Task: Look for space in Laurel, United States from 12th July, 2023 to 16th July, 2023 for 8 adults in price range Rs.10000 to Rs.16000. Place can be private room with 8 bedrooms having 8 beds and 8 bathrooms. Property type can be house, flat, guest house. Amenities needed are: wifi, TV, free parkinig on premises, gym, breakfast. Booking option can be shelf check-in. Required host language is English.
Action: Mouse moved to (499, 119)
Screenshot: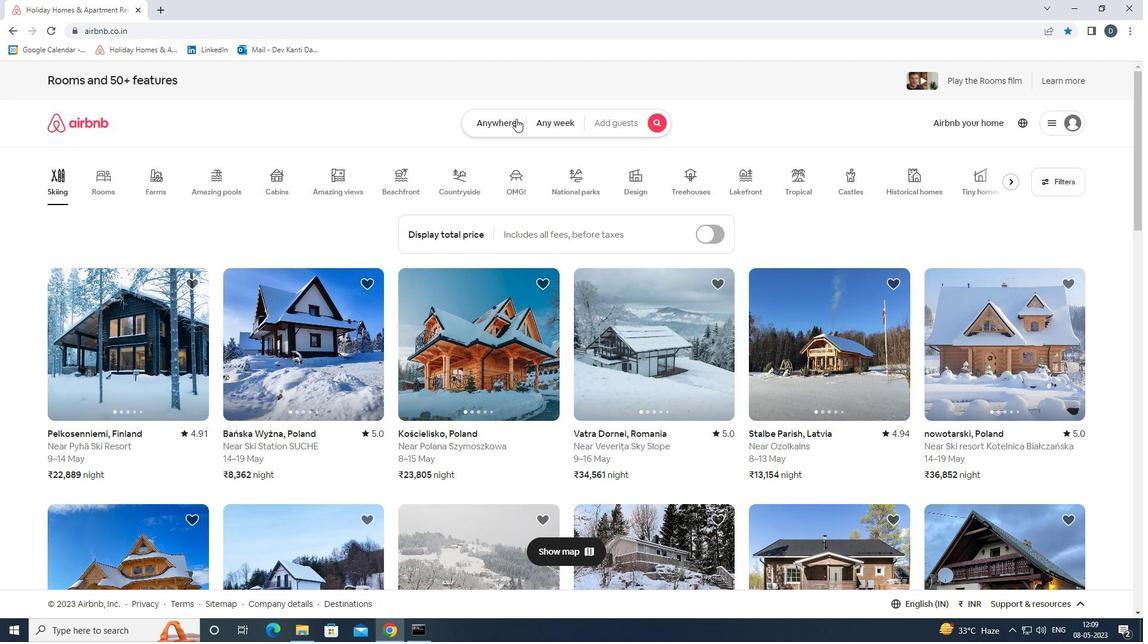 
Action: Mouse pressed left at (499, 119)
Screenshot: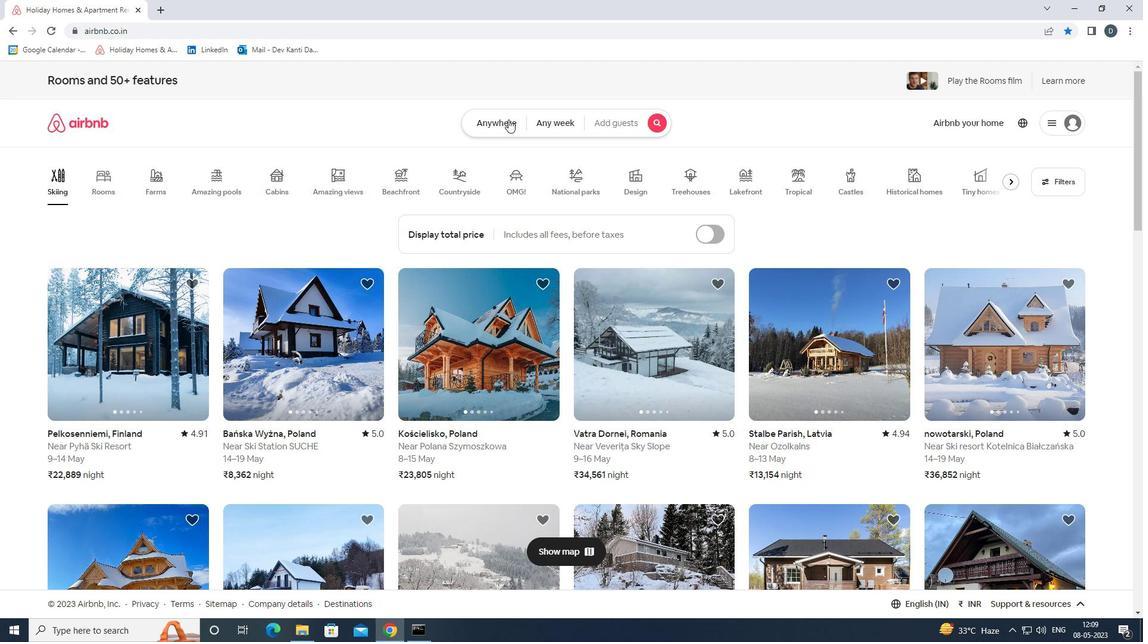 
Action: Mouse moved to (429, 169)
Screenshot: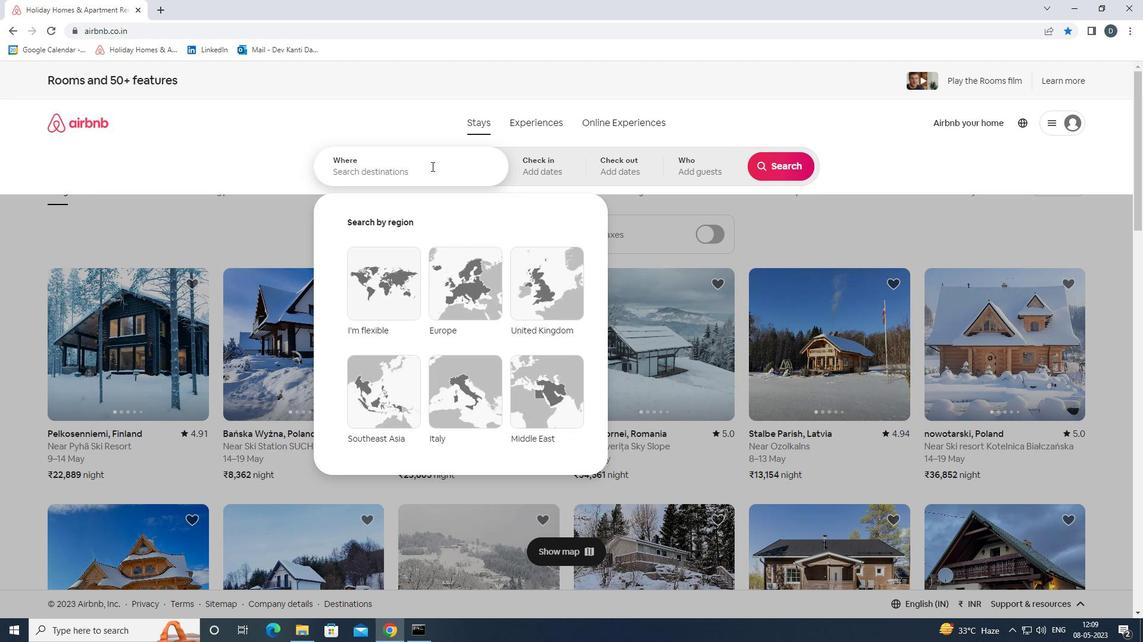
Action: Mouse pressed left at (429, 169)
Screenshot: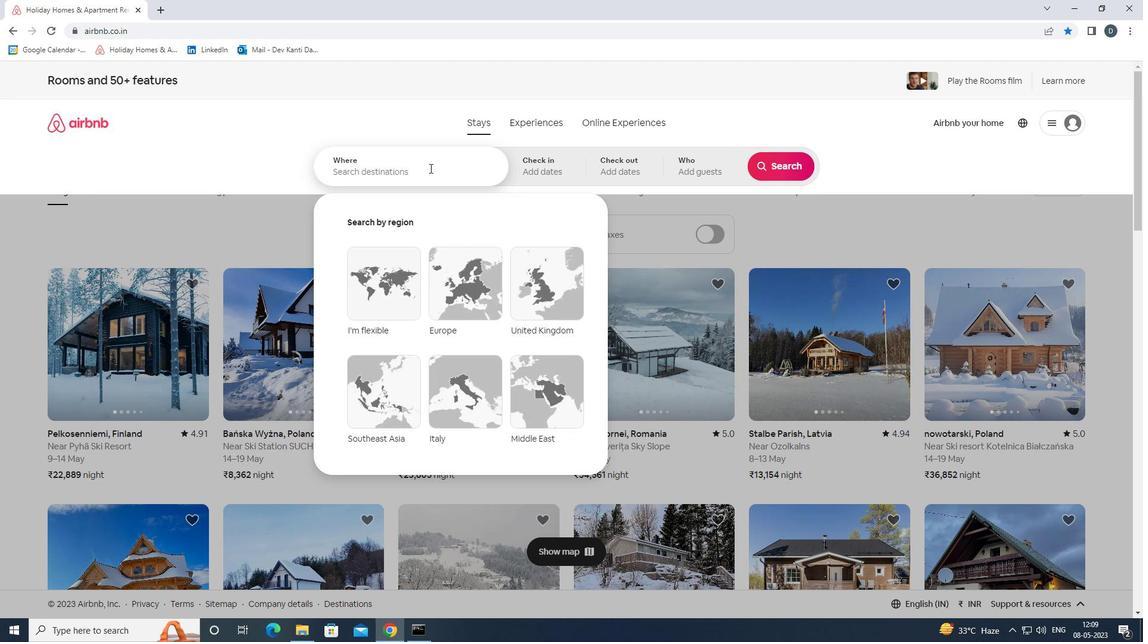 
Action: Key pressed <Key.shift><Key.shift><Key.shift><Key.shift><Key.shift><Key.shift><Key.shift><Key.shift><Key.shift><Key.shift><Key.shift><Key.shift><Key.shift><Key.shift><Key.shift><Key.shift><Key.shift><Key.shift><Key.shift><Key.shift><Key.shift><Key.shift><Key.shift><Key.shift><Key.shift><Key.shift><Key.shift><Key.shift><Key.shift><Key.shift><Key.shift><Key.shift><Key.shift>LAUREL,<Key.space><Key.shift><Key.shift><Key.shift><Key.shift><Key.shift><Key.shift><Key.shift><Key.shift><Key.shift><Key.shift><Key.shift><Key.shift><Key.shift>UNITED<Key.space><Key.shift><Key.shift><Key.shift>STATES<Key.enter>
Screenshot: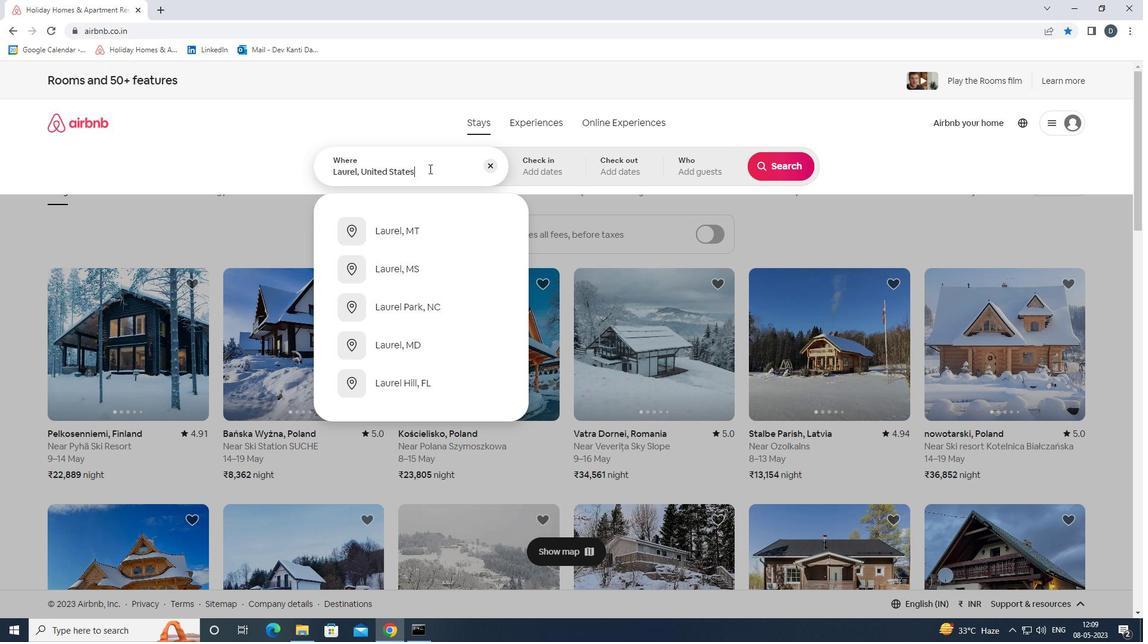 
Action: Mouse moved to (782, 262)
Screenshot: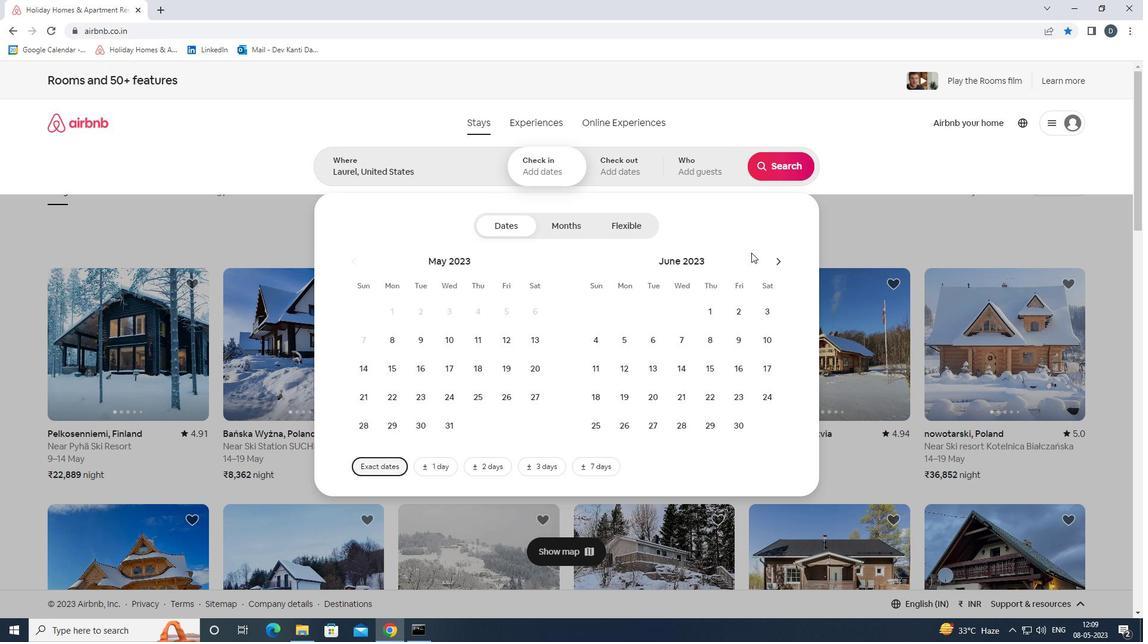 
Action: Mouse pressed left at (782, 262)
Screenshot: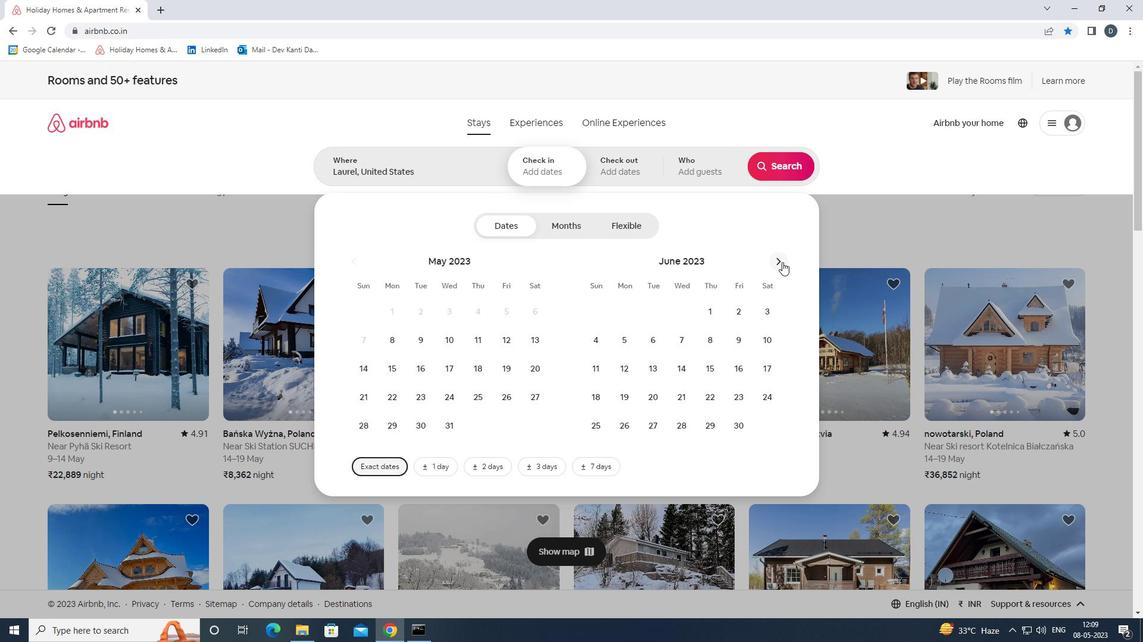 
Action: Mouse moved to (684, 367)
Screenshot: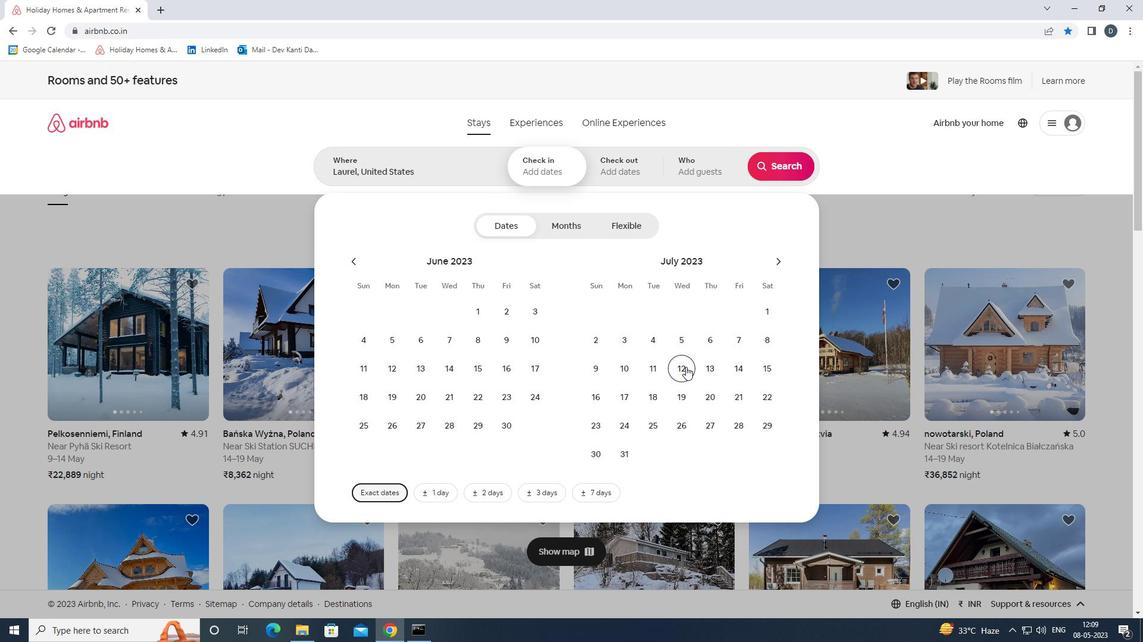 
Action: Mouse pressed left at (684, 367)
Screenshot: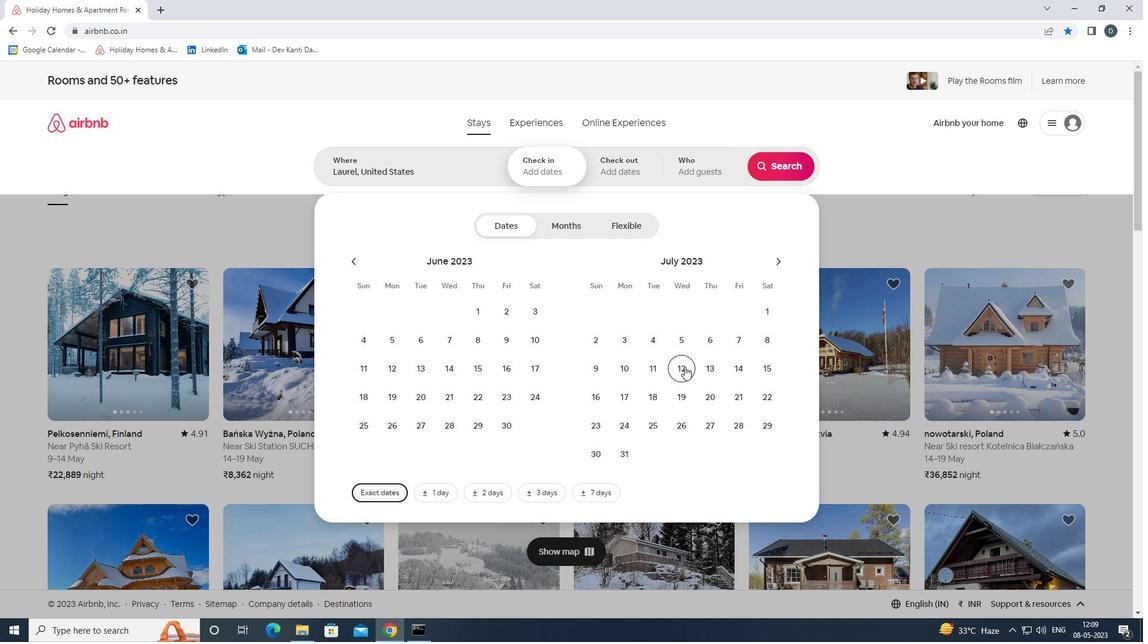 
Action: Mouse moved to (599, 394)
Screenshot: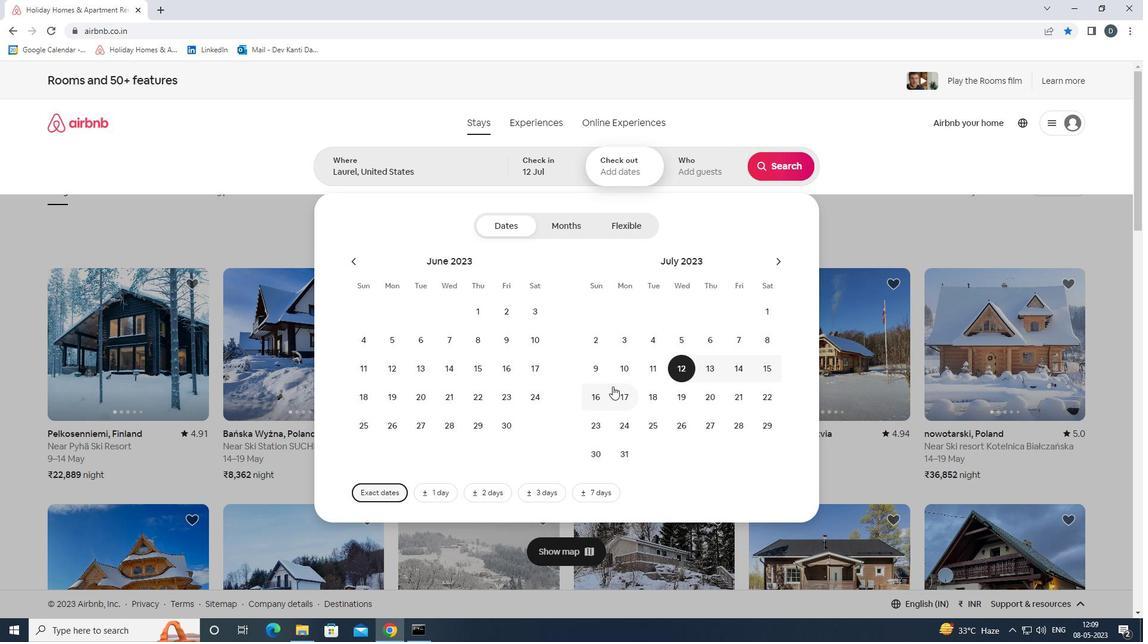 
Action: Mouse pressed left at (599, 394)
Screenshot: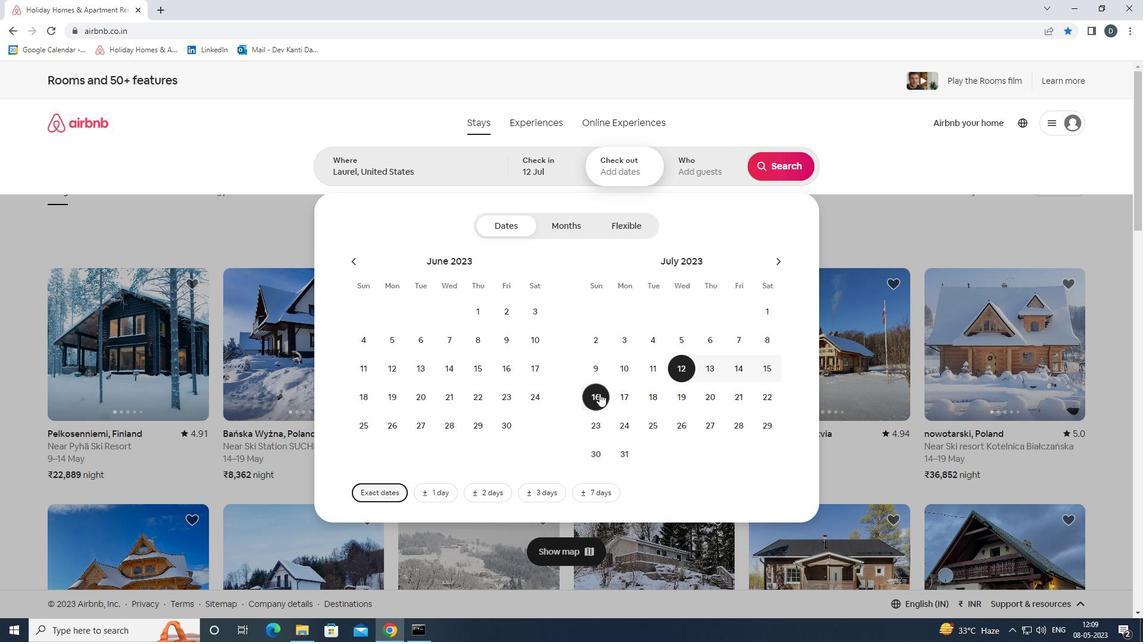 
Action: Mouse moved to (699, 174)
Screenshot: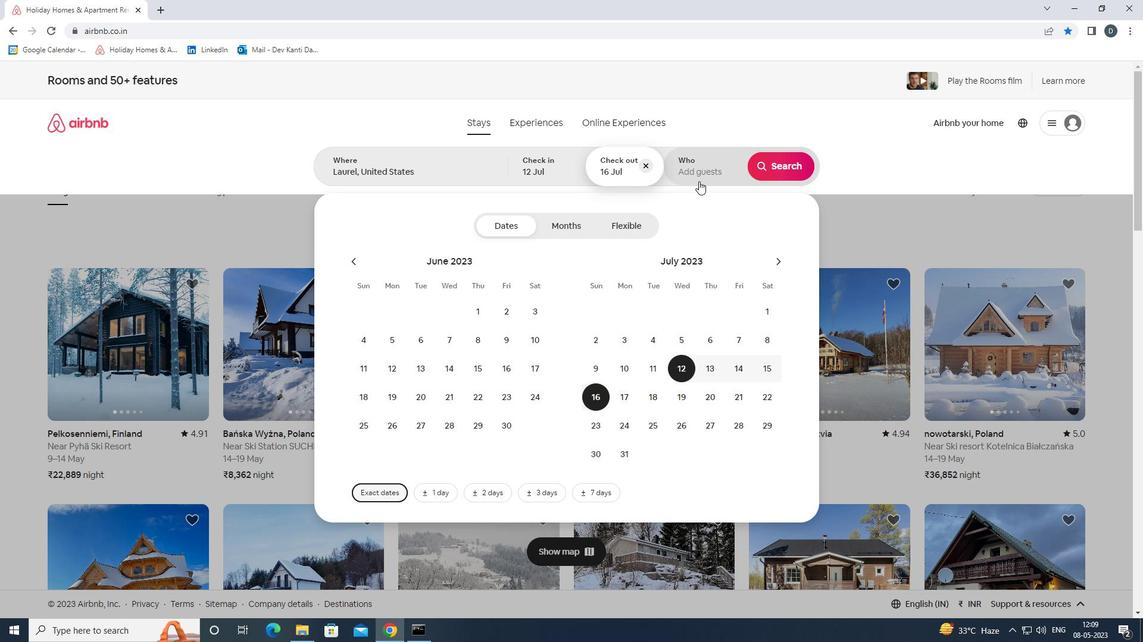 
Action: Mouse pressed left at (699, 174)
Screenshot: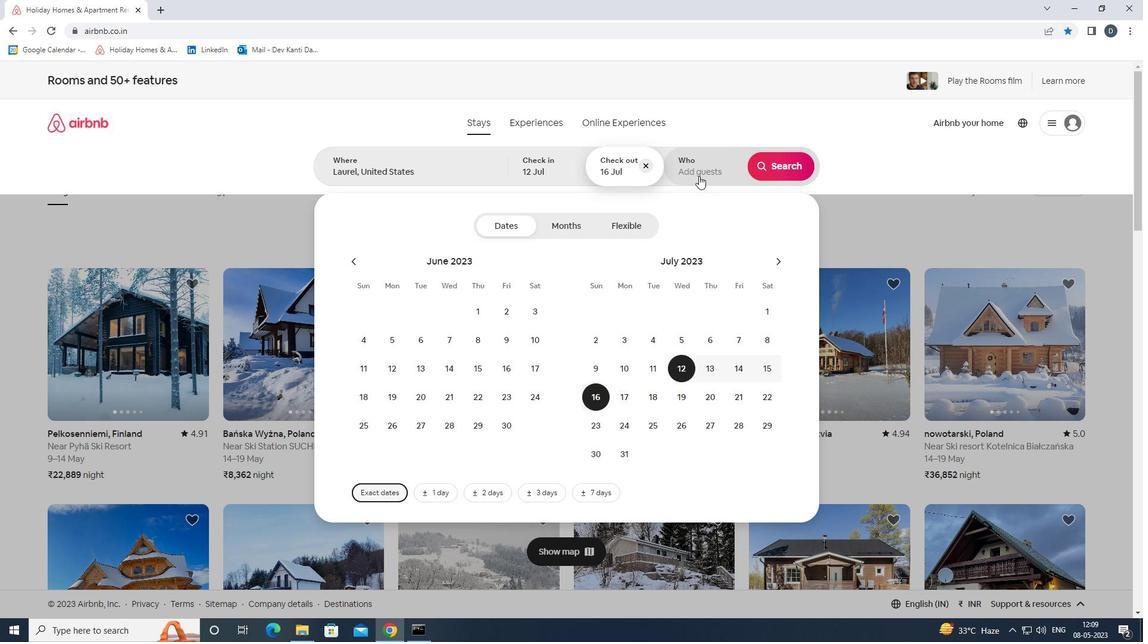 
Action: Mouse moved to (782, 231)
Screenshot: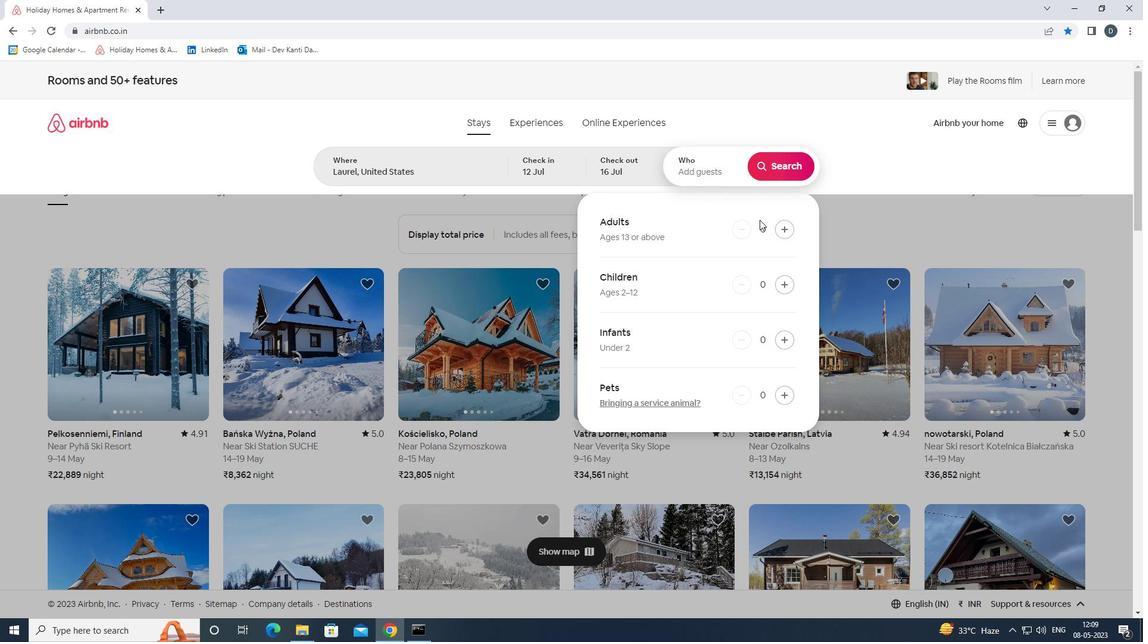 
Action: Mouse pressed left at (782, 231)
Screenshot: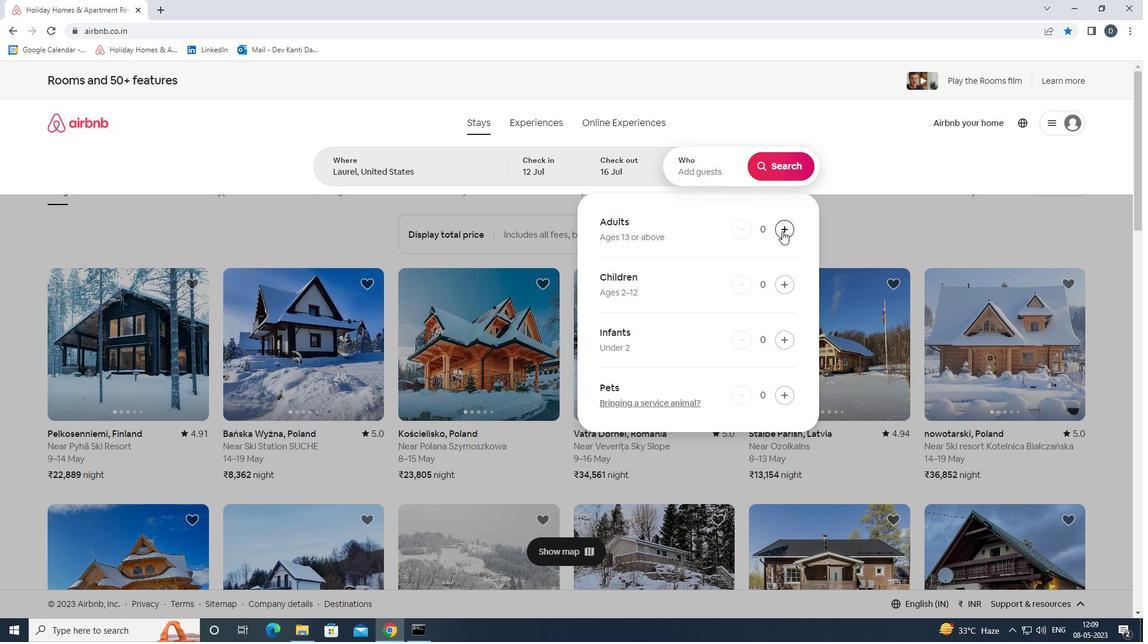 
Action: Mouse pressed left at (782, 231)
Screenshot: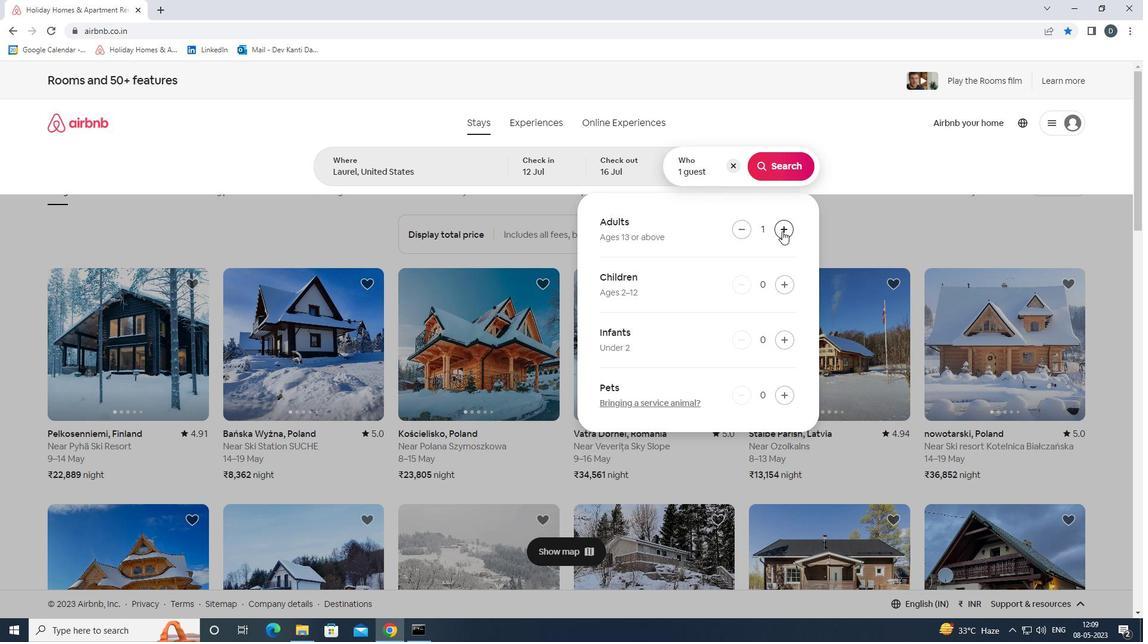 
Action: Mouse pressed left at (782, 231)
Screenshot: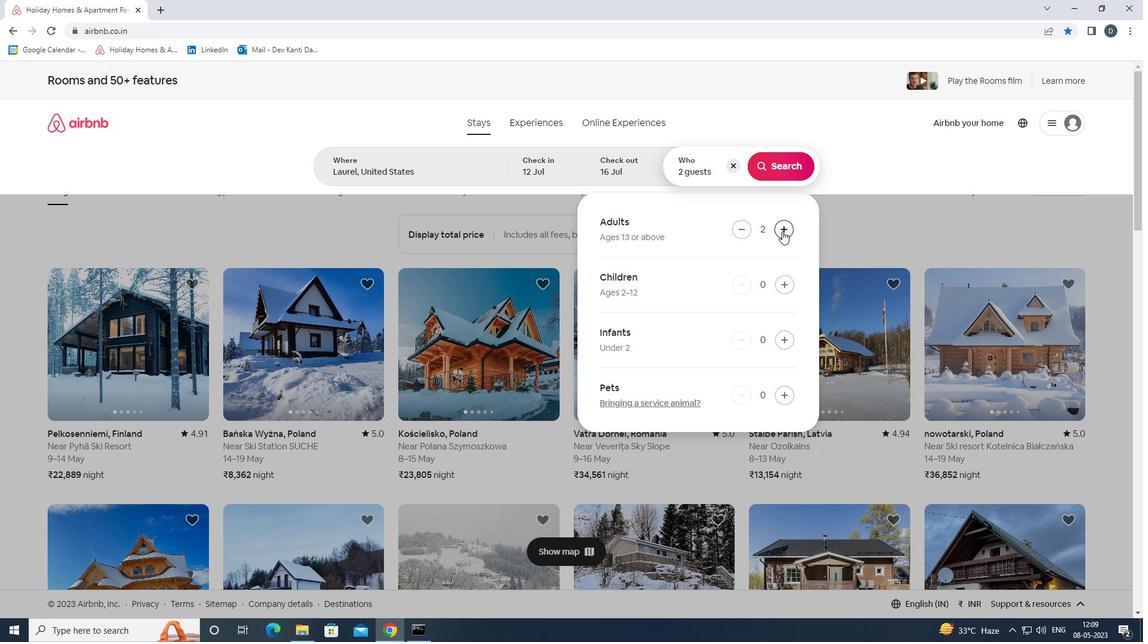 
Action: Mouse pressed left at (782, 231)
Screenshot: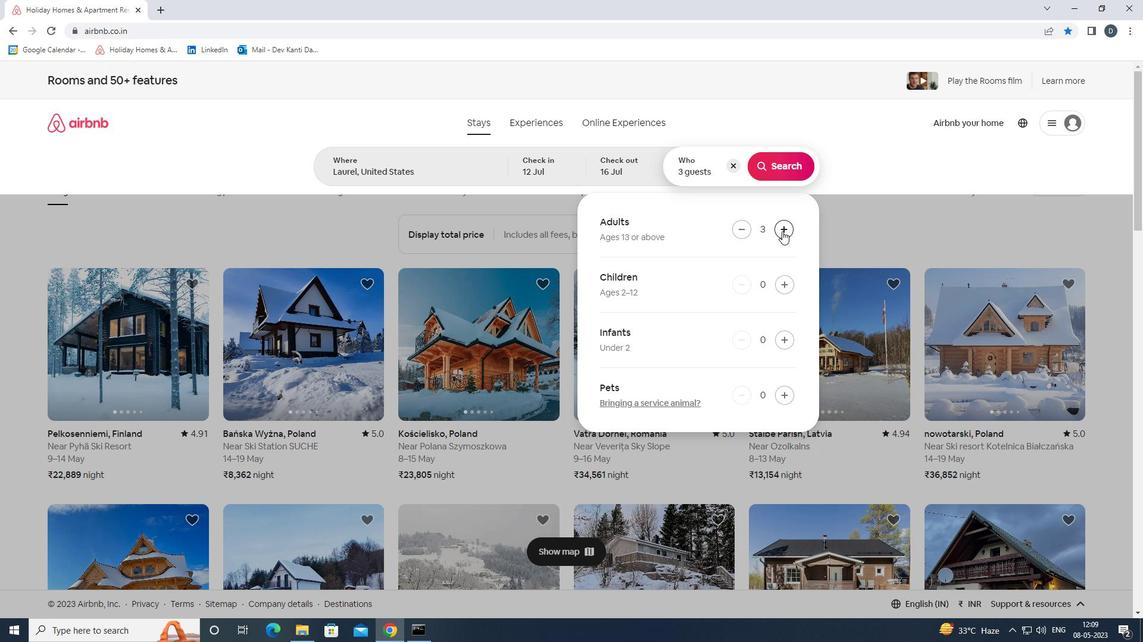 
Action: Mouse pressed left at (782, 231)
Screenshot: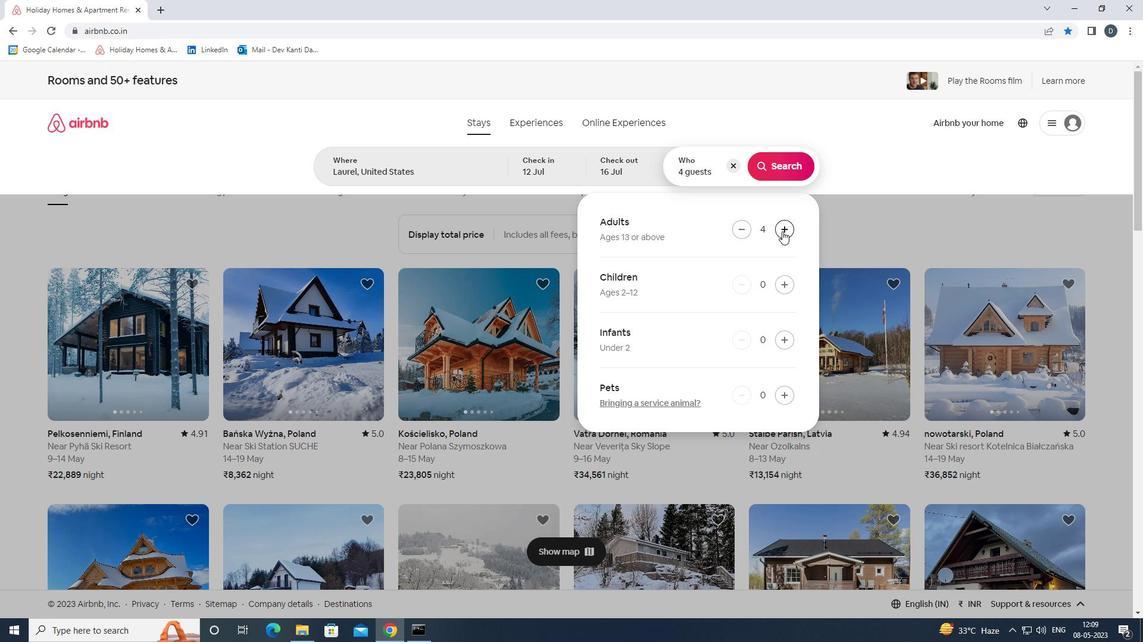 
Action: Mouse pressed left at (782, 231)
Screenshot: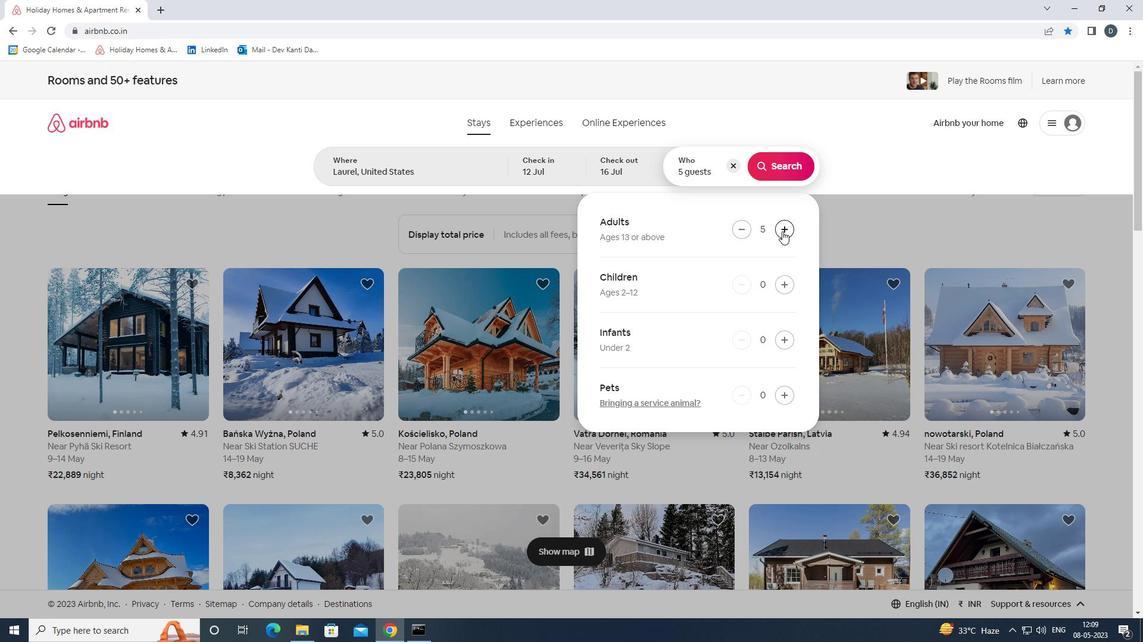 
Action: Mouse pressed left at (782, 231)
Screenshot: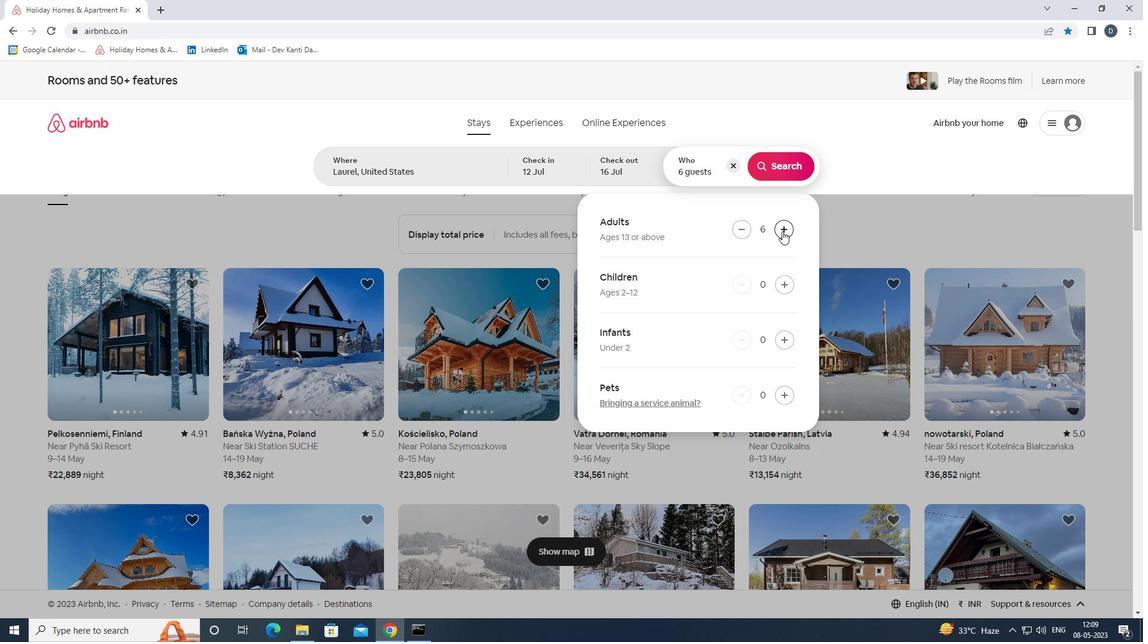 
Action: Mouse pressed left at (782, 231)
Screenshot: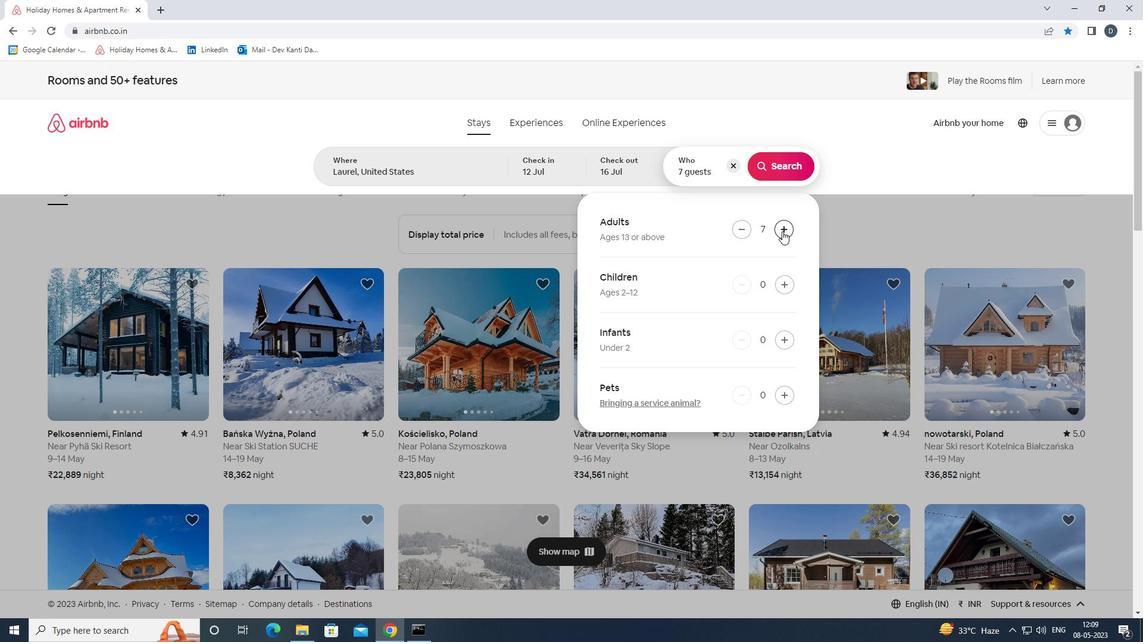 
Action: Mouse moved to (778, 177)
Screenshot: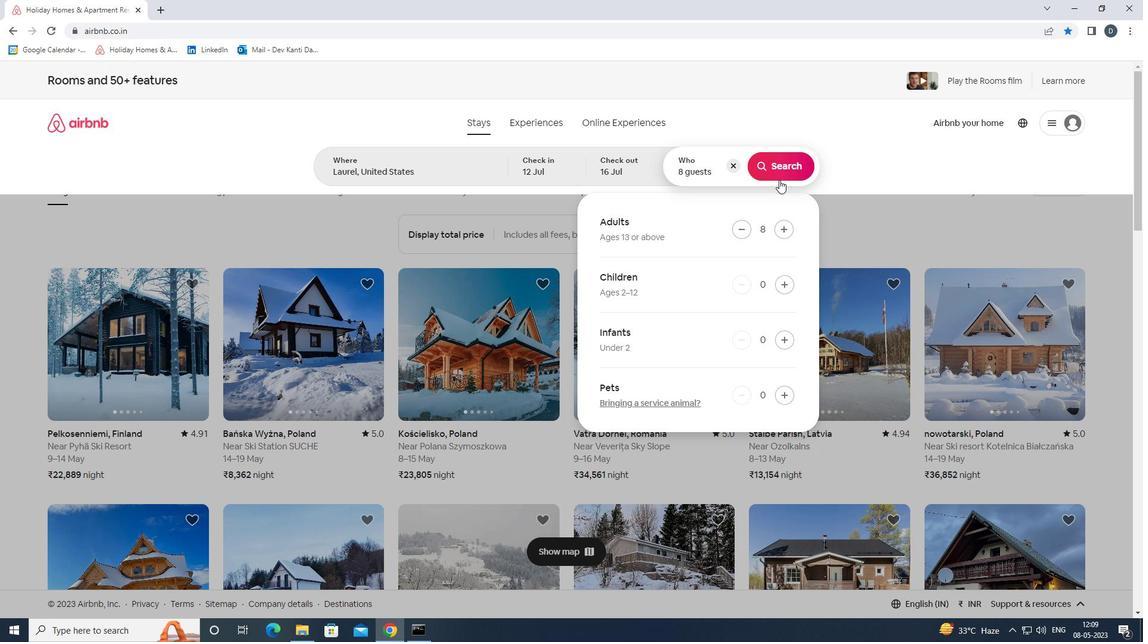 
Action: Mouse pressed left at (778, 177)
Screenshot: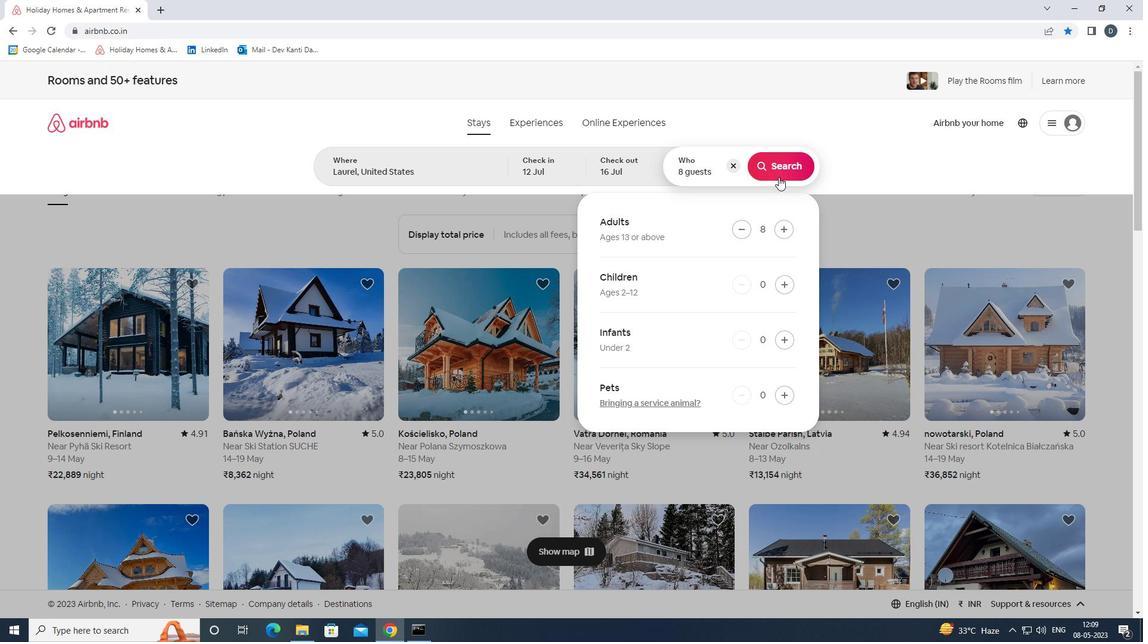 
Action: Mouse moved to (1080, 127)
Screenshot: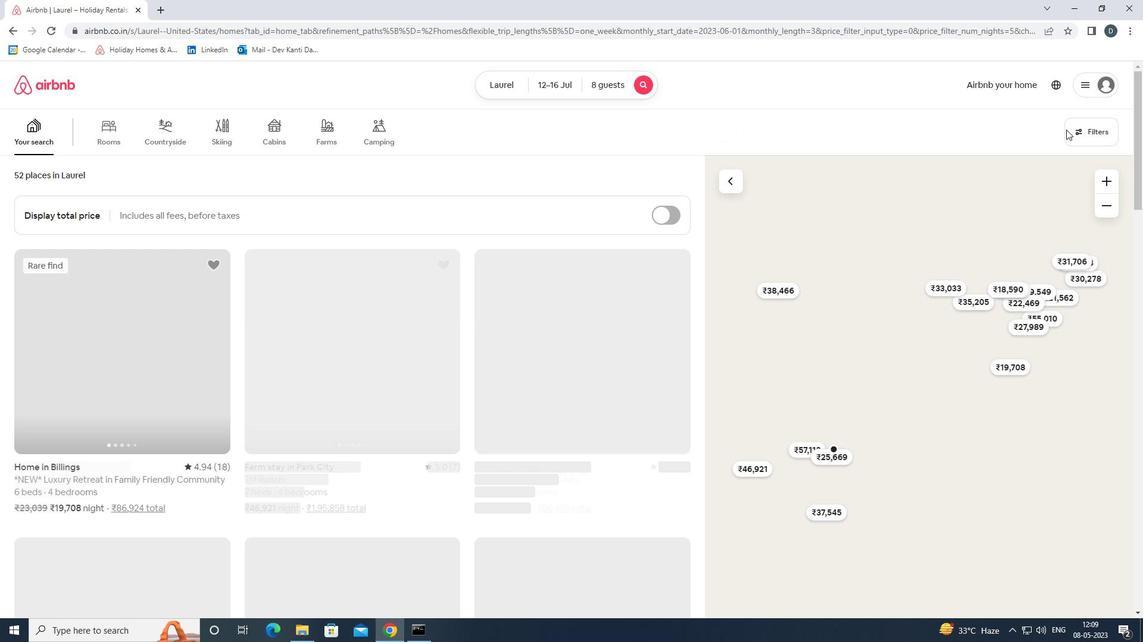 
Action: Mouse pressed left at (1080, 127)
Screenshot: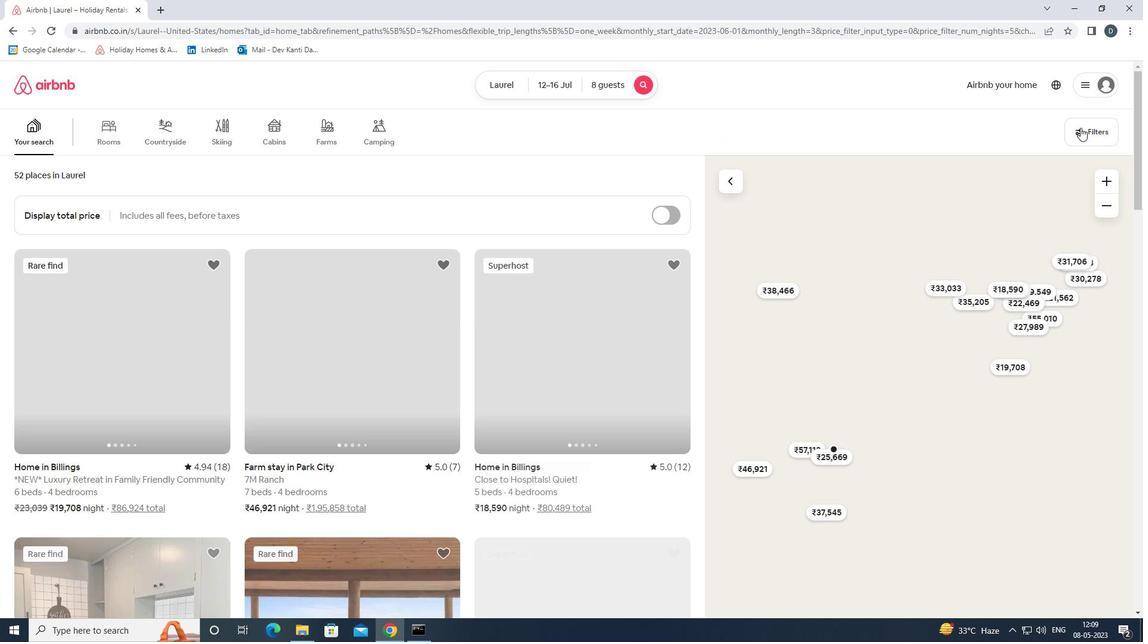 
Action: Mouse moved to (481, 428)
Screenshot: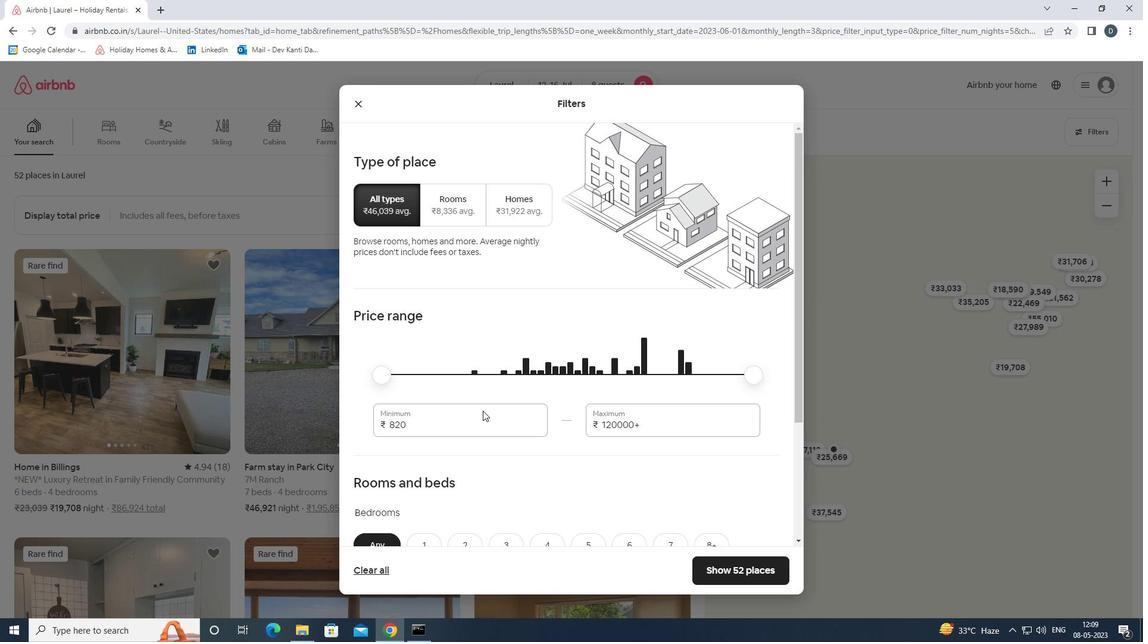 
Action: Mouse pressed left at (481, 428)
Screenshot: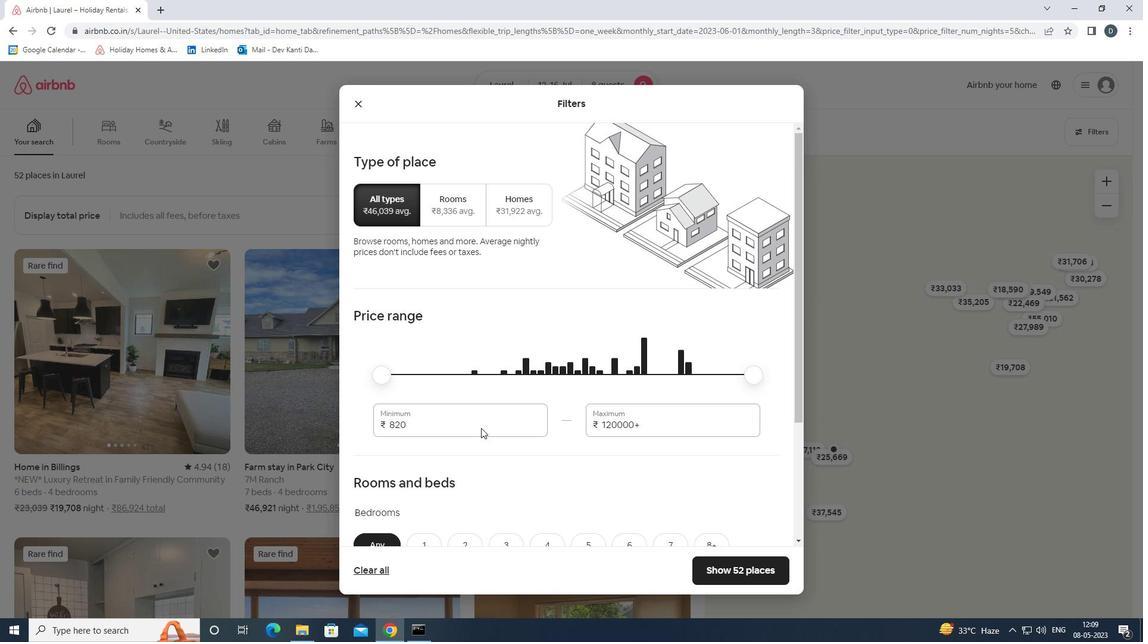 
Action: Mouse pressed left at (481, 428)
Screenshot: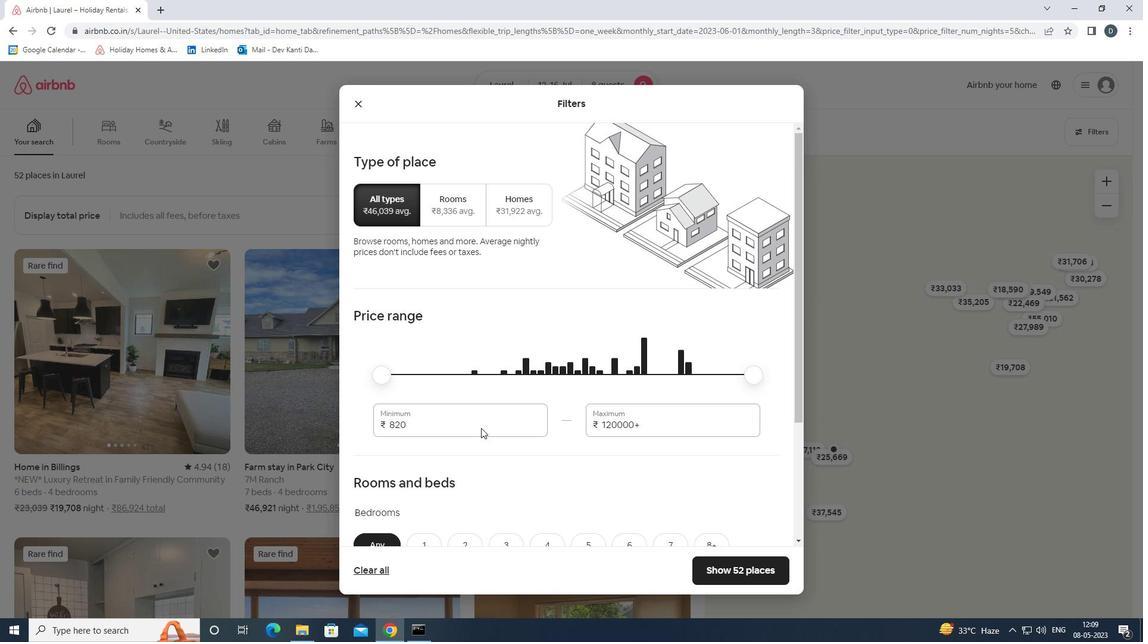 
Action: Mouse moved to (489, 434)
Screenshot: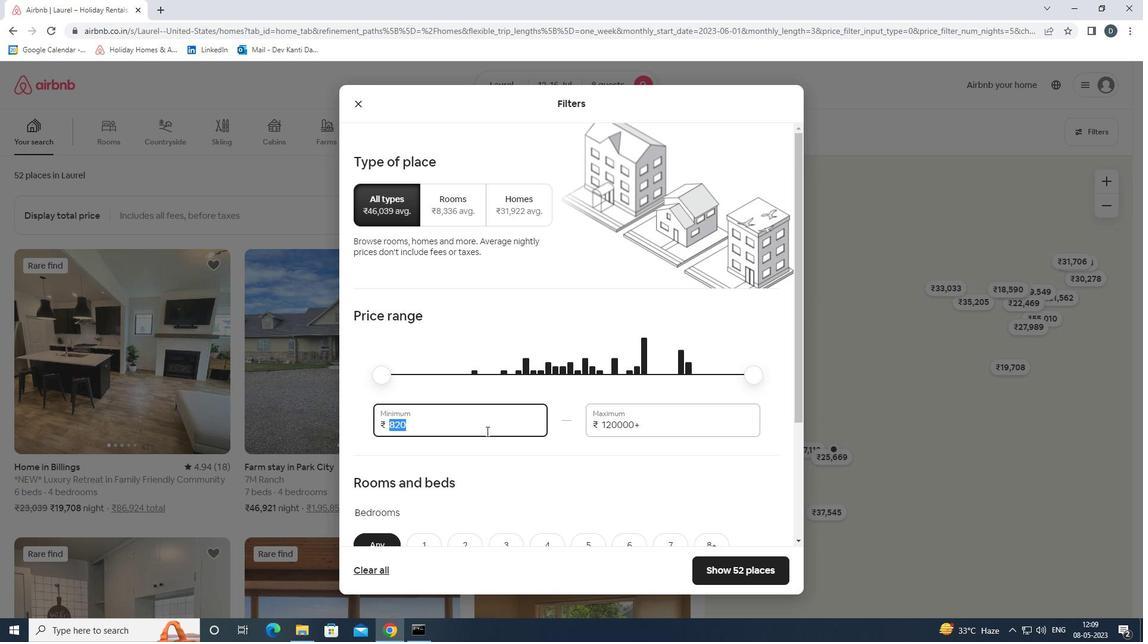 
Action: Key pressed 10000<Key.tab>16000
Screenshot: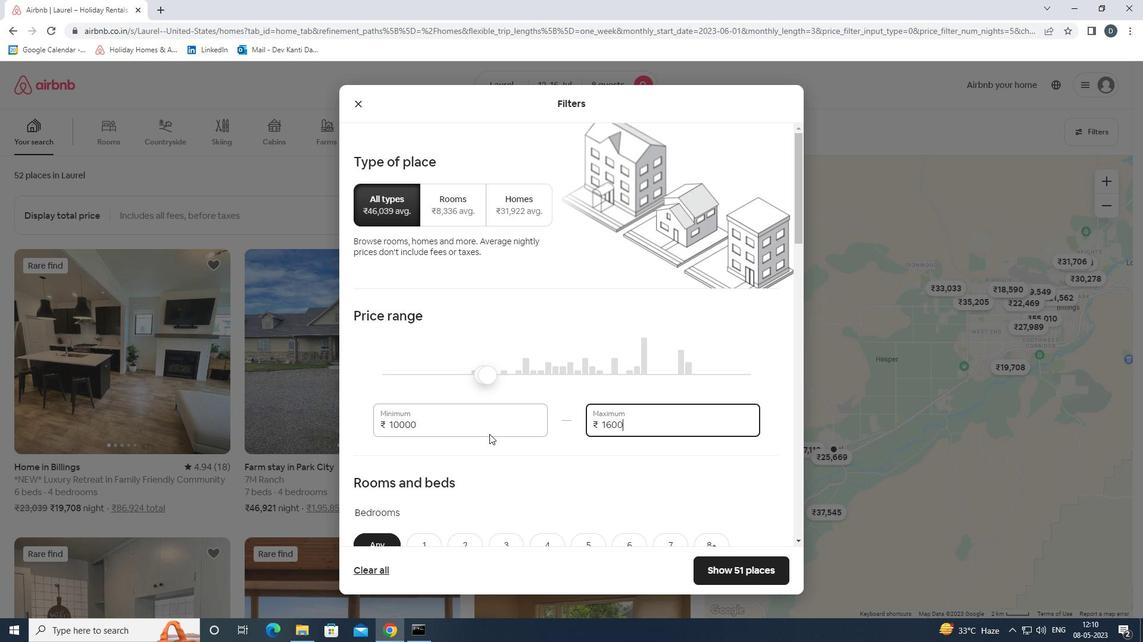 
Action: Mouse scrolled (489, 434) with delta (0, 0)
Screenshot: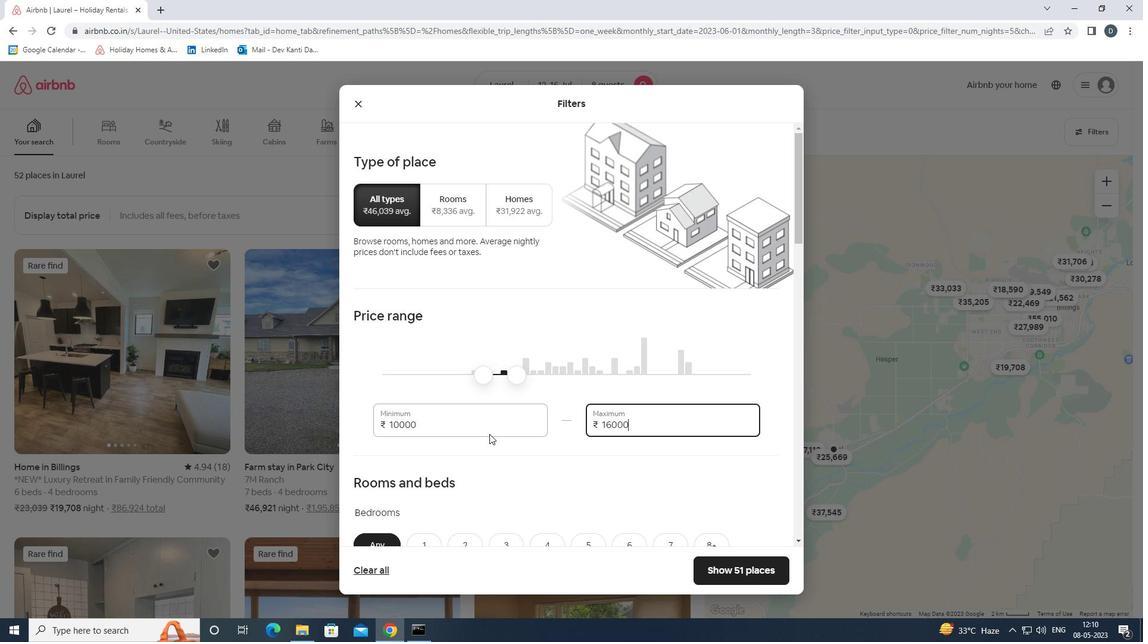
Action: Mouse moved to (491, 434)
Screenshot: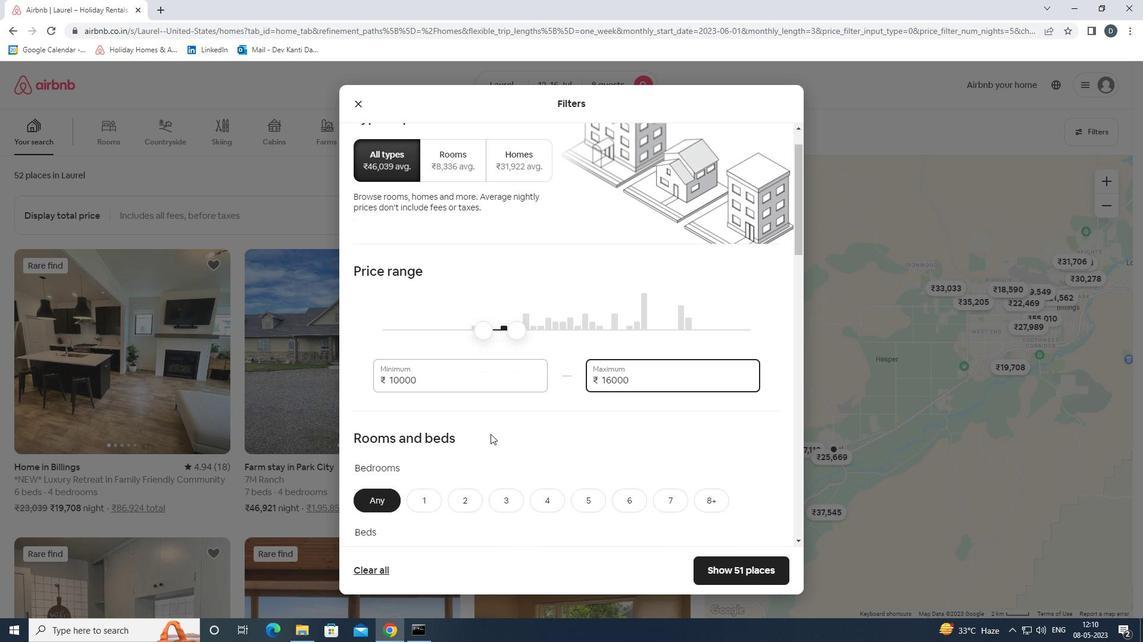 
Action: Mouse scrolled (491, 433) with delta (0, 0)
Screenshot: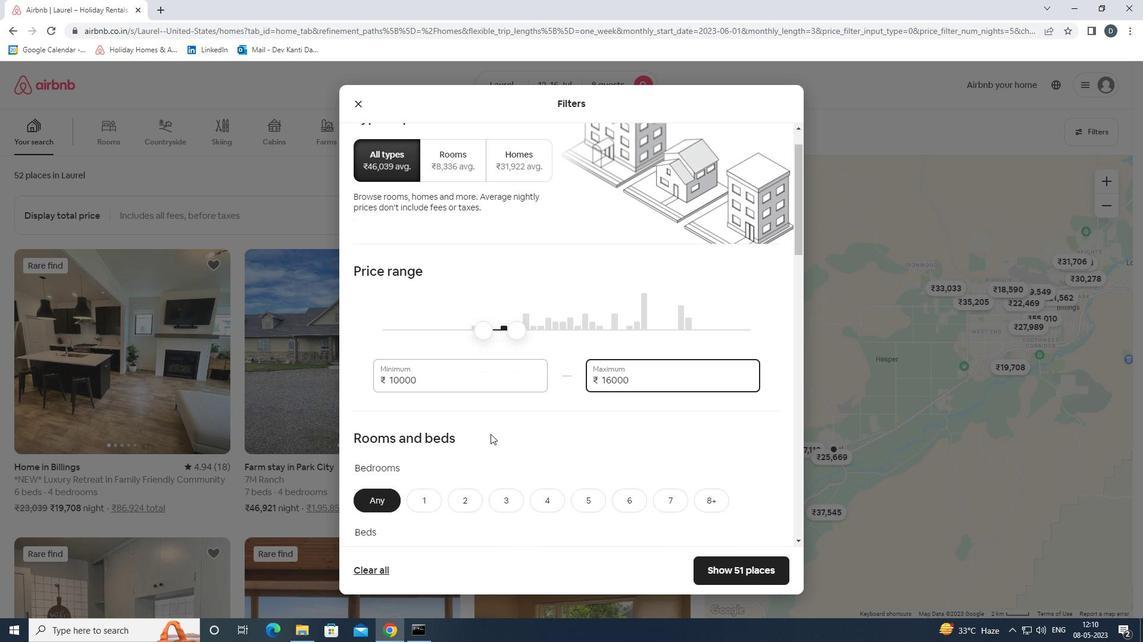 
Action: Mouse moved to (492, 430)
Screenshot: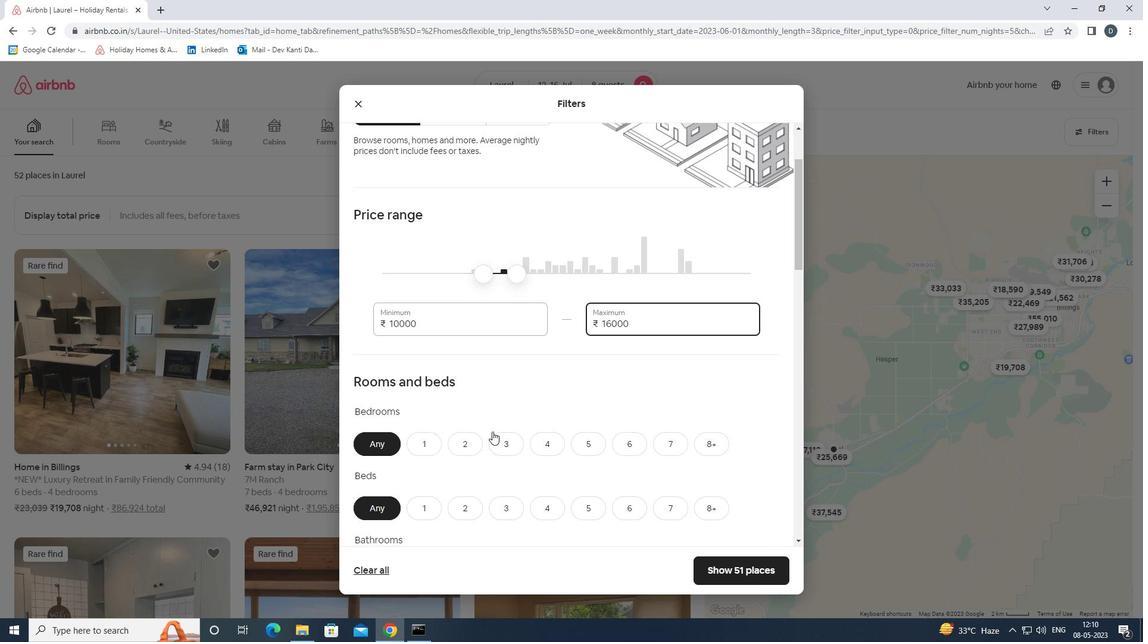 
Action: Mouse scrolled (492, 429) with delta (0, 0)
Screenshot: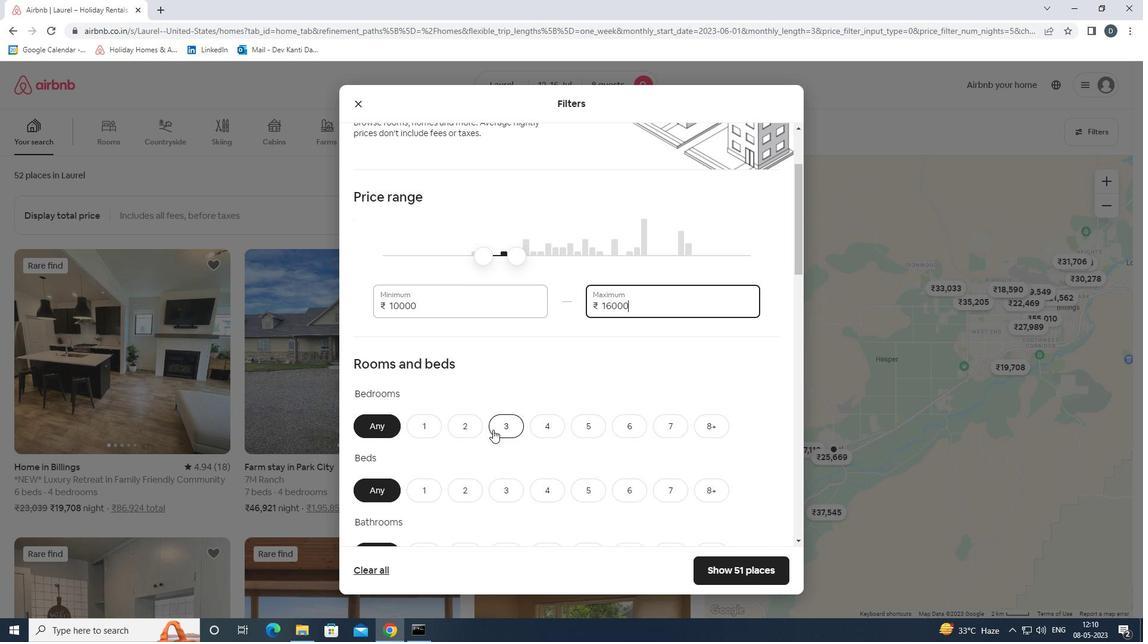 
Action: Mouse moved to (714, 368)
Screenshot: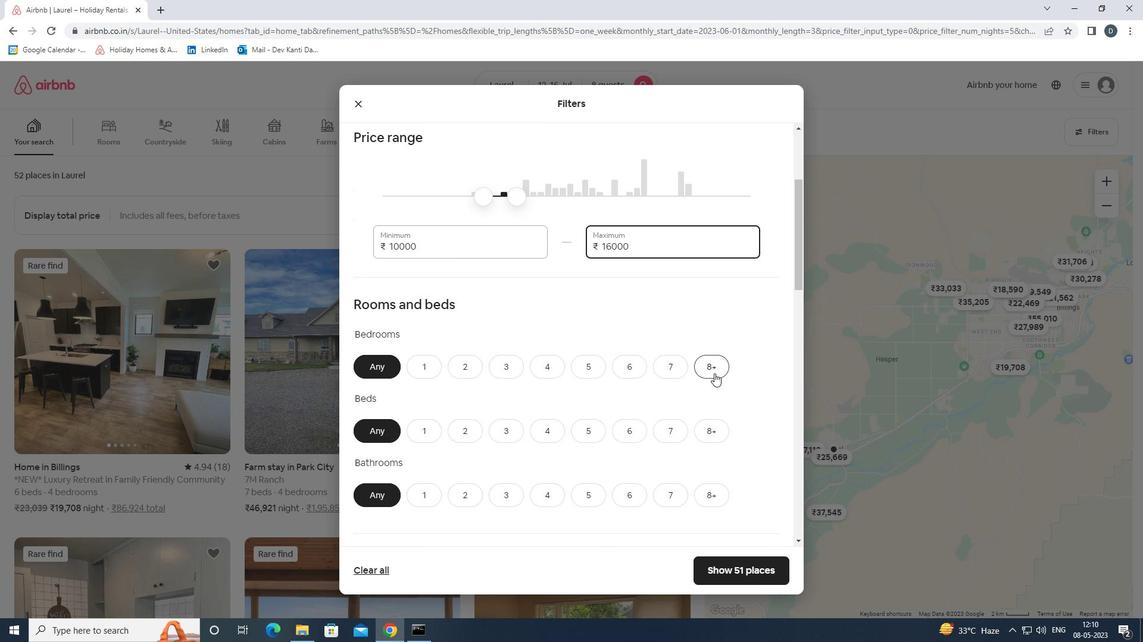 
Action: Mouse pressed left at (714, 368)
Screenshot: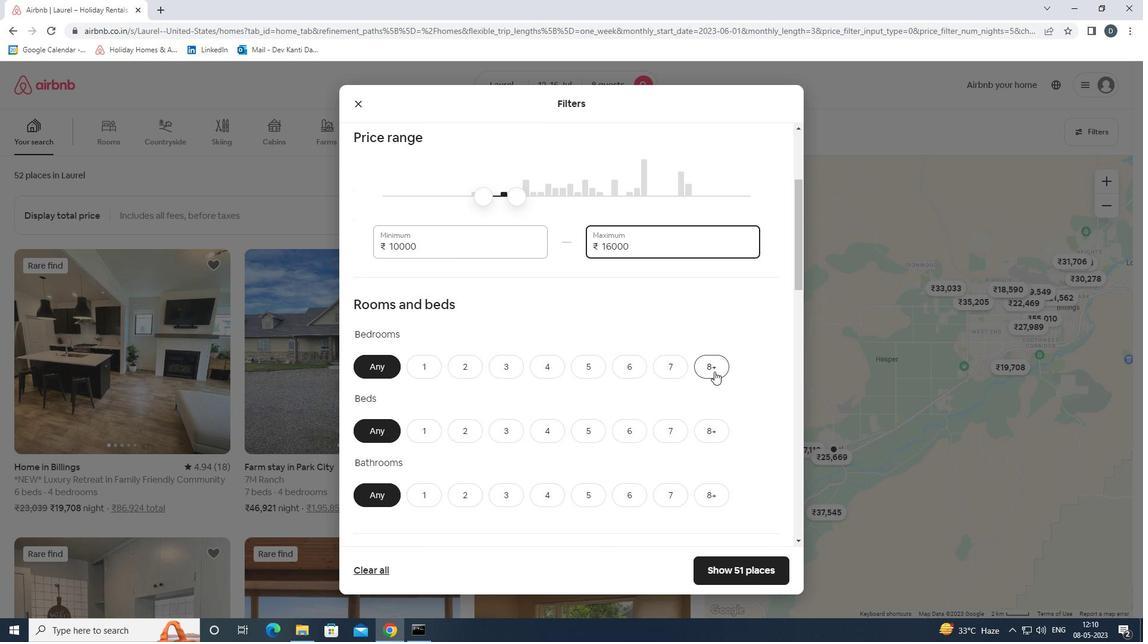 
Action: Mouse moved to (717, 431)
Screenshot: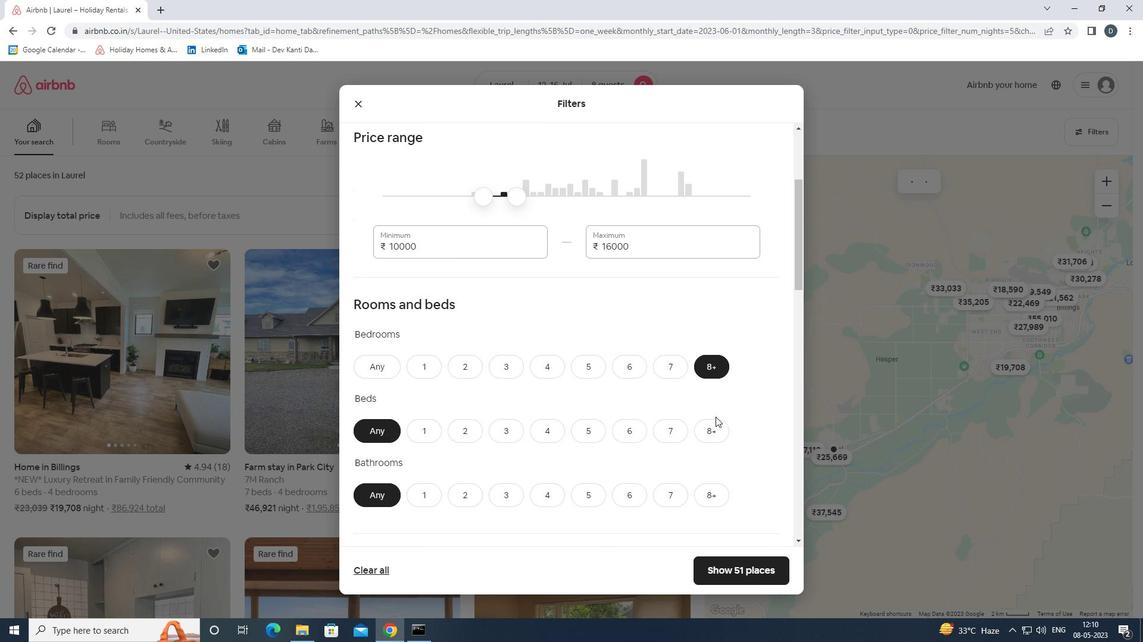
Action: Mouse pressed left at (717, 431)
Screenshot: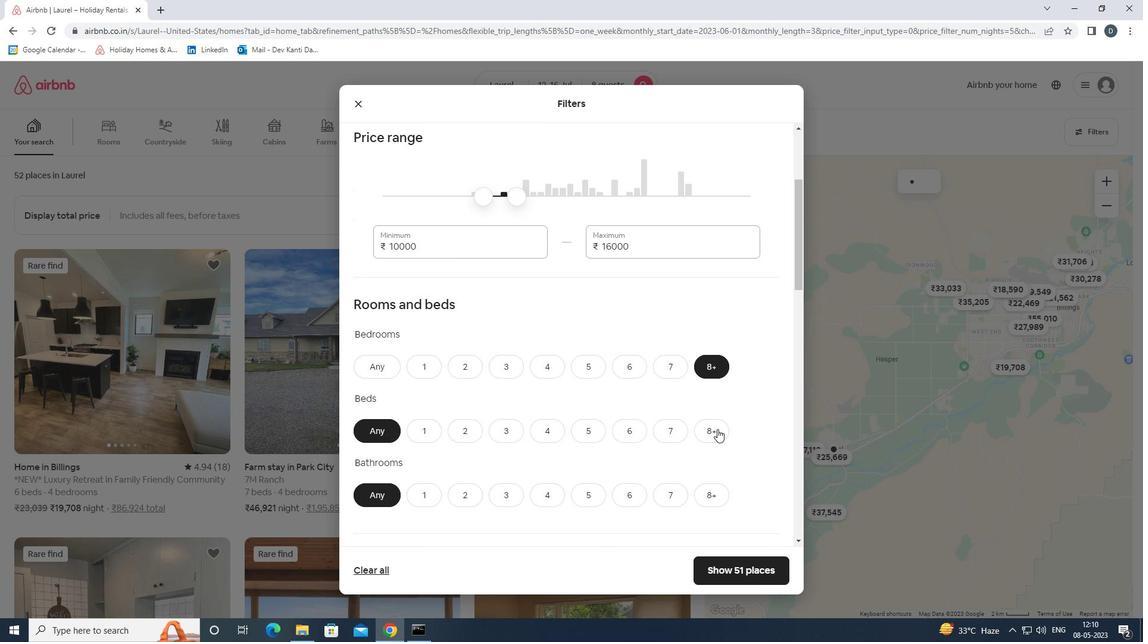
Action: Mouse moved to (715, 494)
Screenshot: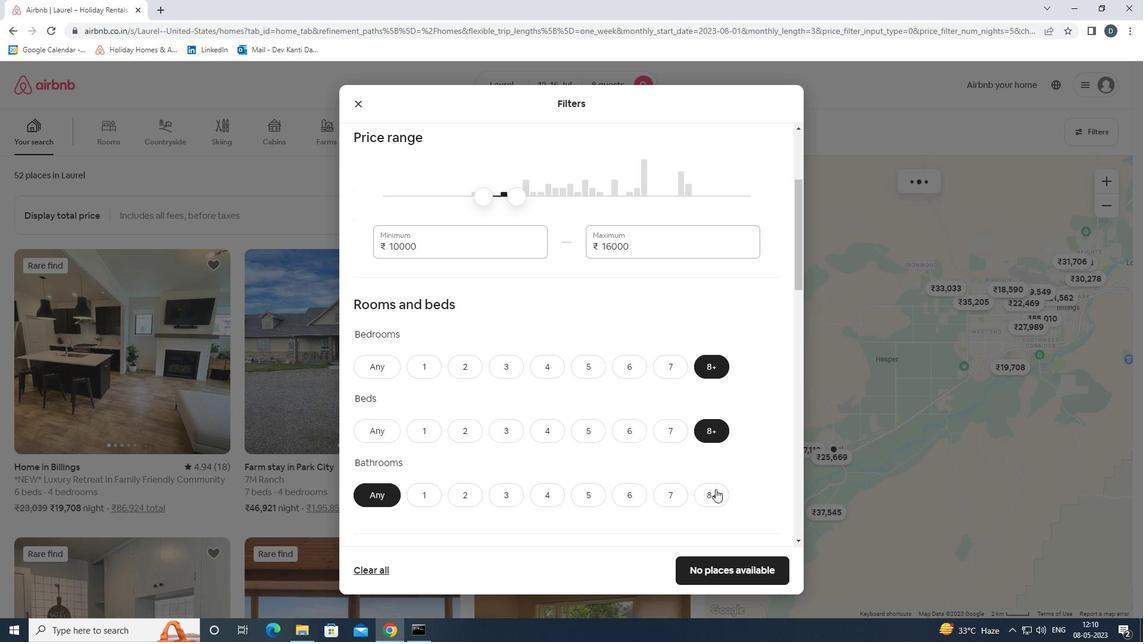 
Action: Mouse pressed left at (715, 494)
Screenshot: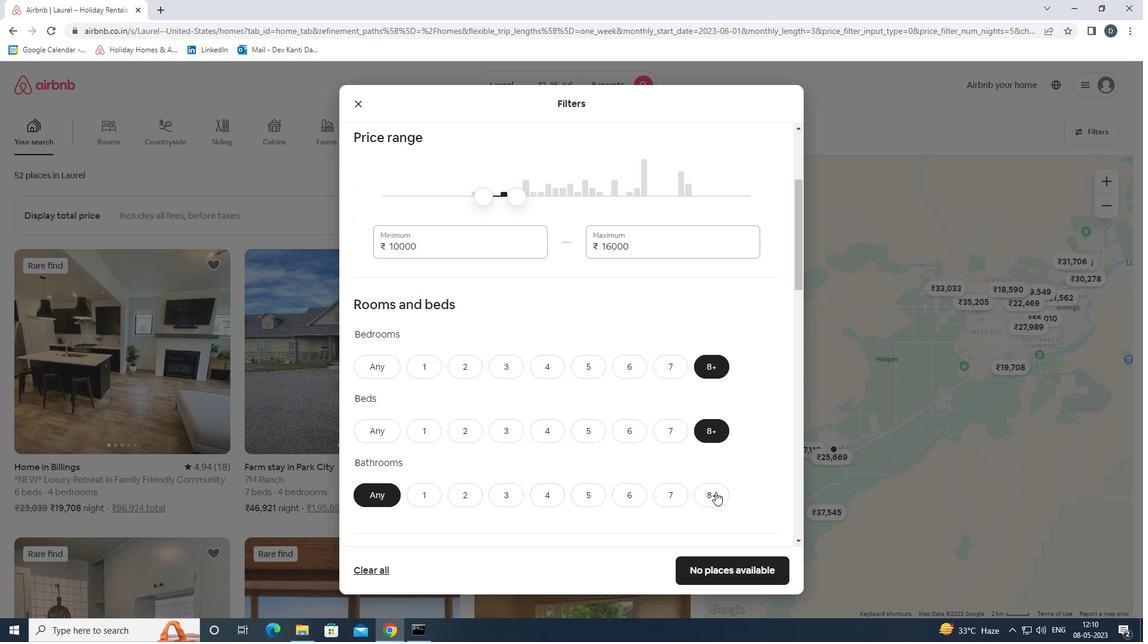 
Action: Mouse scrolled (715, 494) with delta (0, 0)
Screenshot: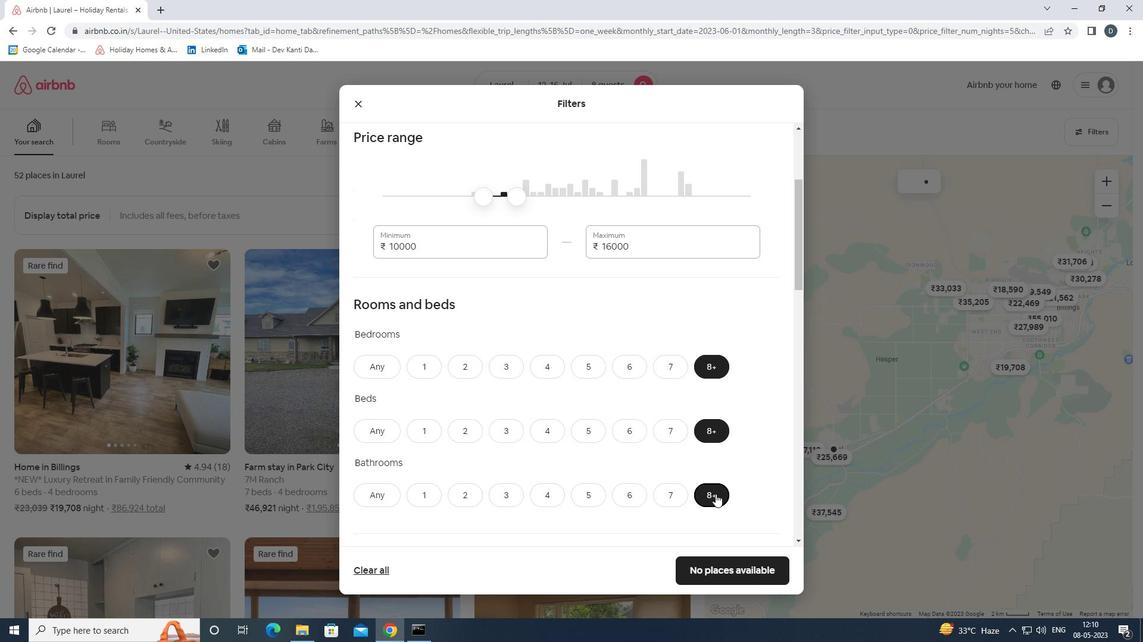 
Action: Mouse scrolled (715, 494) with delta (0, 0)
Screenshot: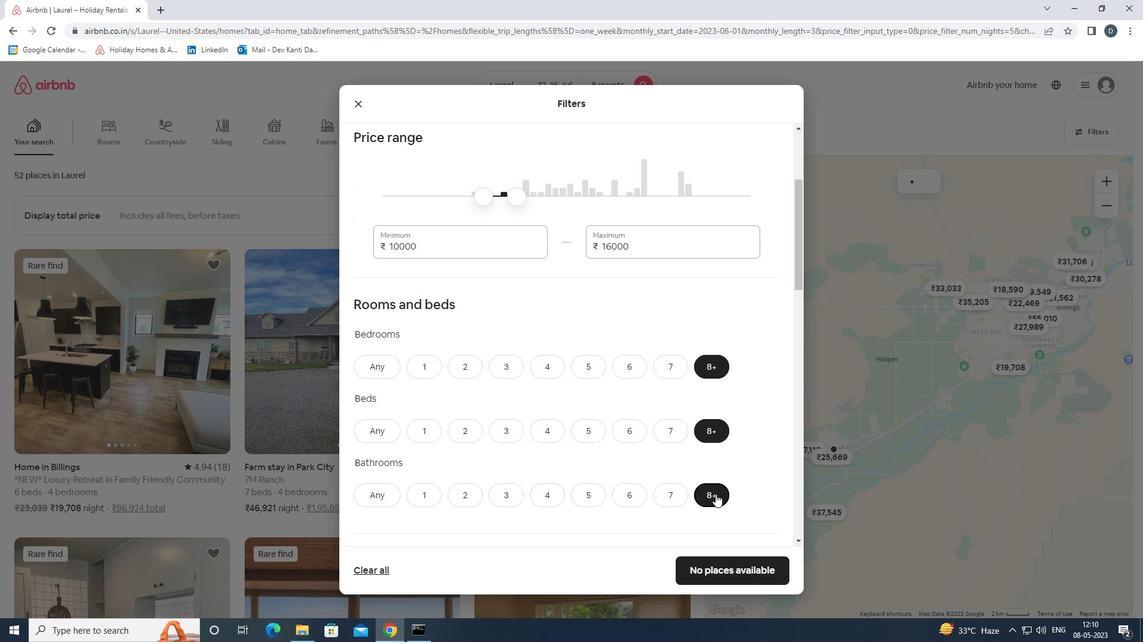 
Action: Mouse scrolled (715, 494) with delta (0, 0)
Screenshot: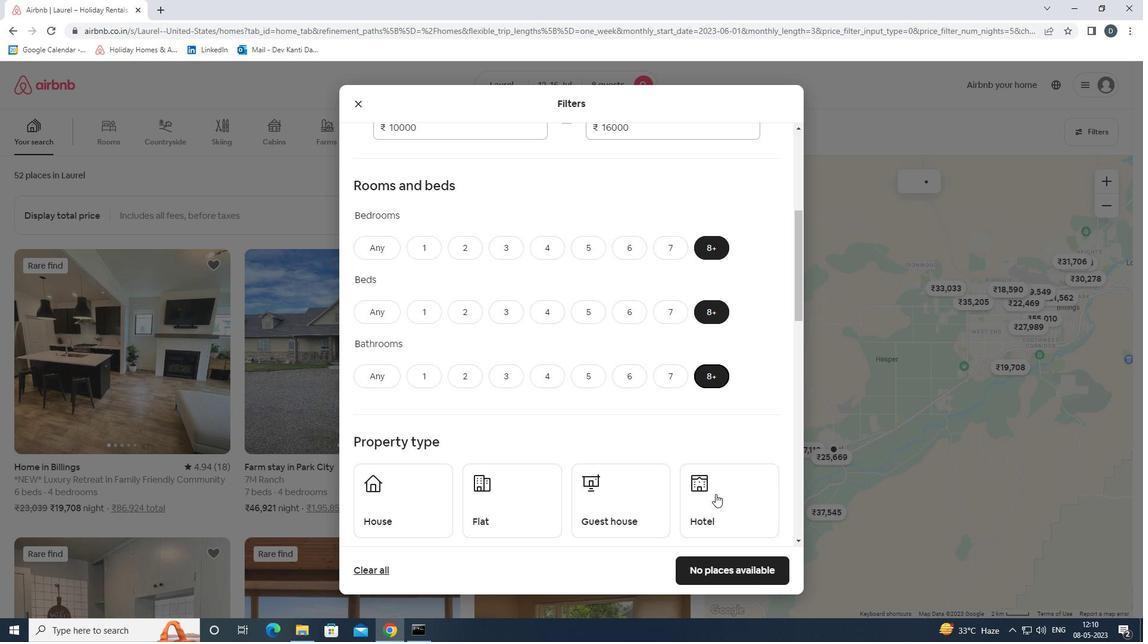 
Action: Mouse moved to (397, 451)
Screenshot: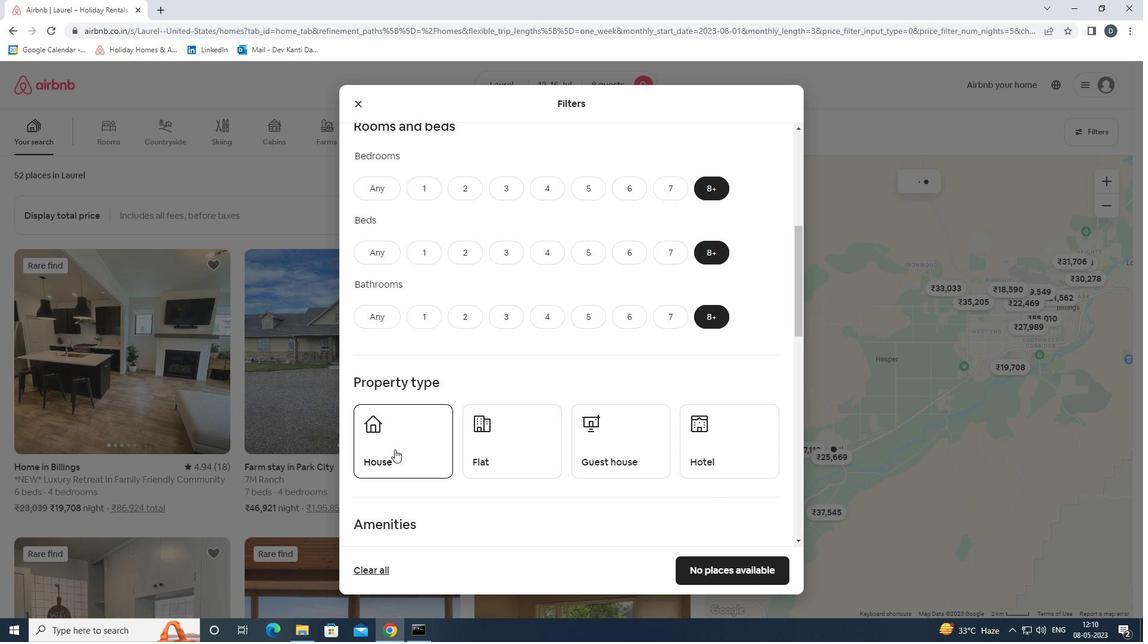 
Action: Mouse pressed left at (397, 451)
Screenshot: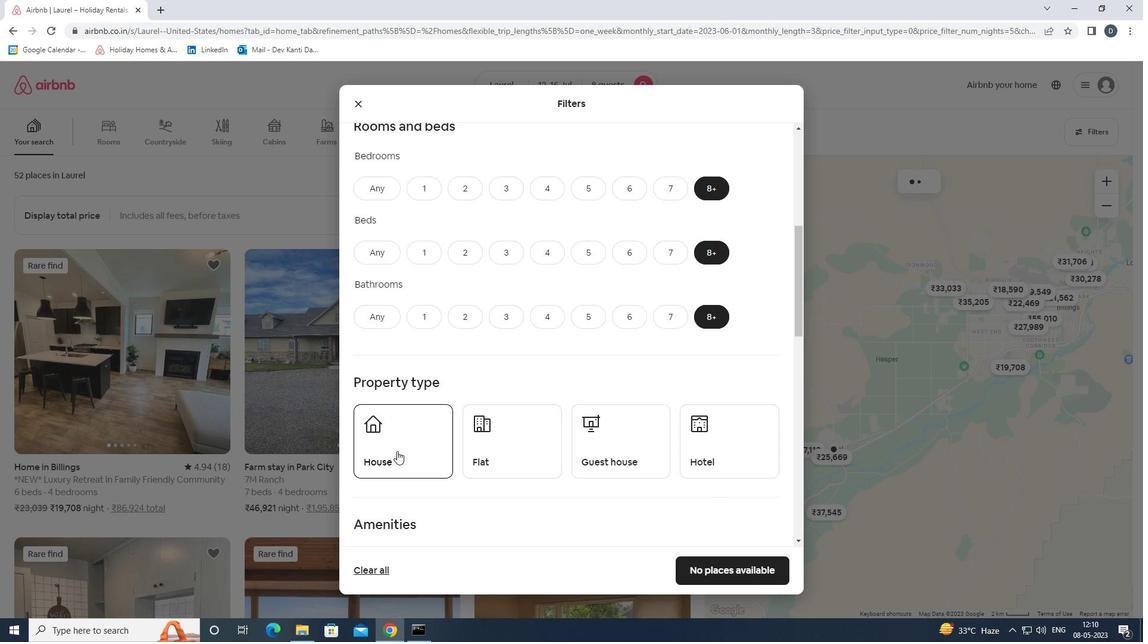 
Action: Mouse moved to (485, 430)
Screenshot: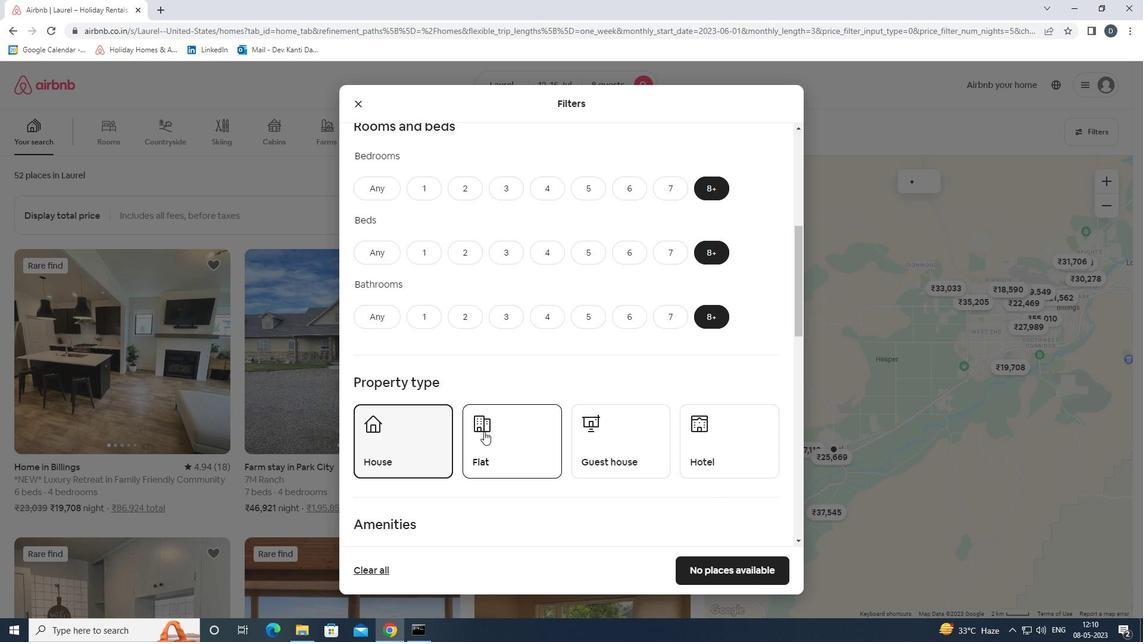 
Action: Mouse pressed left at (485, 430)
Screenshot: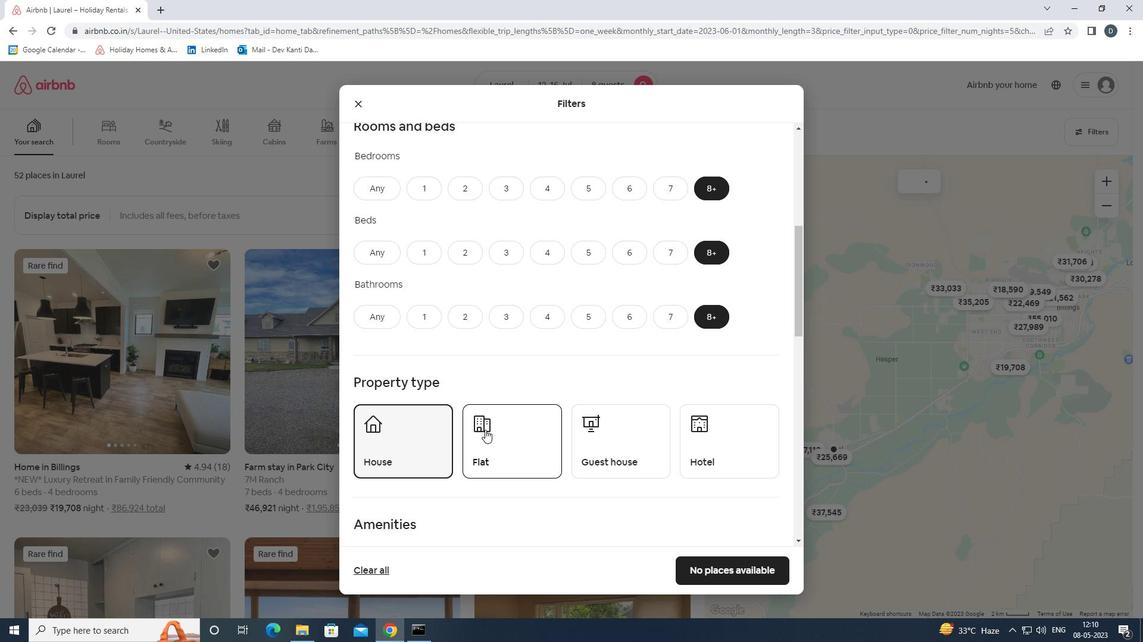 
Action: Mouse moved to (595, 432)
Screenshot: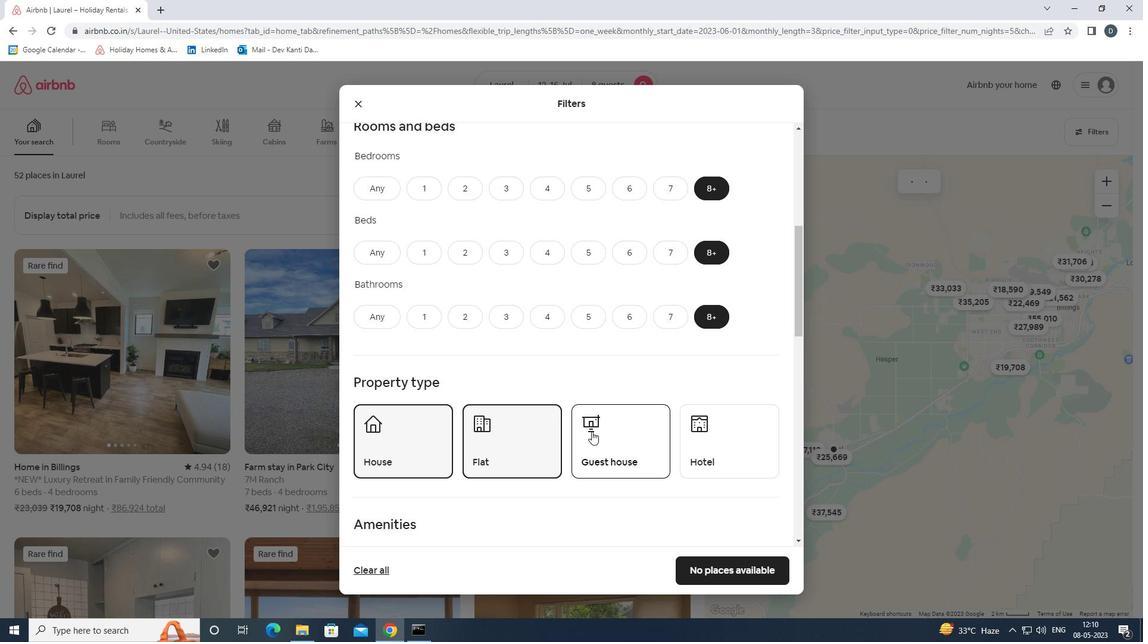 
Action: Mouse pressed left at (595, 432)
Screenshot: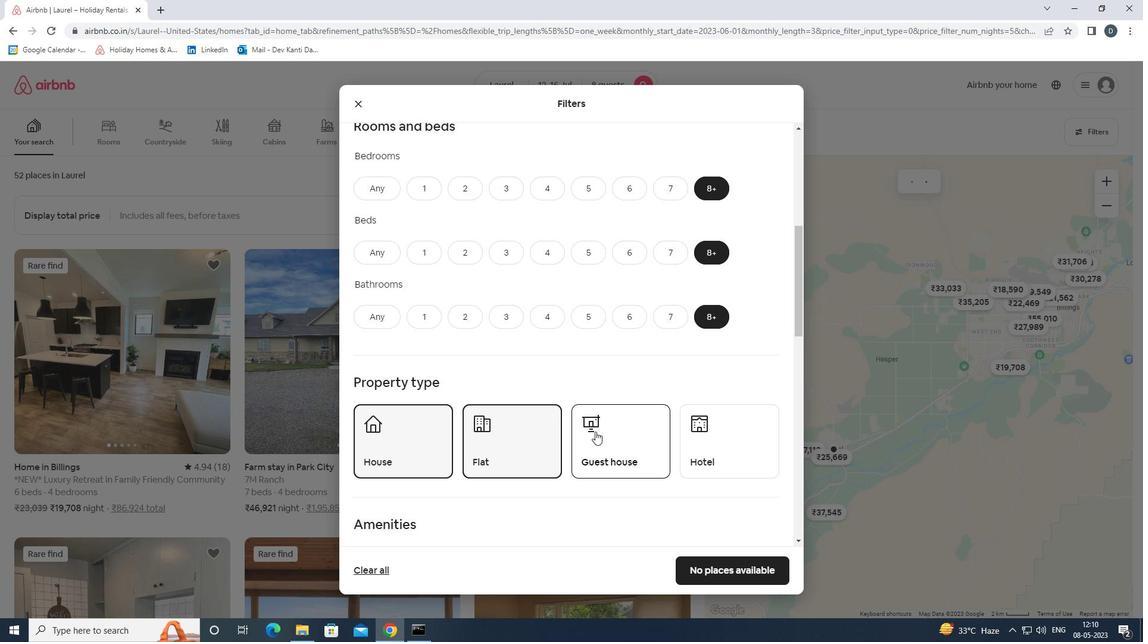 
Action: Mouse moved to (610, 482)
Screenshot: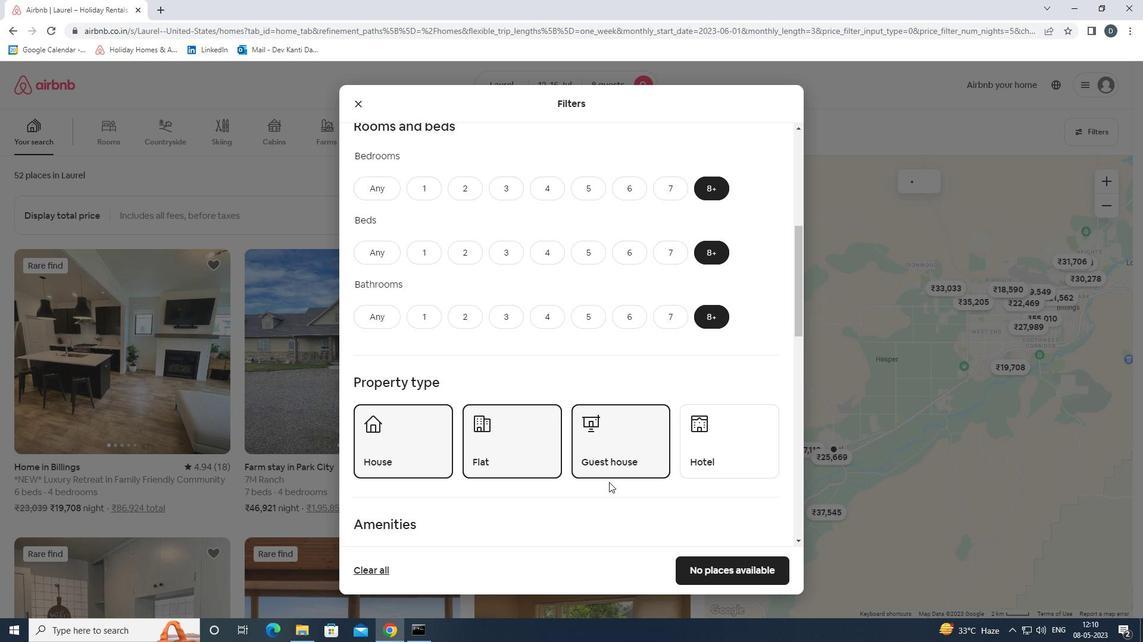 
Action: Mouse scrolled (610, 481) with delta (0, 0)
Screenshot: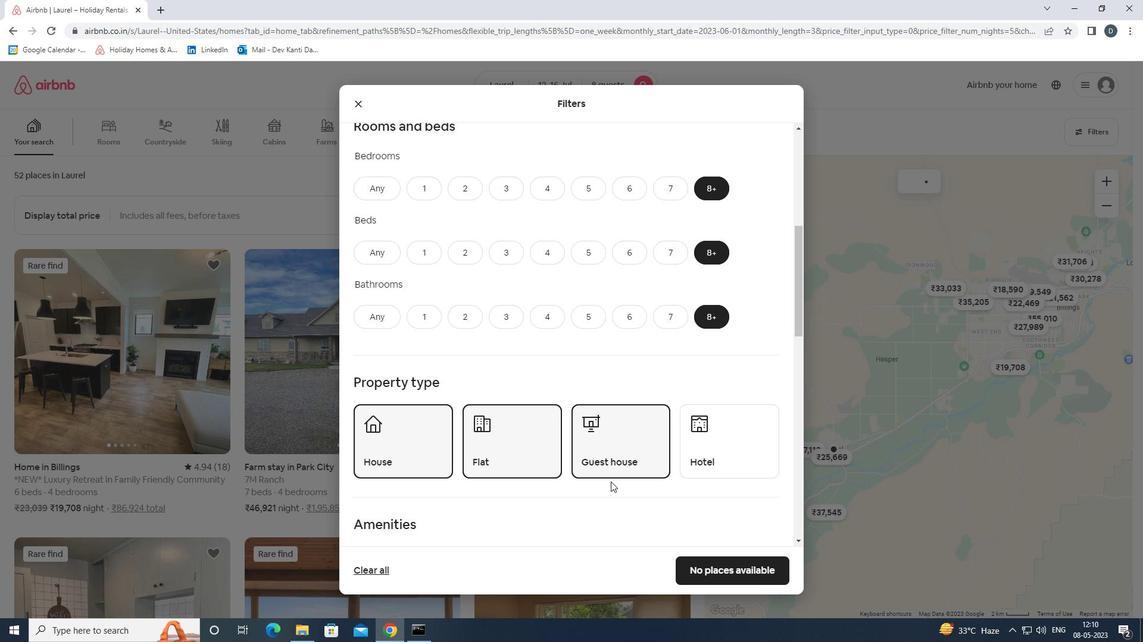 
Action: Mouse moved to (611, 481)
Screenshot: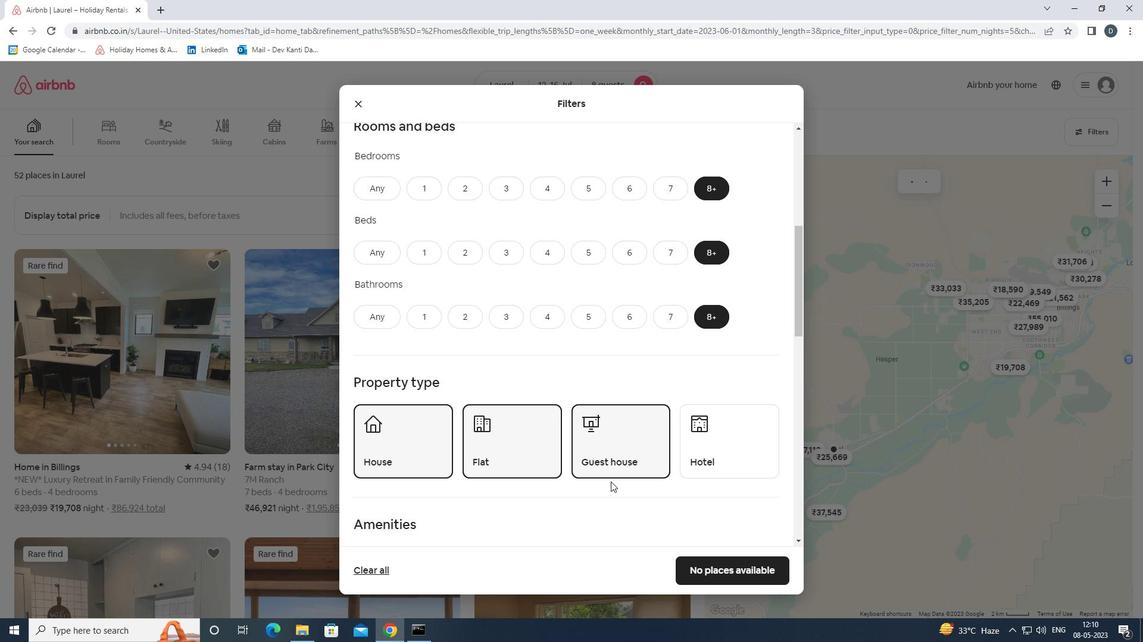 
Action: Mouse scrolled (611, 481) with delta (0, 0)
Screenshot: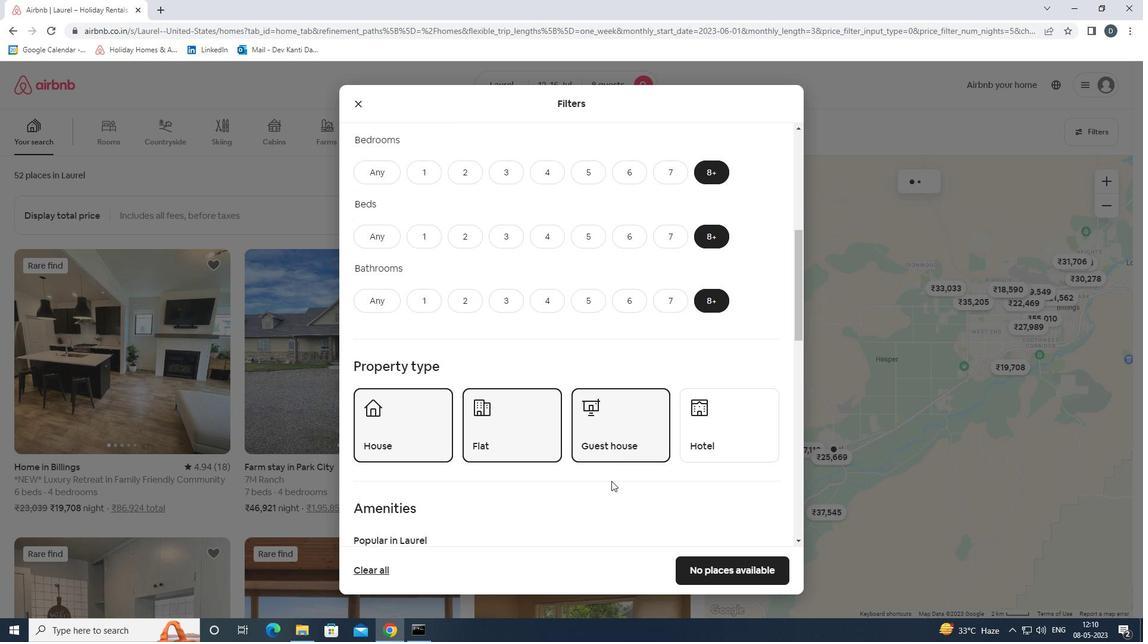
Action: Mouse moved to (612, 480)
Screenshot: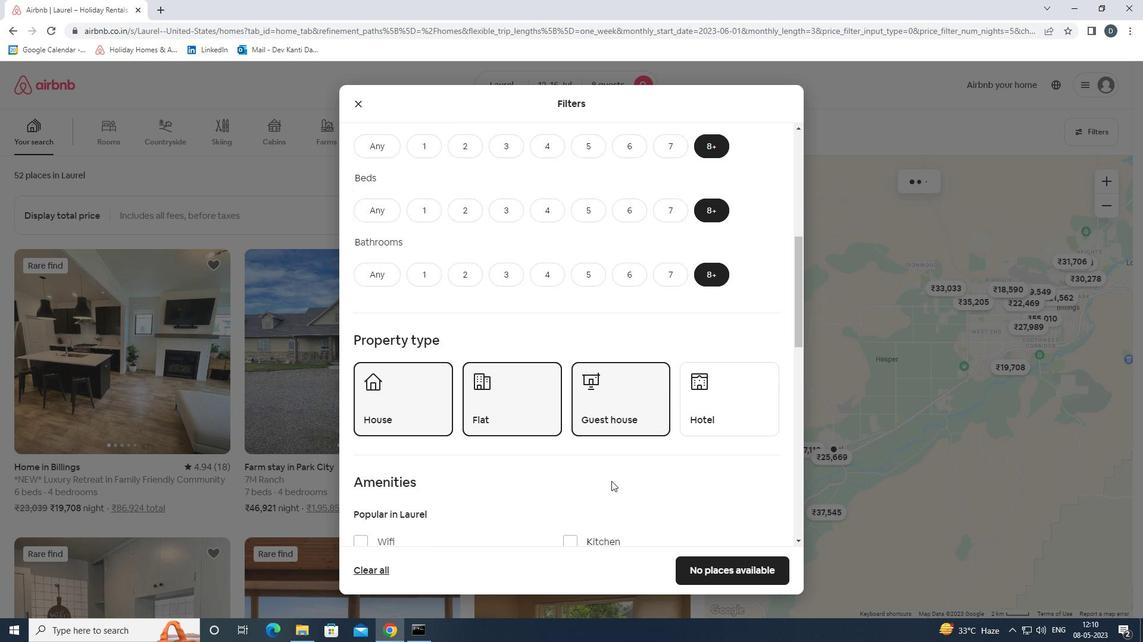 
Action: Mouse scrolled (612, 479) with delta (0, 0)
Screenshot: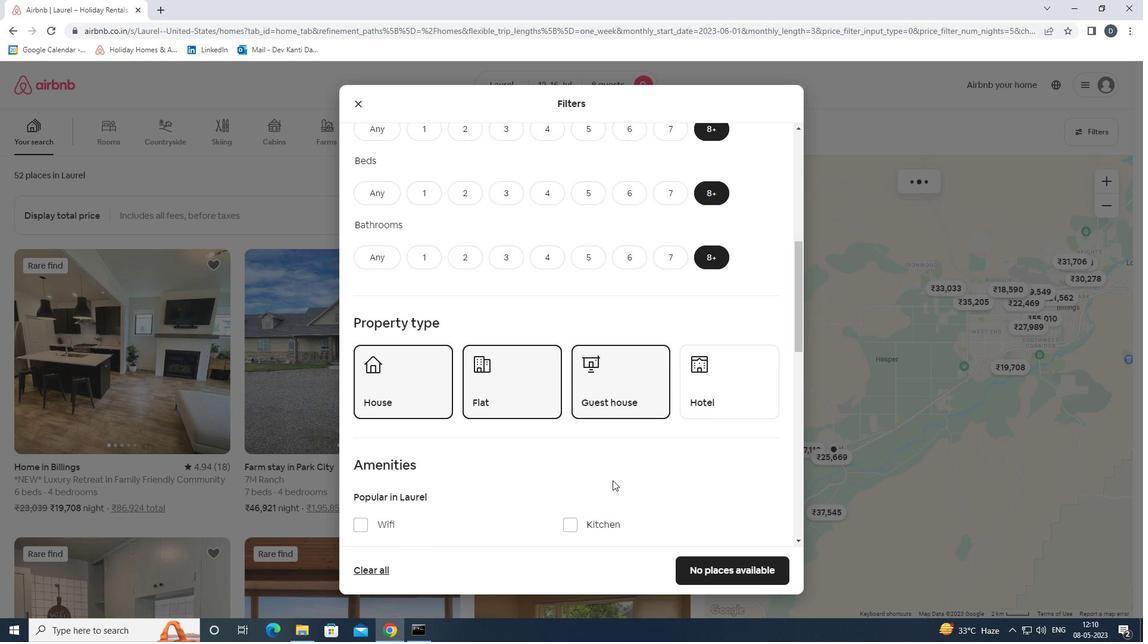 
Action: Mouse moved to (614, 476)
Screenshot: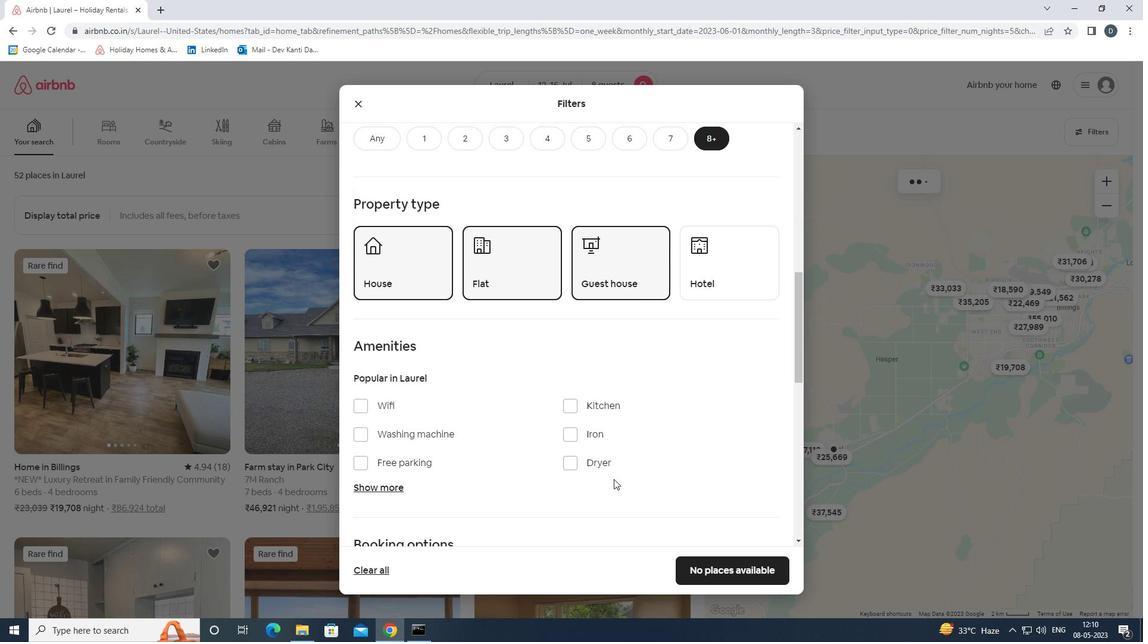 
Action: Mouse scrolled (614, 475) with delta (0, 0)
Screenshot: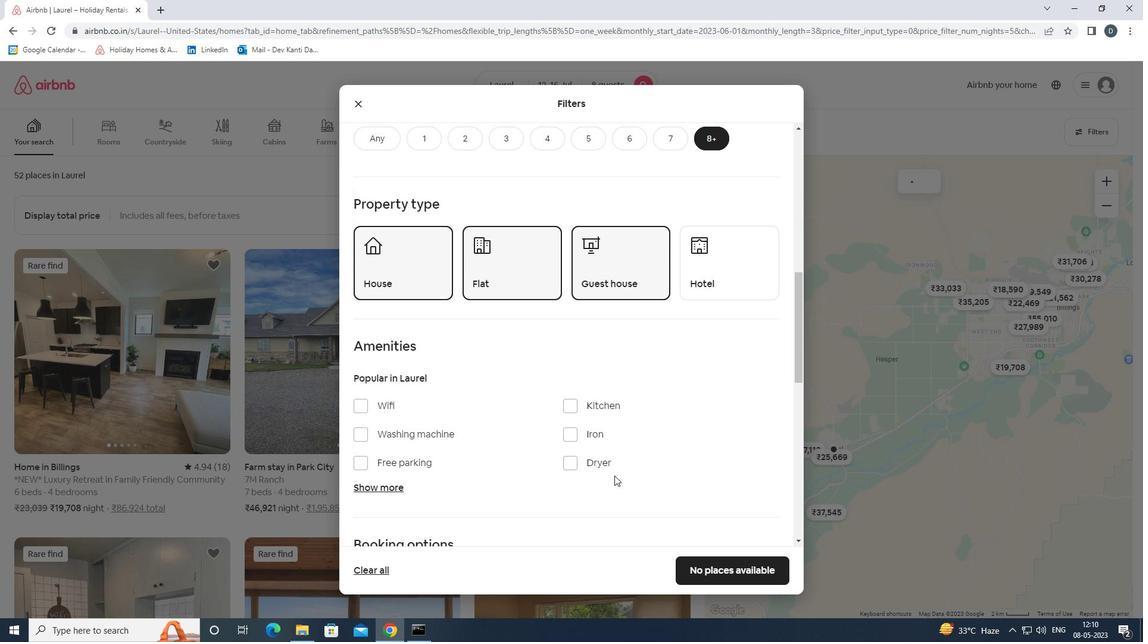 
Action: Mouse moved to (384, 349)
Screenshot: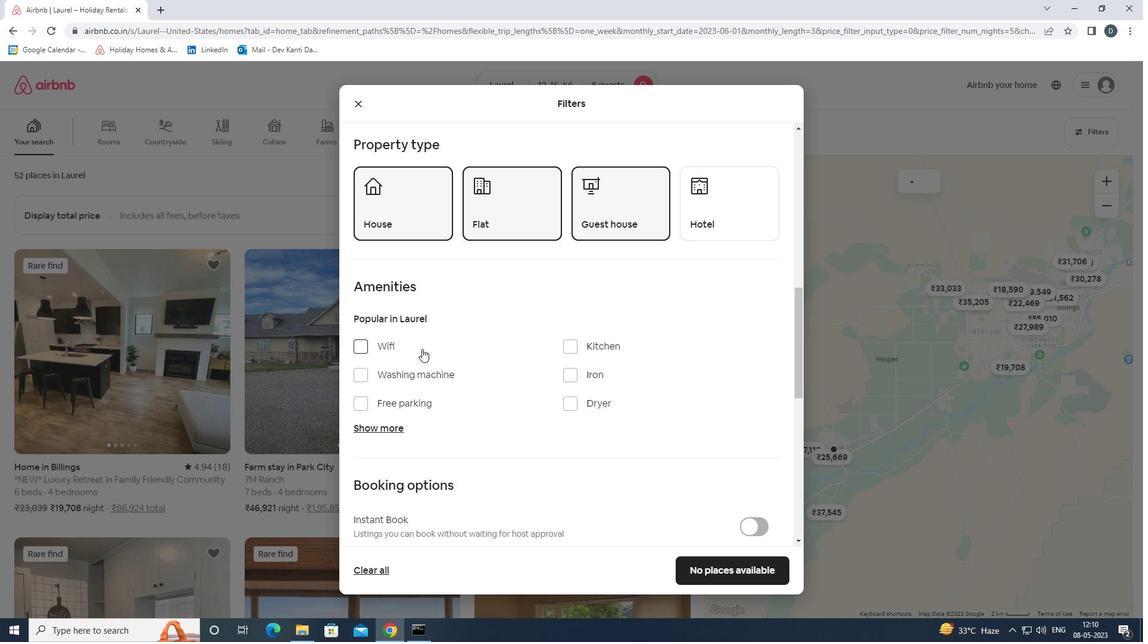 
Action: Mouse pressed left at (384, 349)
Screenshot: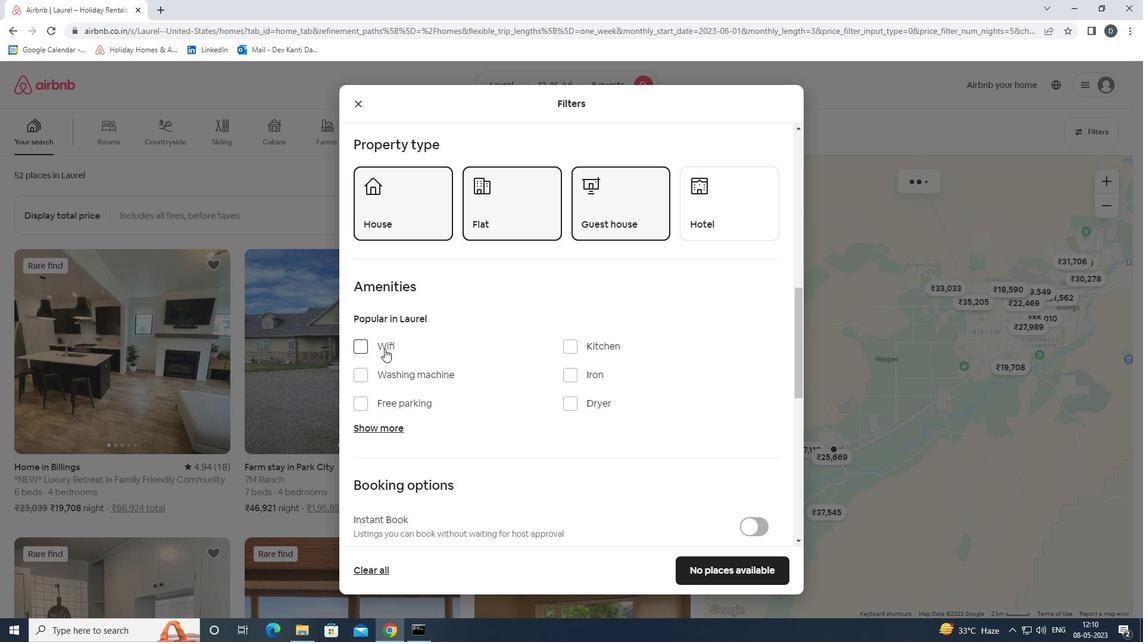 
Action: Mouse moved to (394, 398)
Screenshot: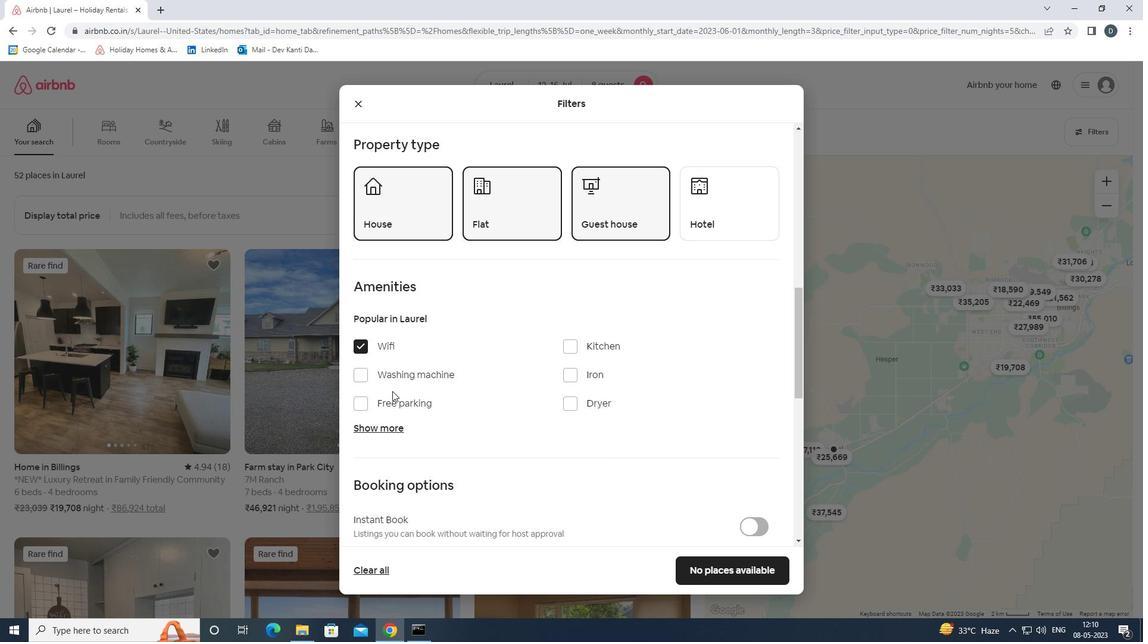 
Action: Mouse pressed left at (394, 398)
Screenshot: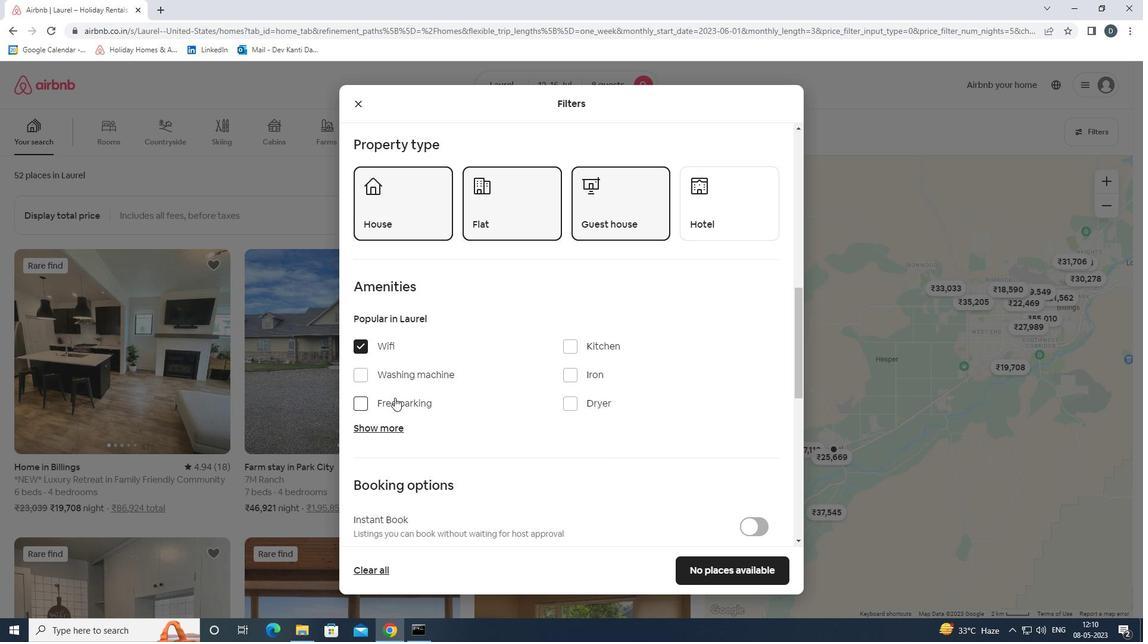 
Action: Mouse moved to (393, 426)
Screenshot: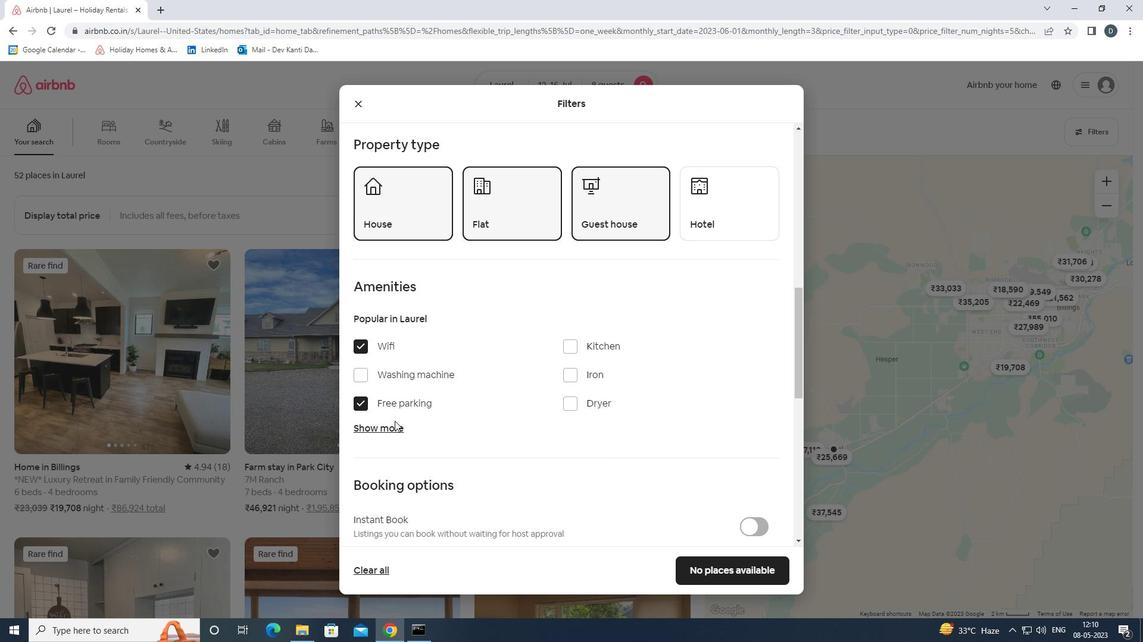 
Action: Mouse pressed left at (393, 426)
Screenshot: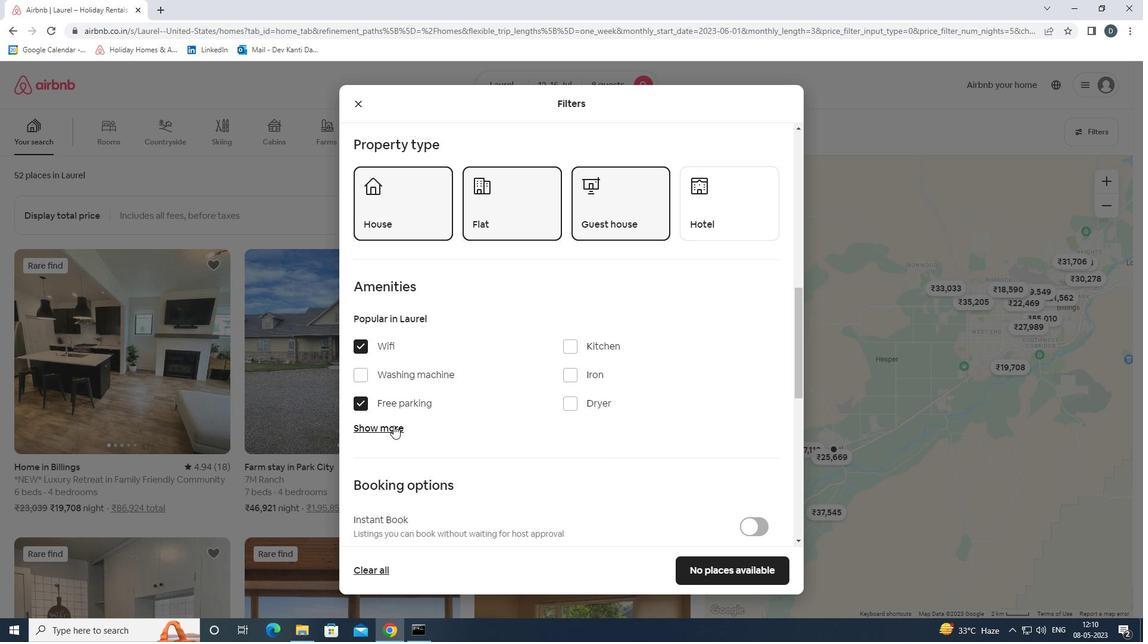 
Action: Mouse moved to (393, 426)
Screenshot: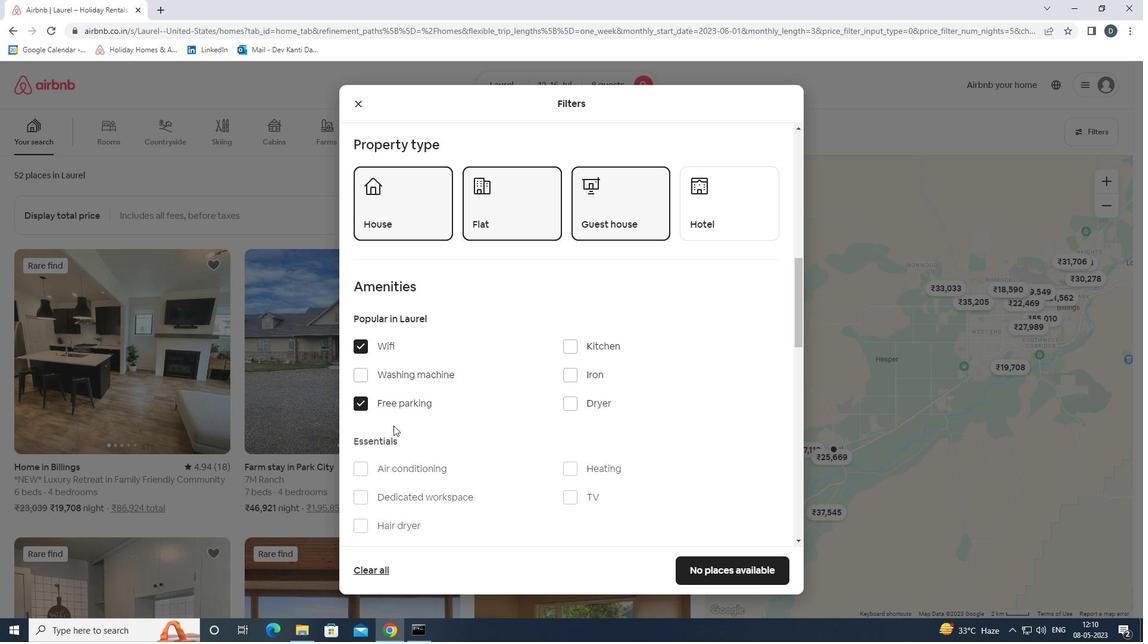 
Action: Mouse scrolled (393, 426) with delta (0, 0)
Screenshot: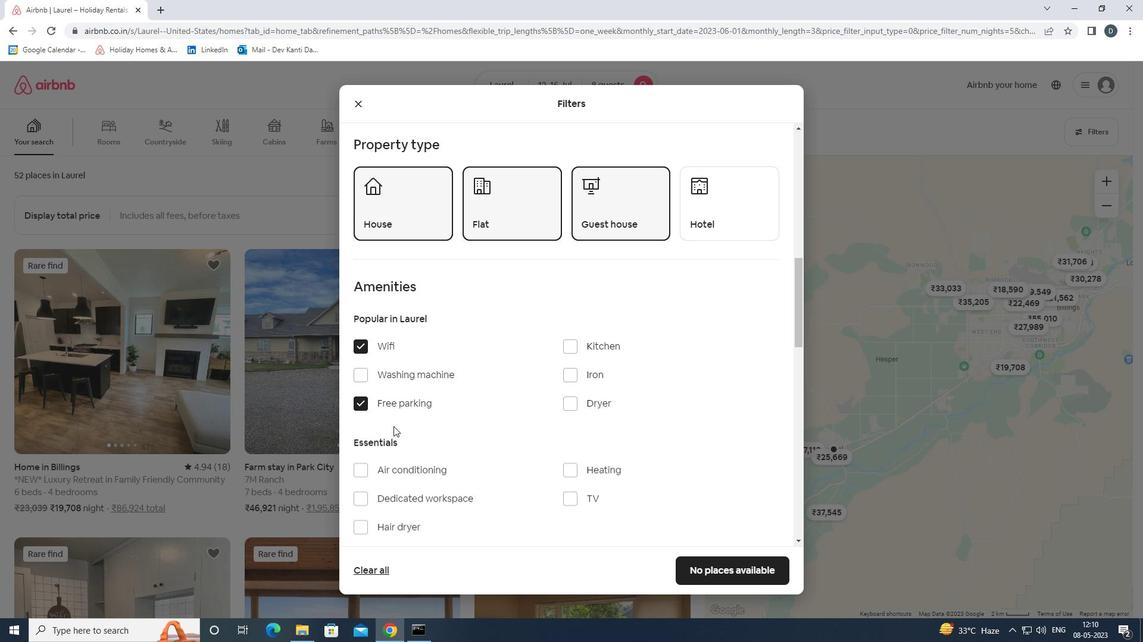 
Action: Mouse scrolled (393, 426) with delta (0, 0)
Screenshot: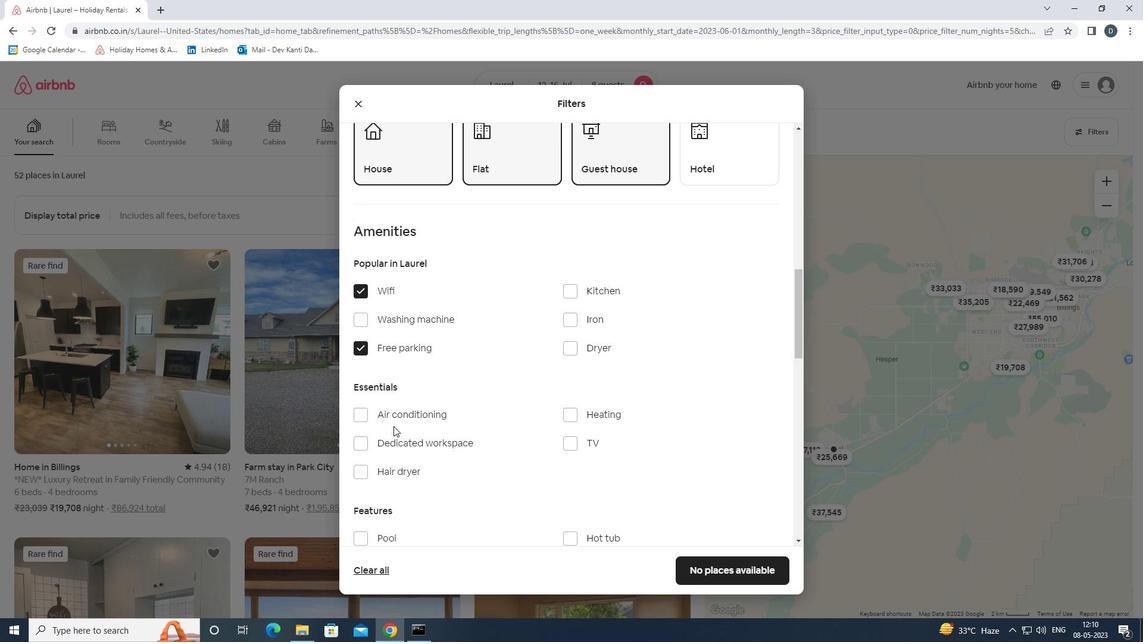 
Action: Mouse moved to (598, 380)
Screenshot: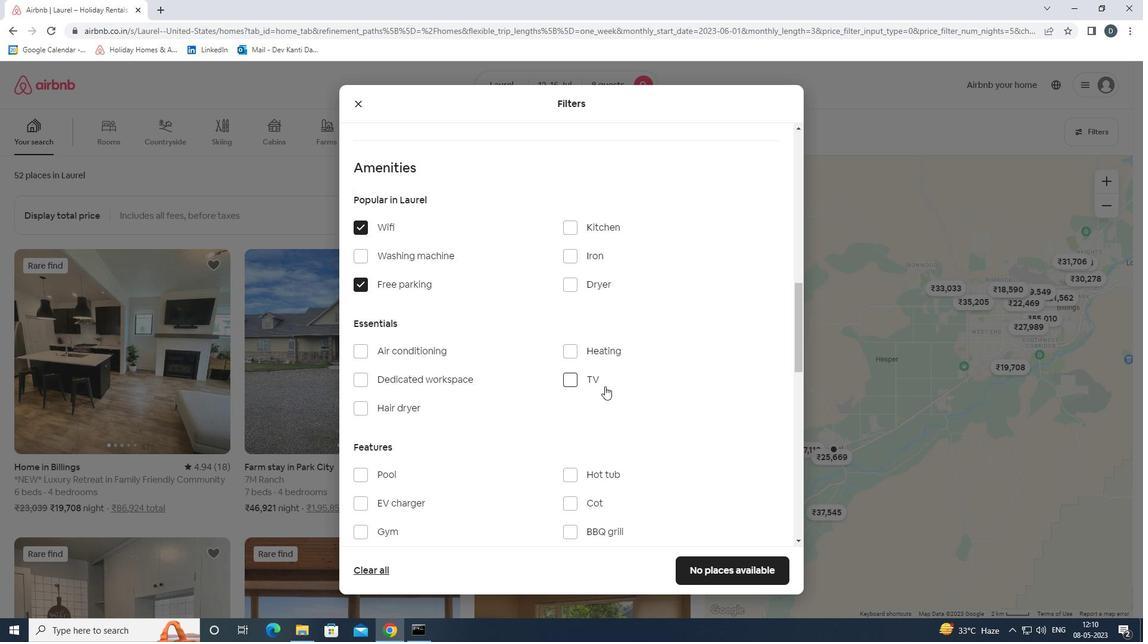 
Action: Mouse pressed left at (598, 380)
Screenshot: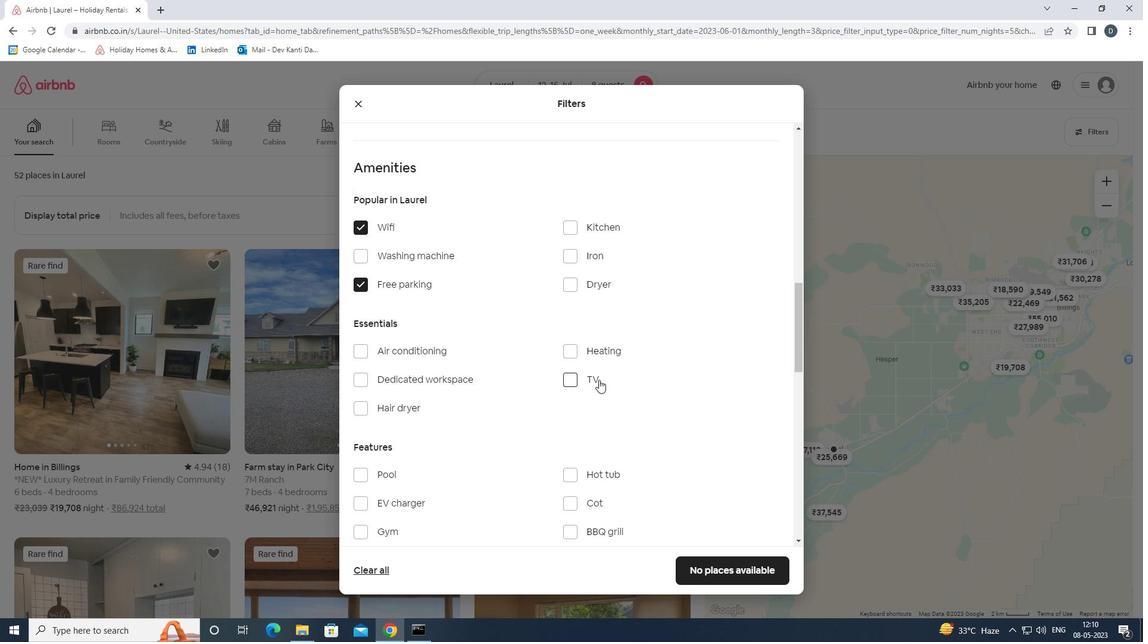 
Action: Mouse scrolled (598, 379) with delta (0, 0)
Screenshot: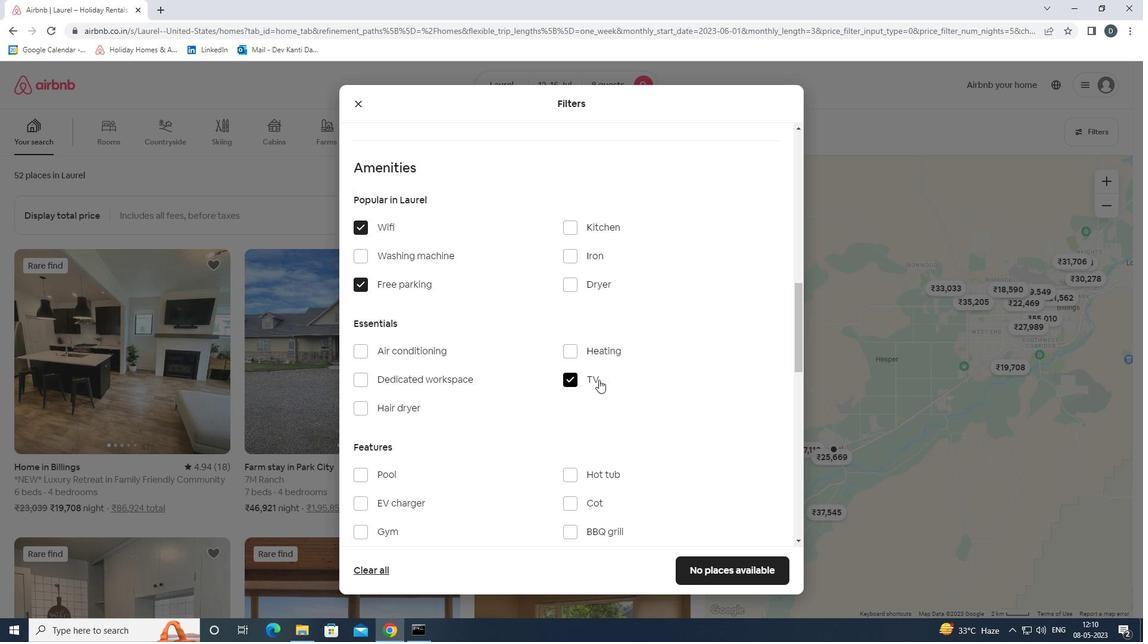
Action: Mouse scrolled (598, 379) with delta (0, 0)
Screenshot: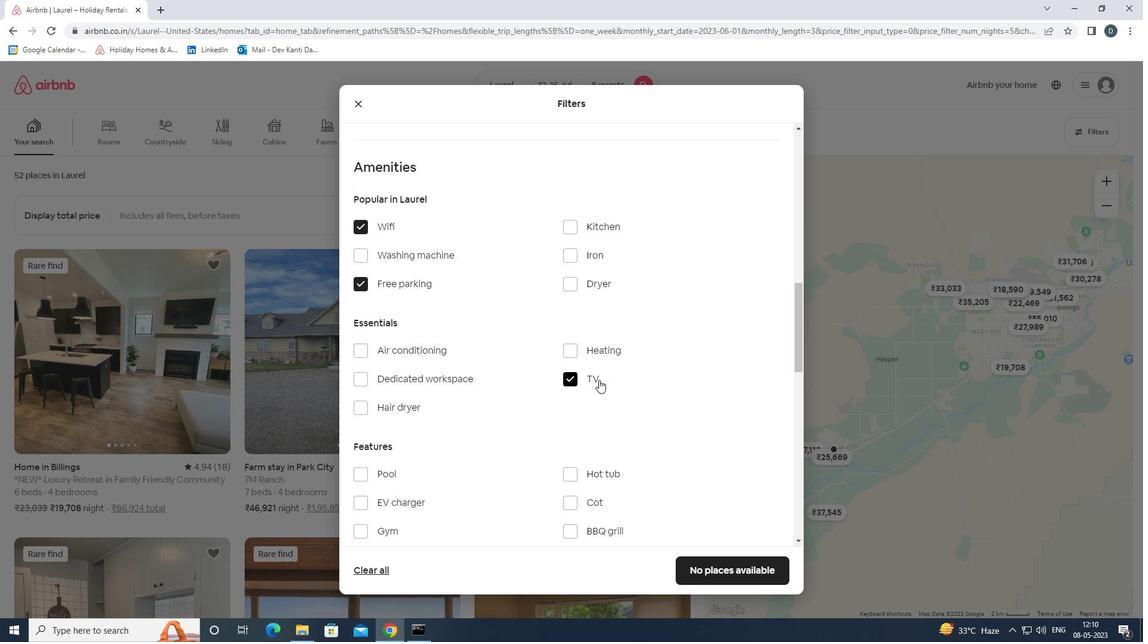 
Action: Mouse moved to (429, 417)
Screenshot: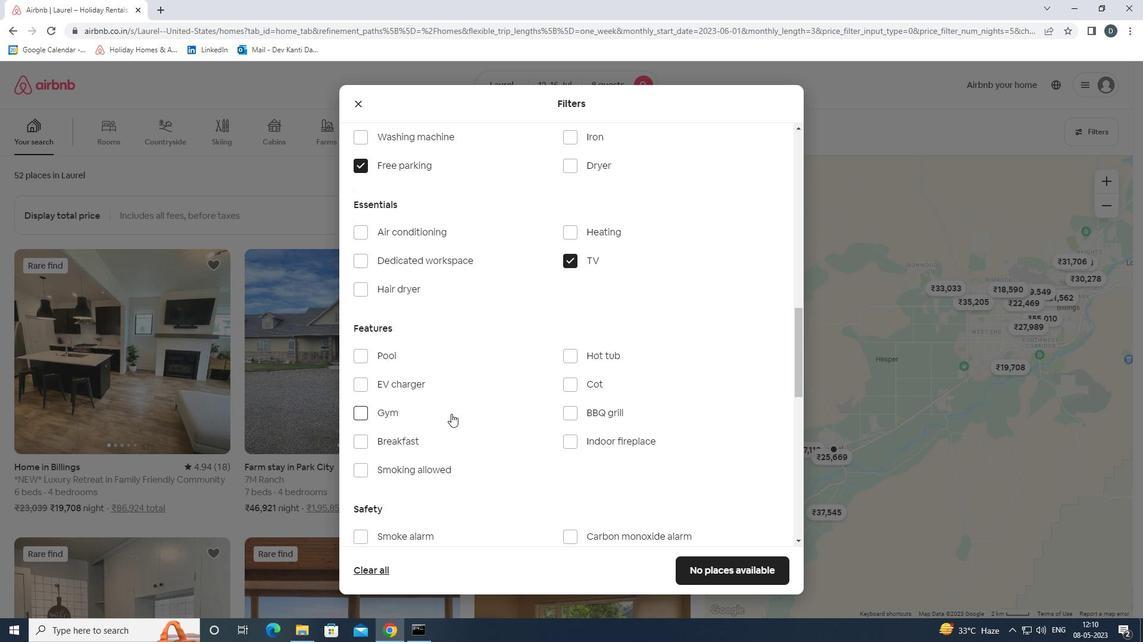 
Action: Mouse pressed left at (429, 417)
Screenshot: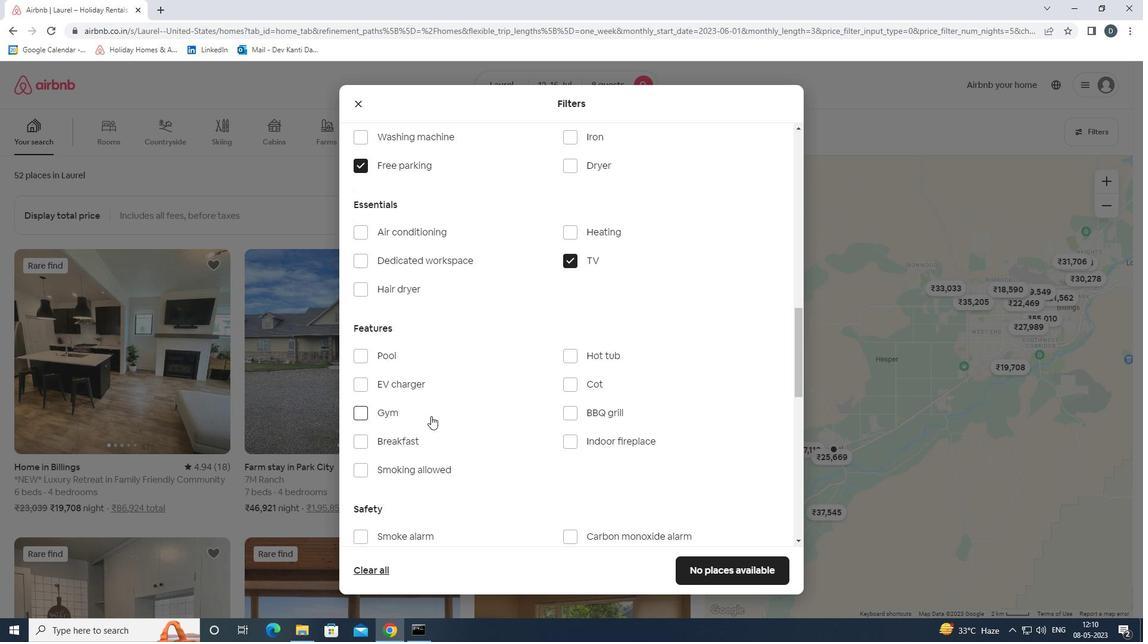 
Action: Mouse moved to (428, 439)
Screenshot: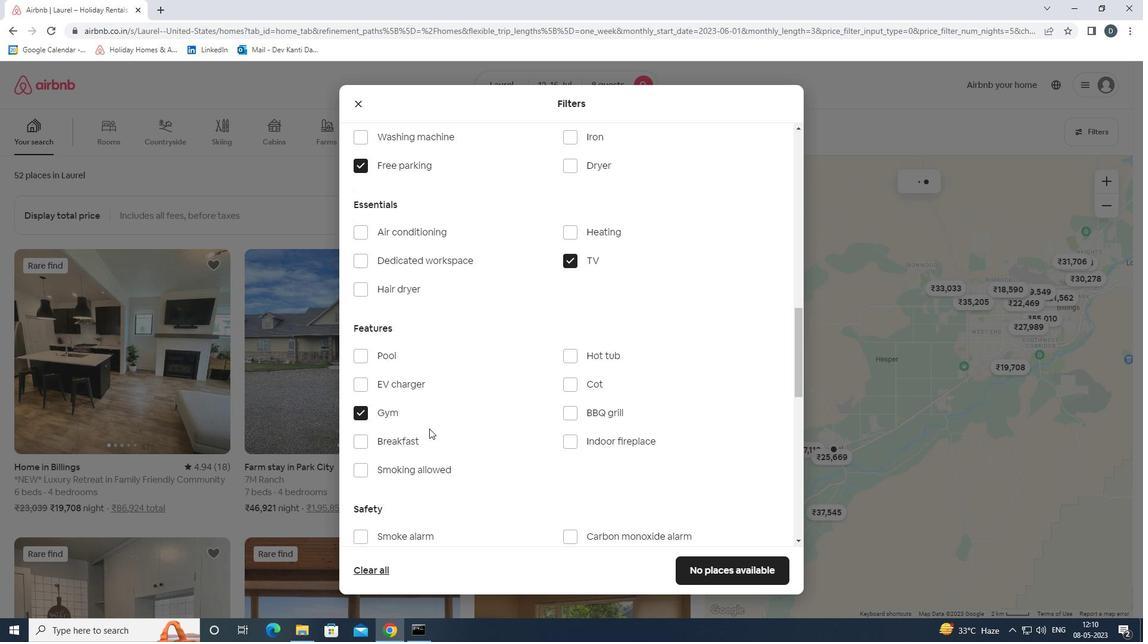 
Action: Mouse pressed left at (428, 439)
Screenshot: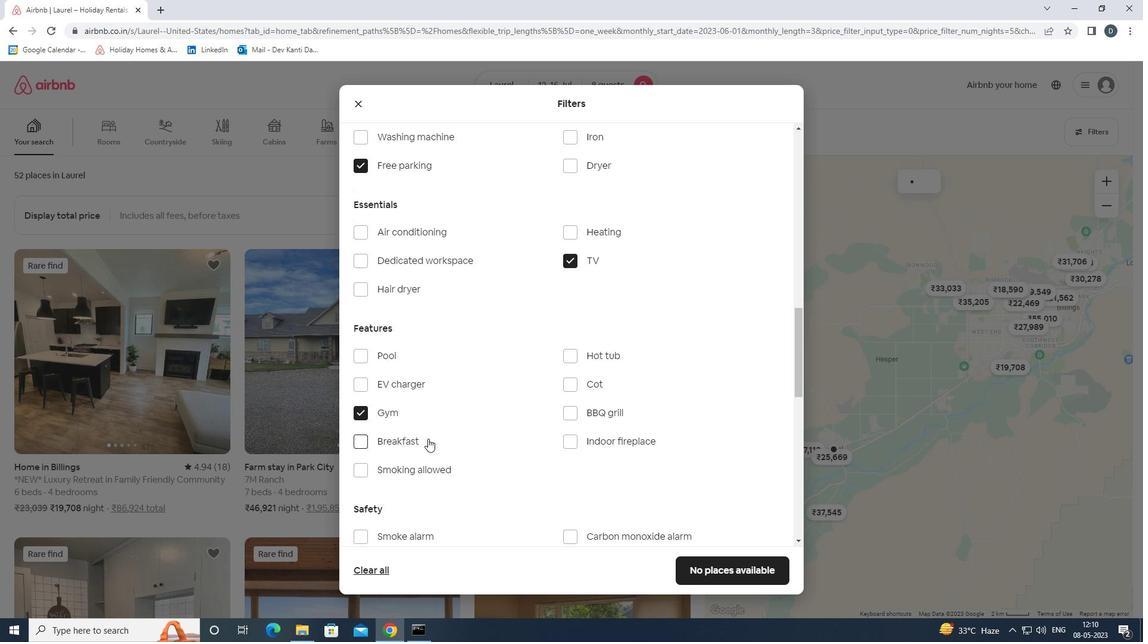 
Action: Mouse moved to (687, 426)
Screenshot: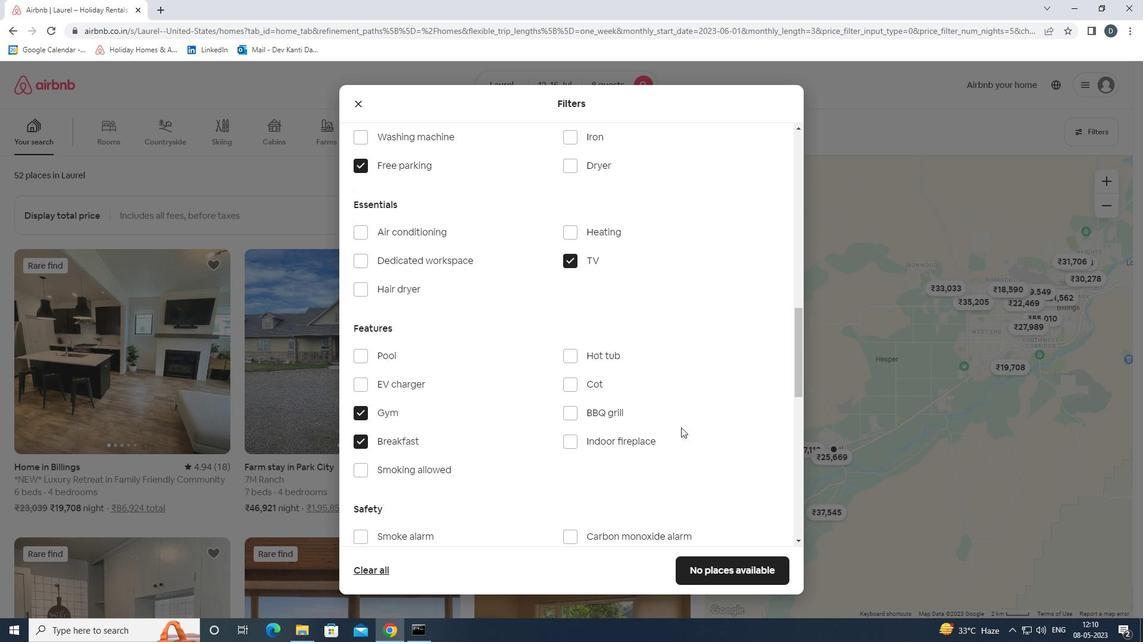 
Action: Mouse scrolled (687, 425) with delta (0, 0)
Screenshot: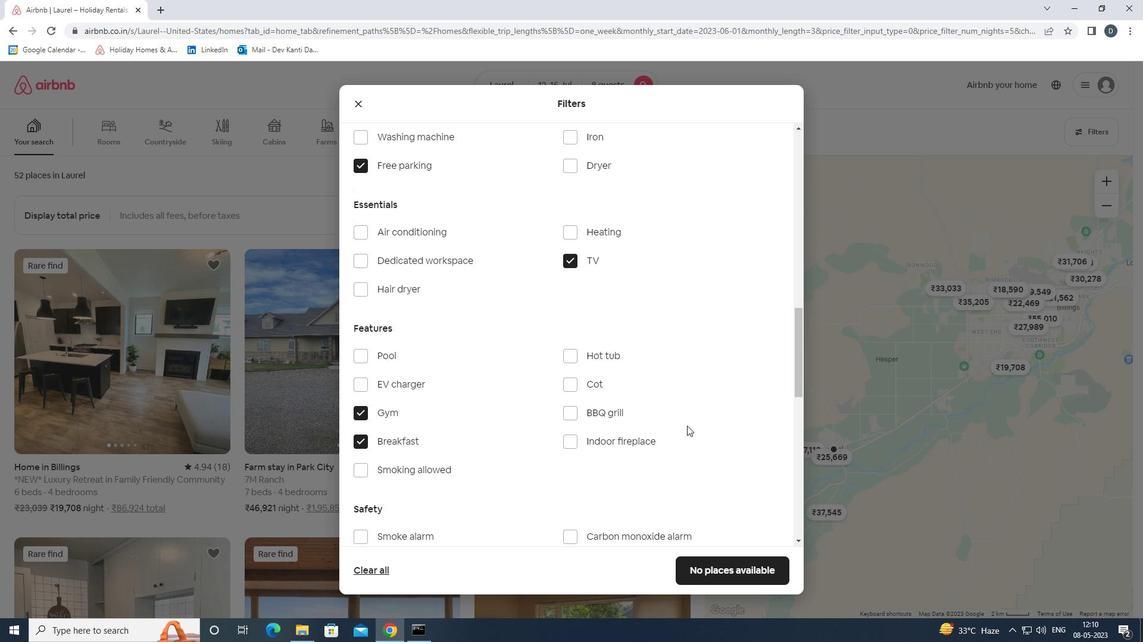 
Action: Mouse moved to (687, 426)
Screenshot: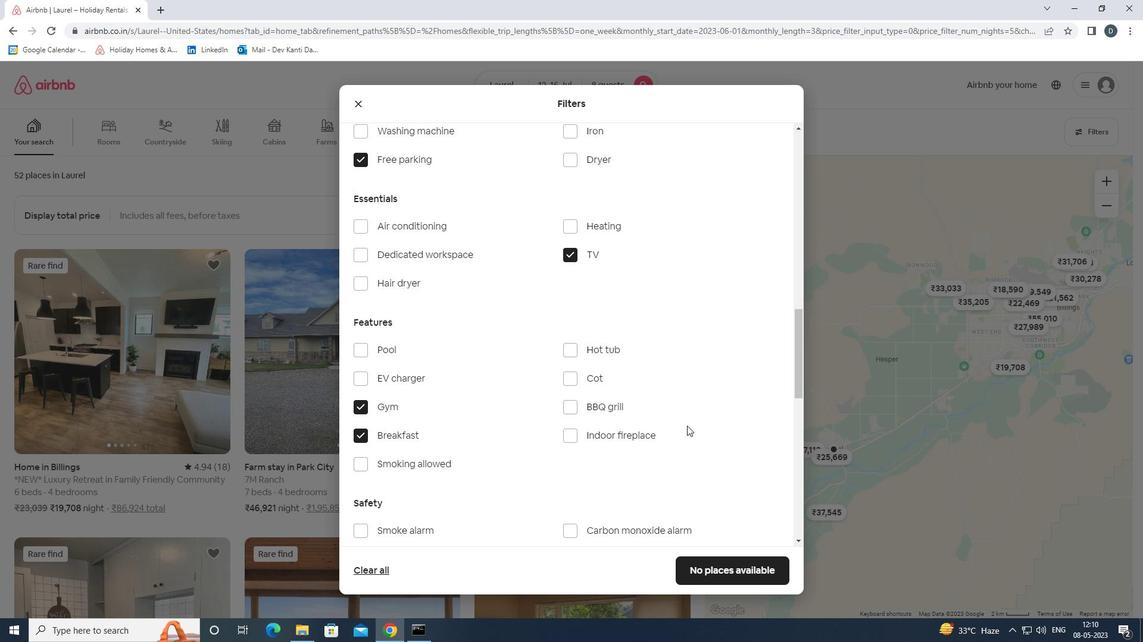 
Action: Mouse scrolled (687, 425) with delta (0, 0)
Screenshot: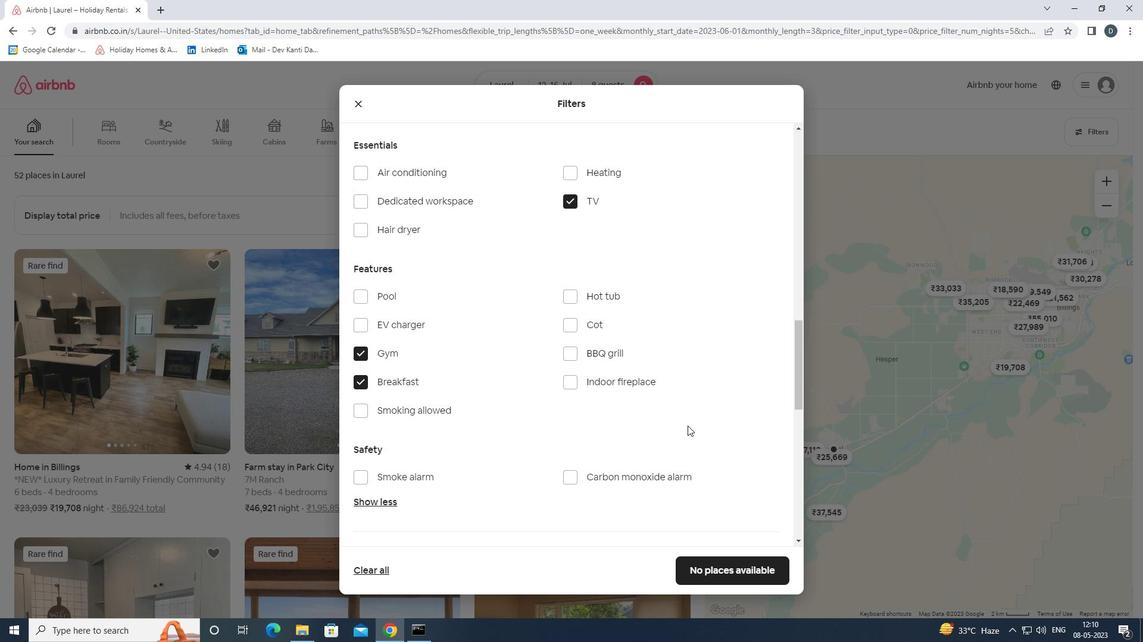 
Action: Mouse scrolled (687, 425) with delta (0, 0)
Screenshot: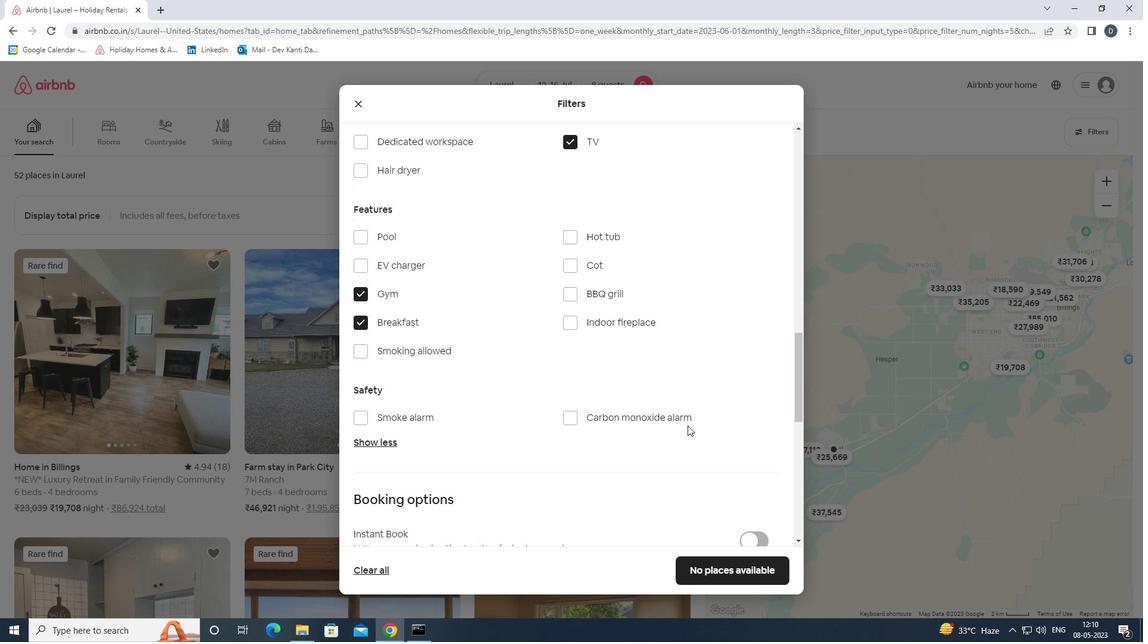 
Action: Mouse scrolled (687, 425) with delta (0, 0)
Screenshot: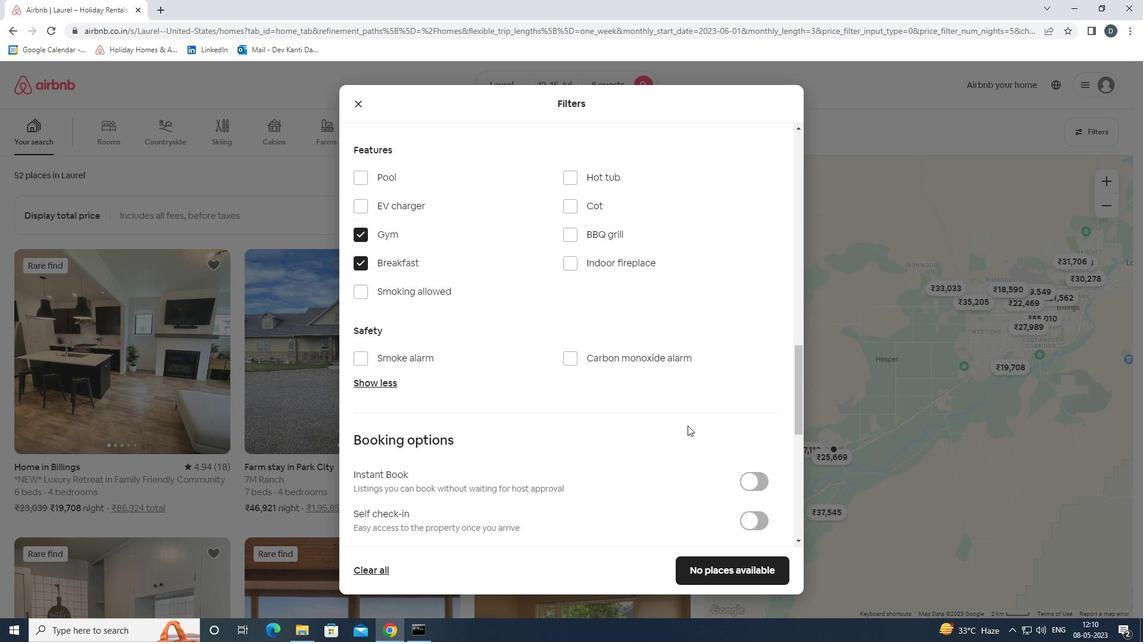 
Action: Mouse moved to (756, 458)
Screenshot: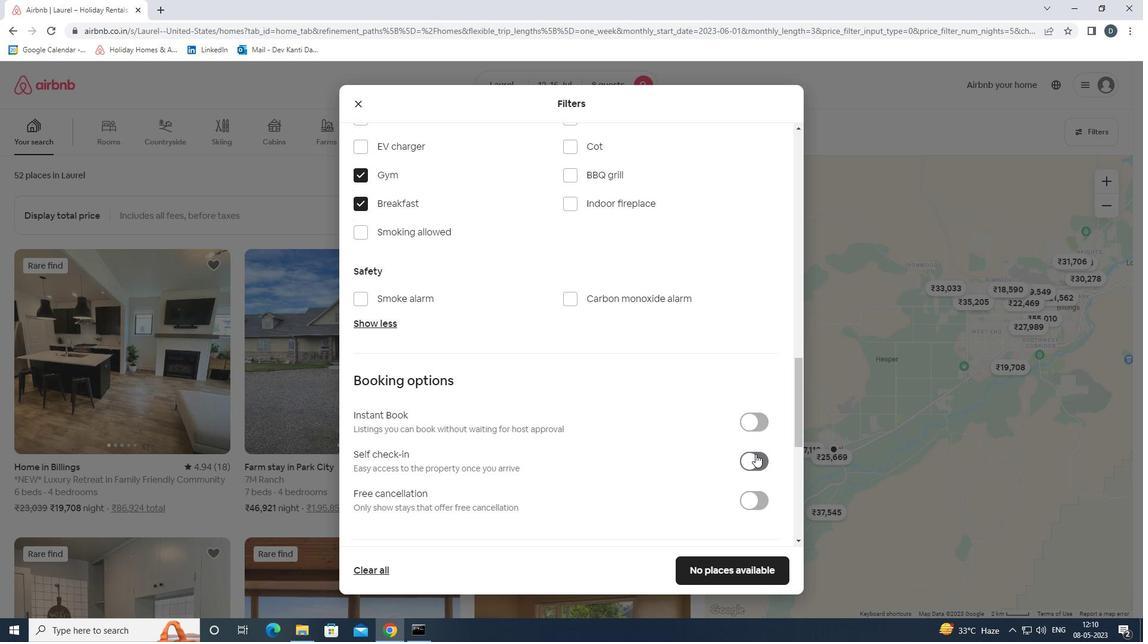 
Action: Mouse pressed left at (756, 458)
Screenshot: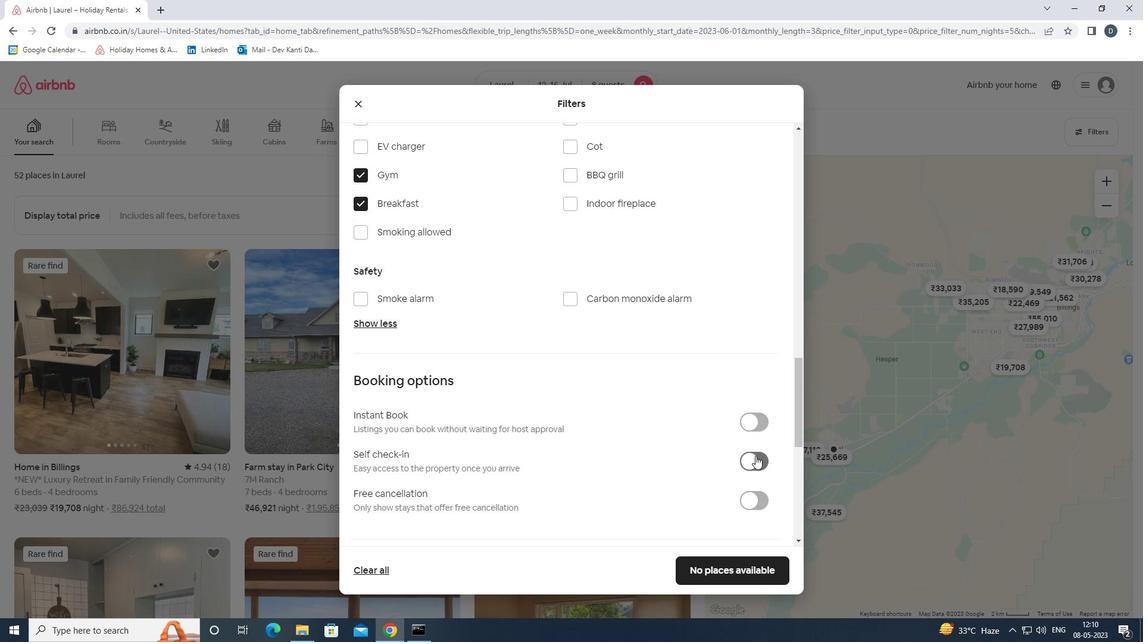 
Action: Mouse scrolled (756, 457) with delta (0, 0)
Screenshot: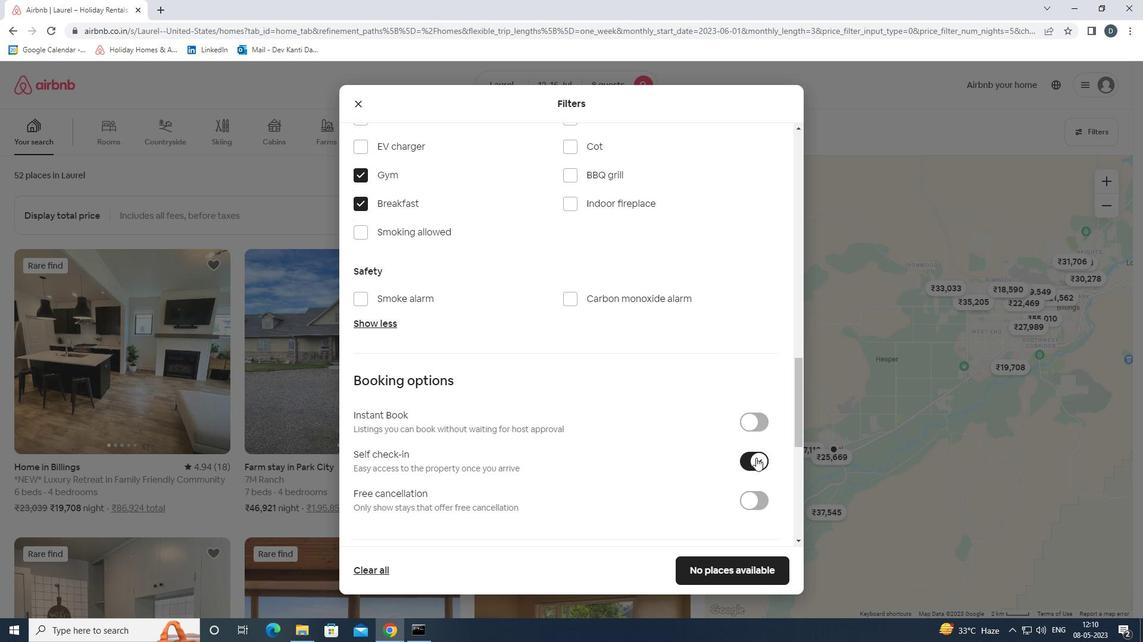 
Action: Mouse scrolled (756, 457) with delta (0, 0)
Screenshot: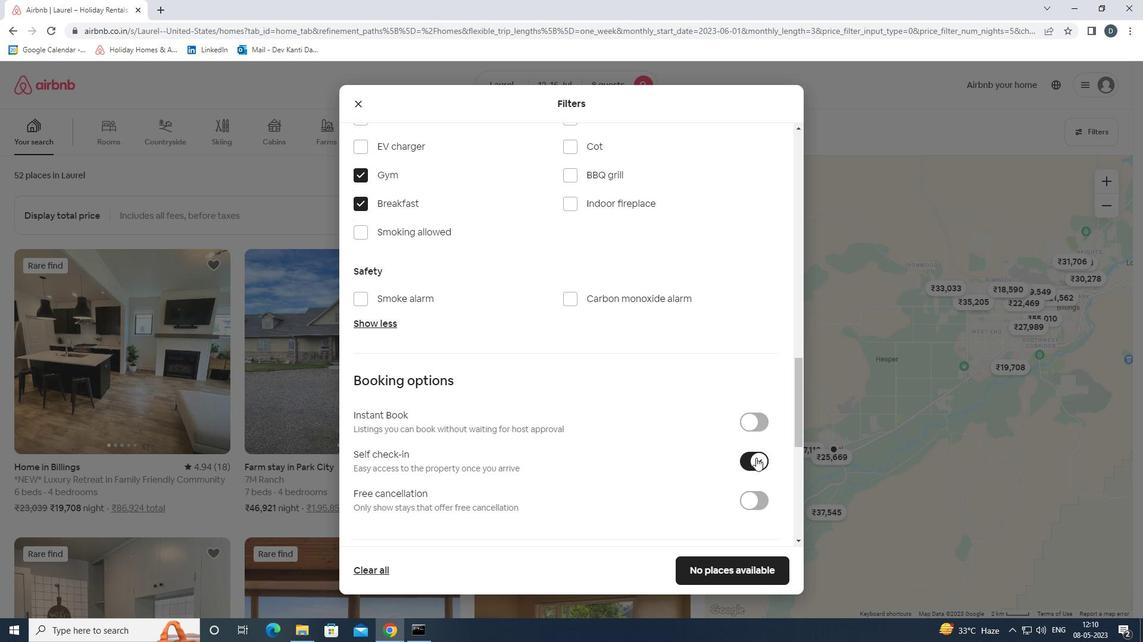 
Action: Mouse scrolled (756, 457) with delta (0, 0)
Screenshot: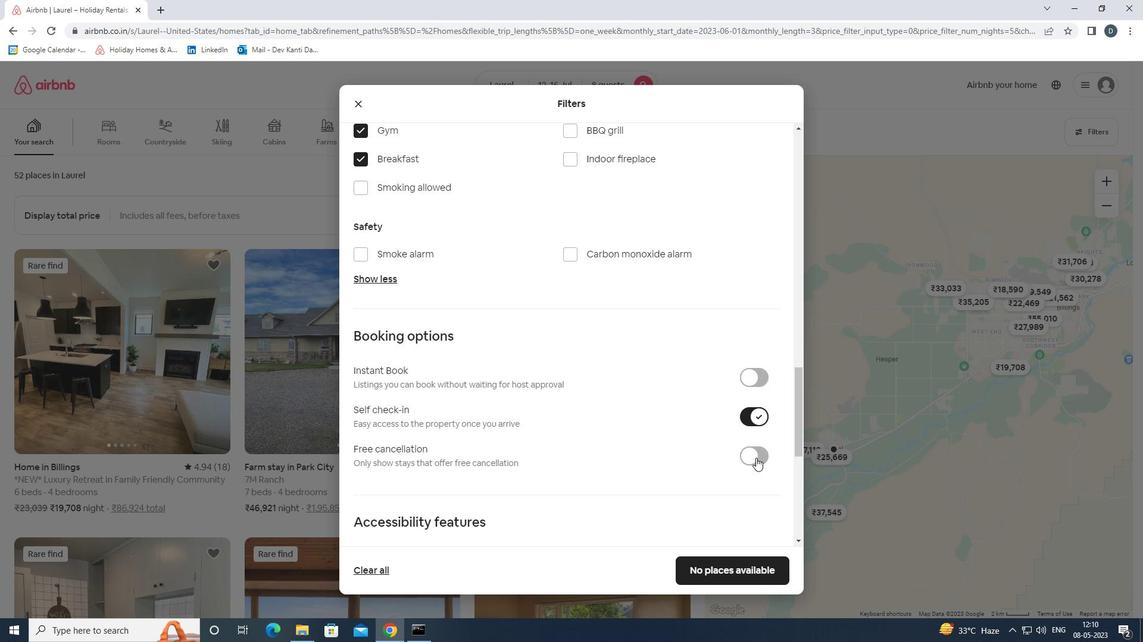 
Action: Mouse scrolled (756, 457) with delta (0, 0)
Screenshot: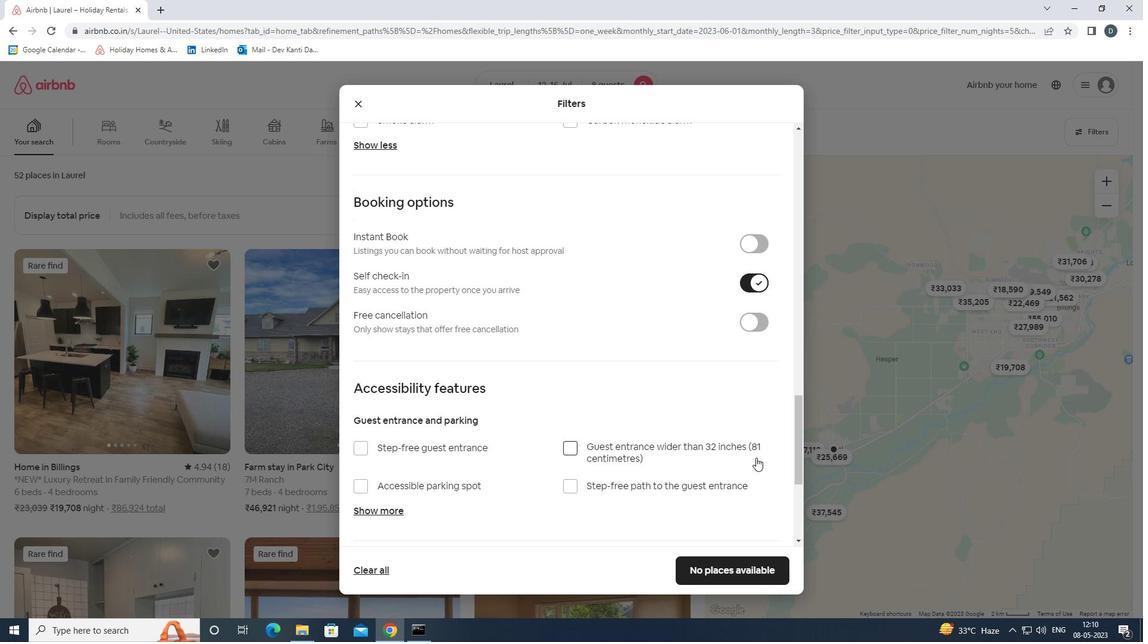
Action: Mouse scrolled (756, 457) with delta (0, 0)
Screenshot: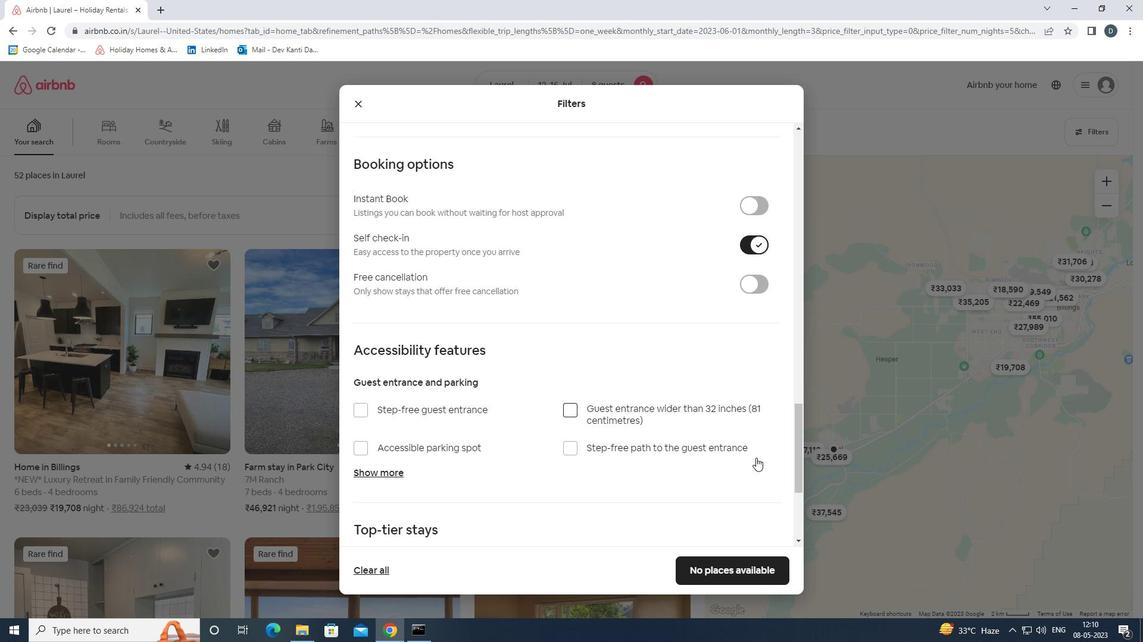 
Action: Mouse scrolled (756, 457) with delta (0, 0)
Screenshot: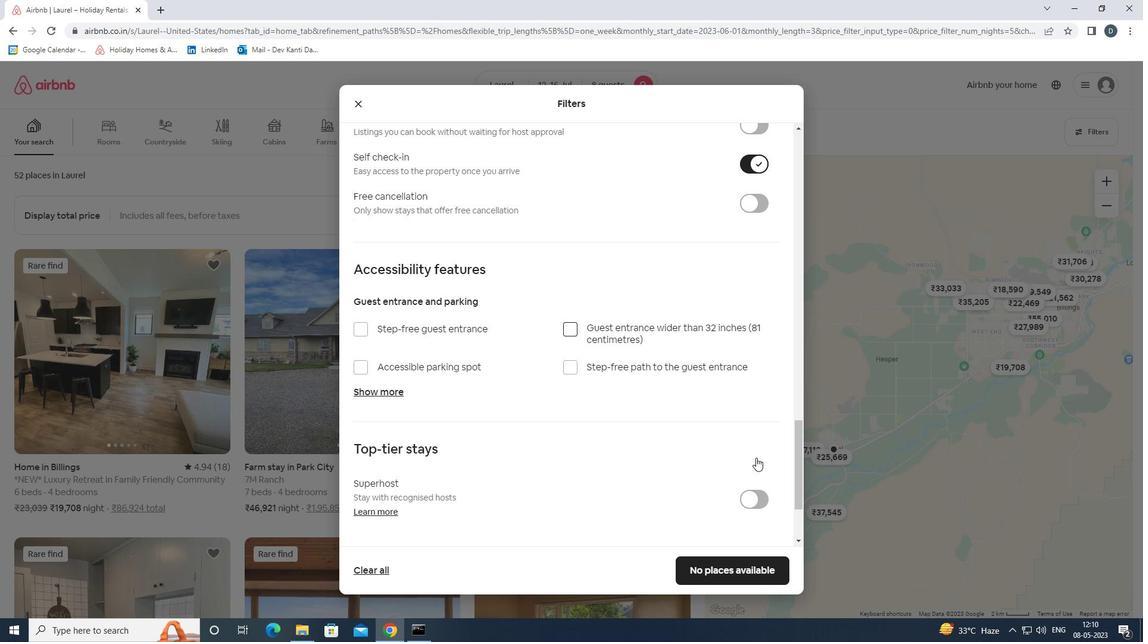 
Action: Mouse scrolled (756, 457) with delta (0, 0)
Screenshot: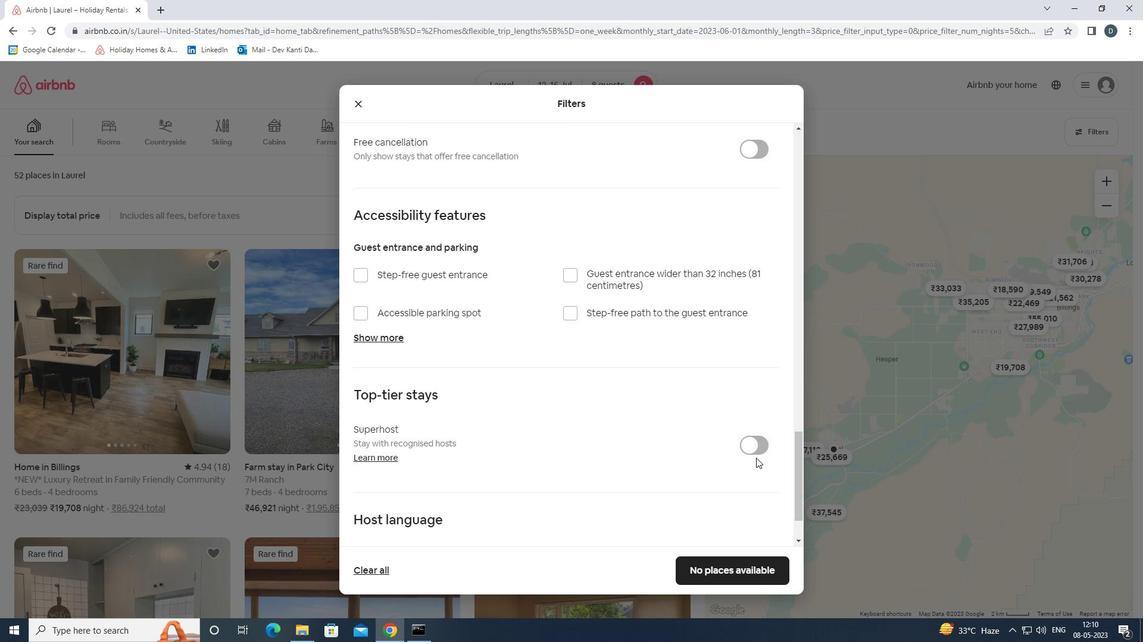 
Action: Mouse scrolled (756, 457) with delta (0, 0)
Screenshot: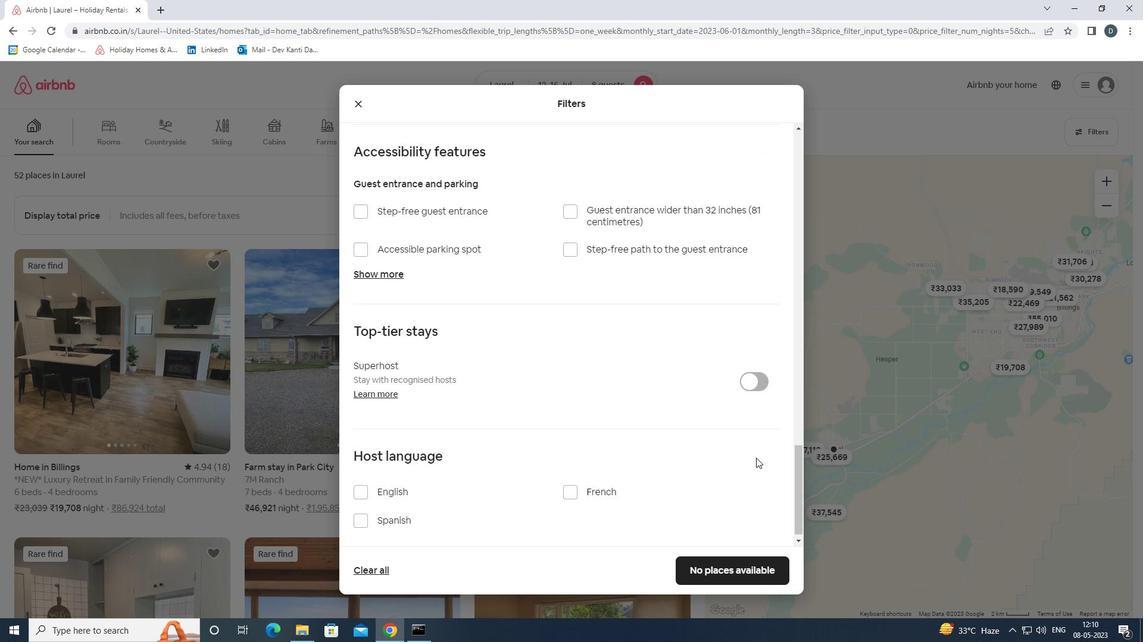 
Action: Mouse moved to (393, 484)
Screenshot: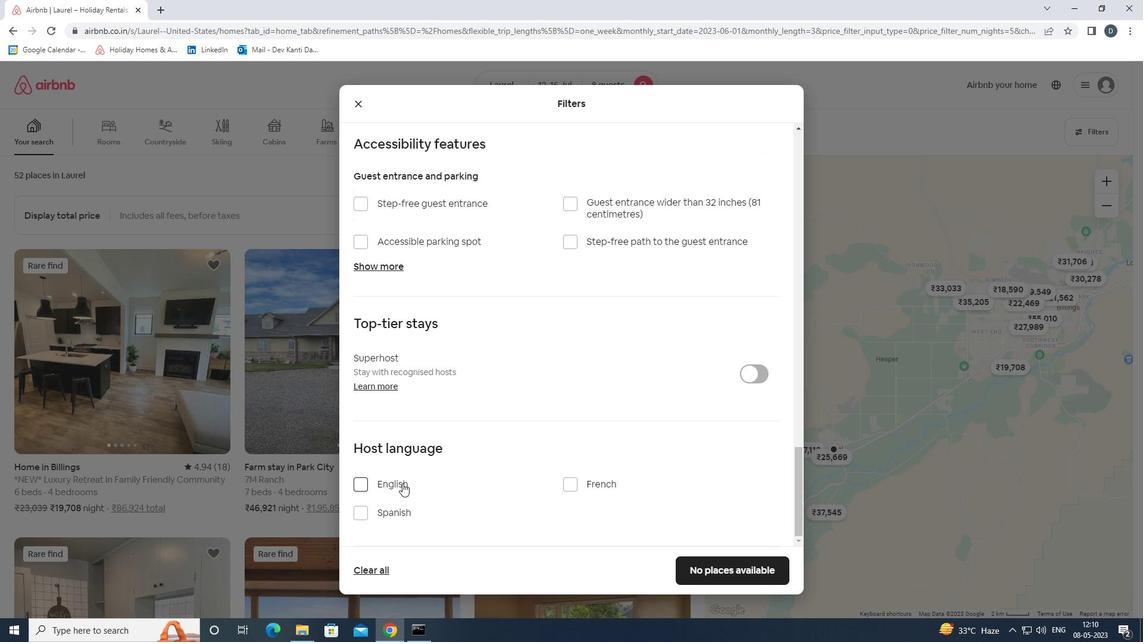 
Action: Mouse pressed left at (393, 484)
Screenshot: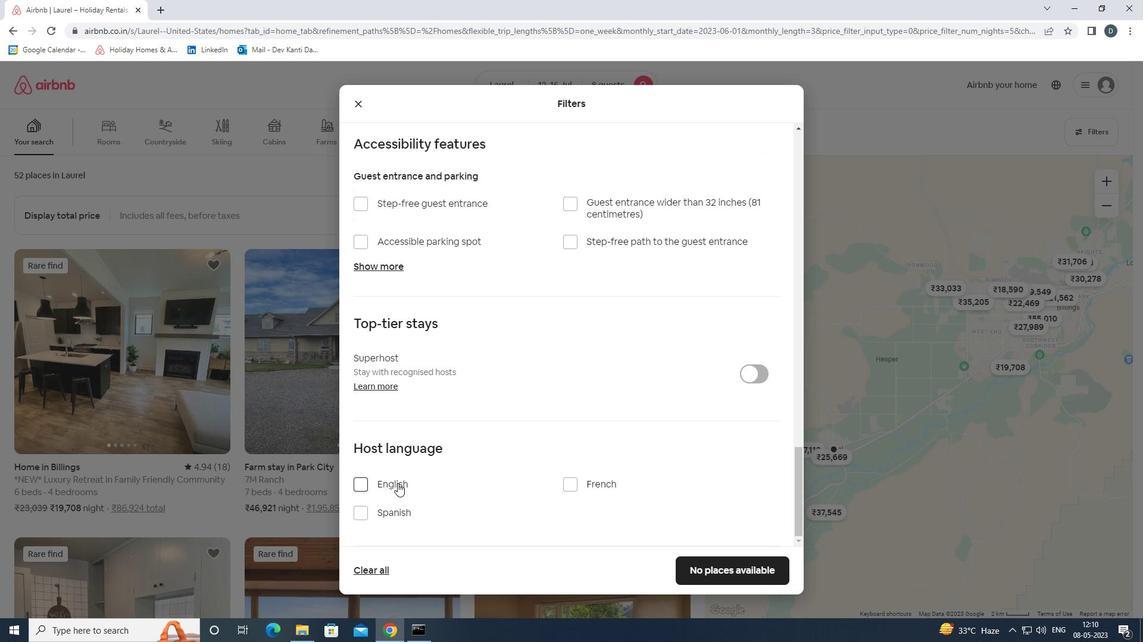 
Action: Mouse moved to (690, 565)
Screenshot: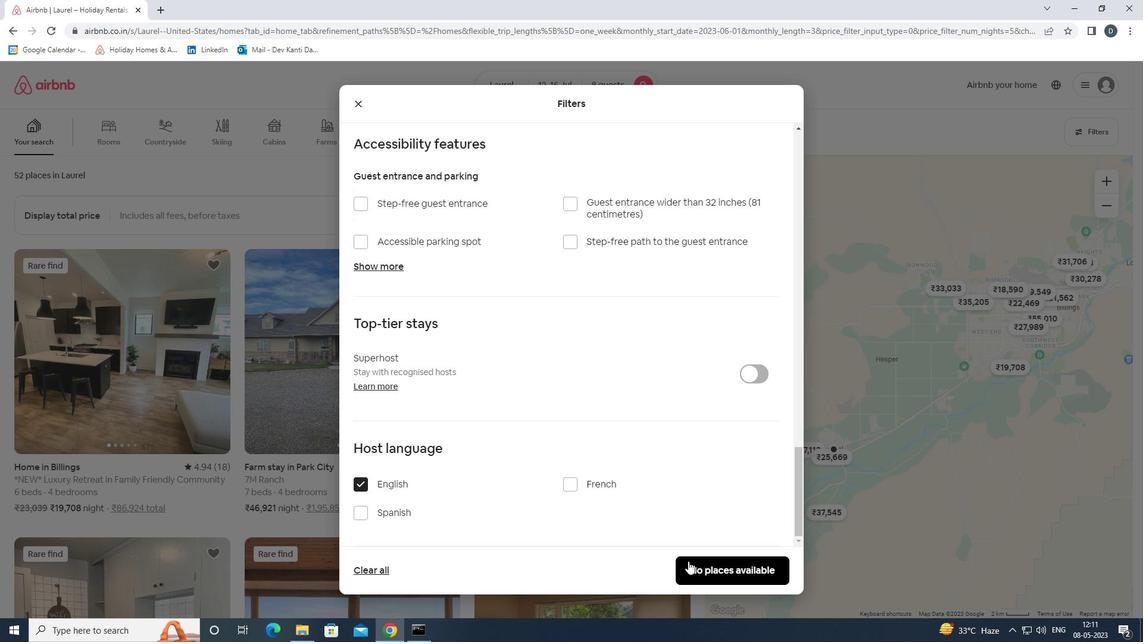 
Action: Mouse pressed left at (690, 565)
Screenshot: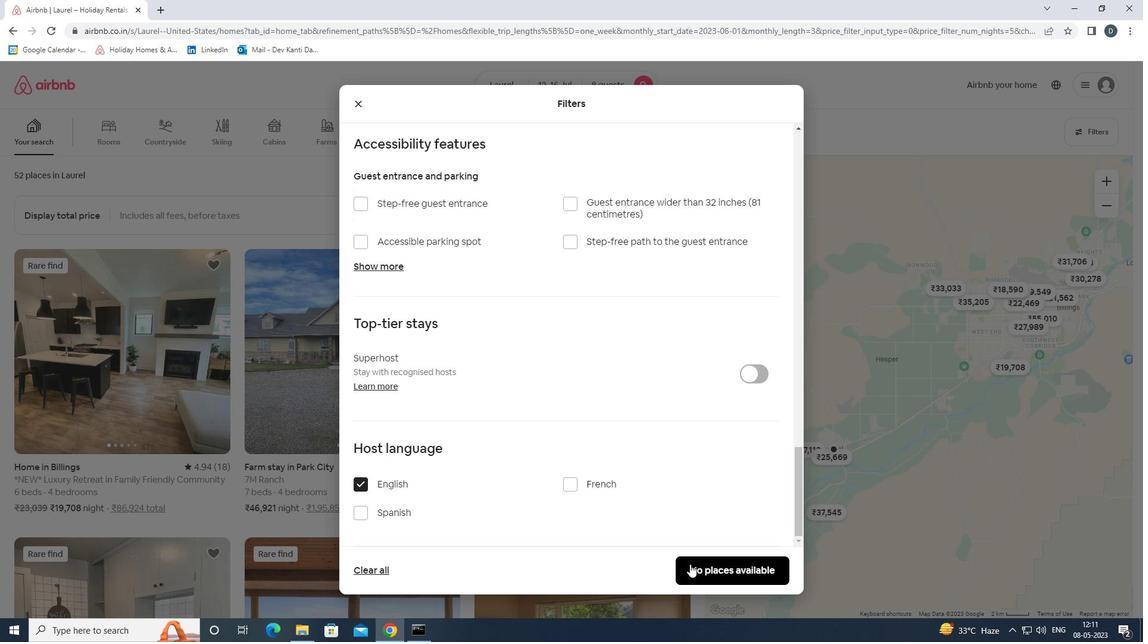 
Action: Mouse moved to (688, 515)
Screenshot: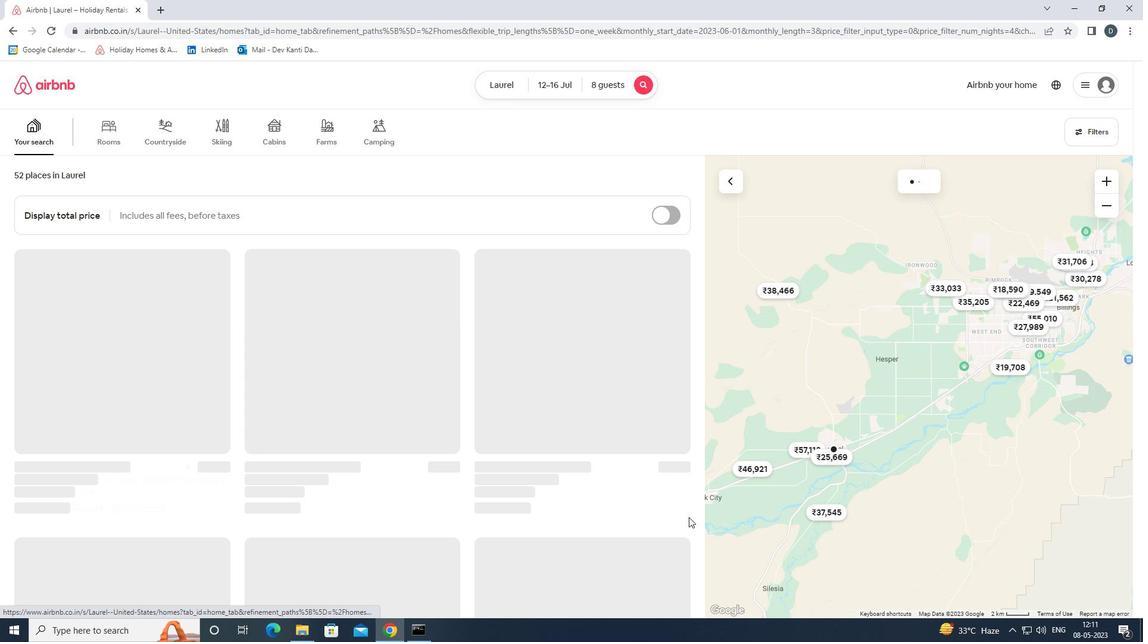 
